 Task: Search one way flight ticket for 4 adults, 2 children, 2 infants in seat and 1 infant on lap in premium economy from Key West: Key West International Airport to Fort Wayne: Fort Wayne International Airport on 5-4-2023. Choice of flights is United. Number of bags: 1 carry on bag. Price is upto 79000. Outbound departure time preference is 11:30.
Action: Mouse moved to (379, 355)
Screenshot: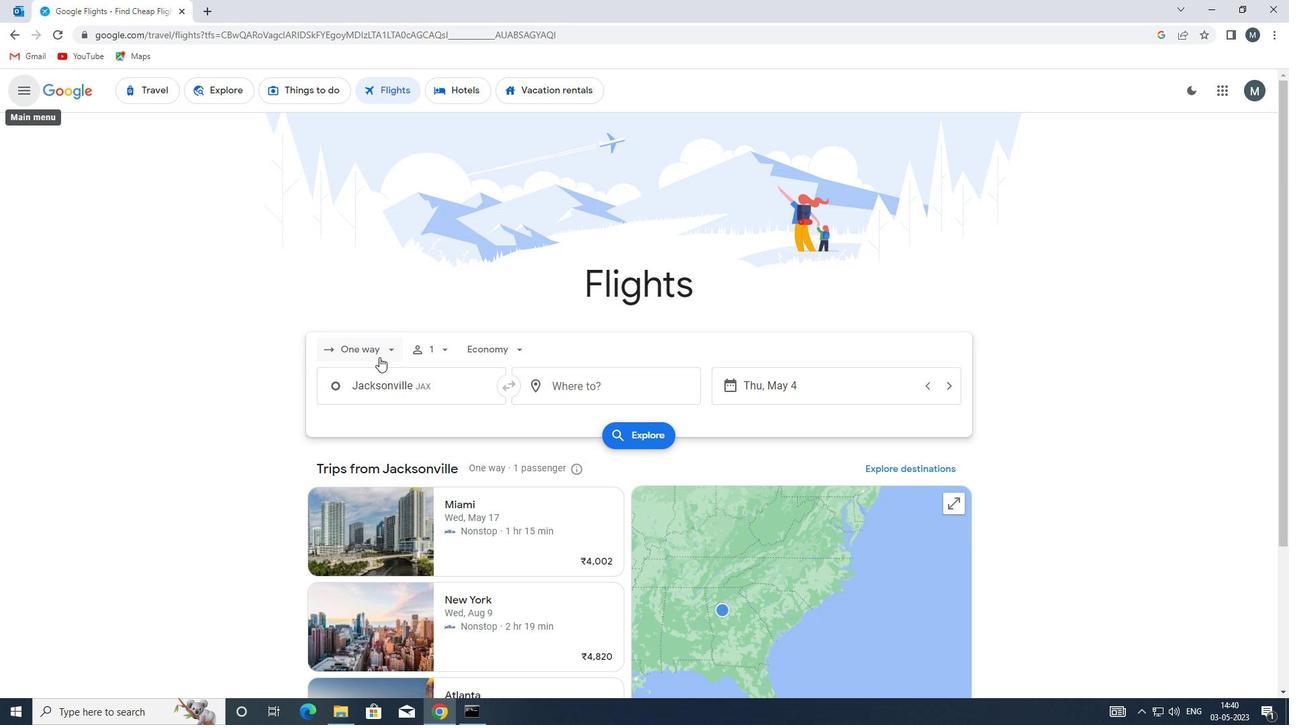 
Action: Mouse pressed left at (379, 355)
Screenshot: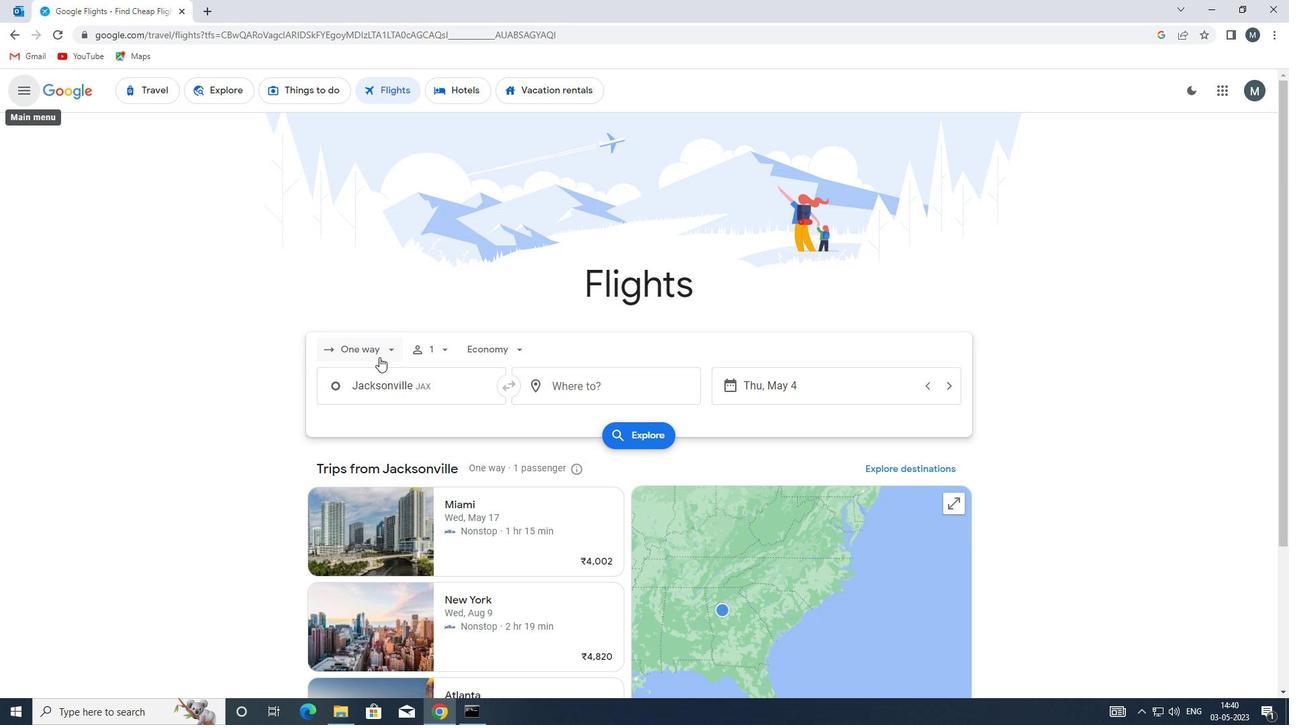 
Action: Mouse moved to (391, 407)
Screenshot: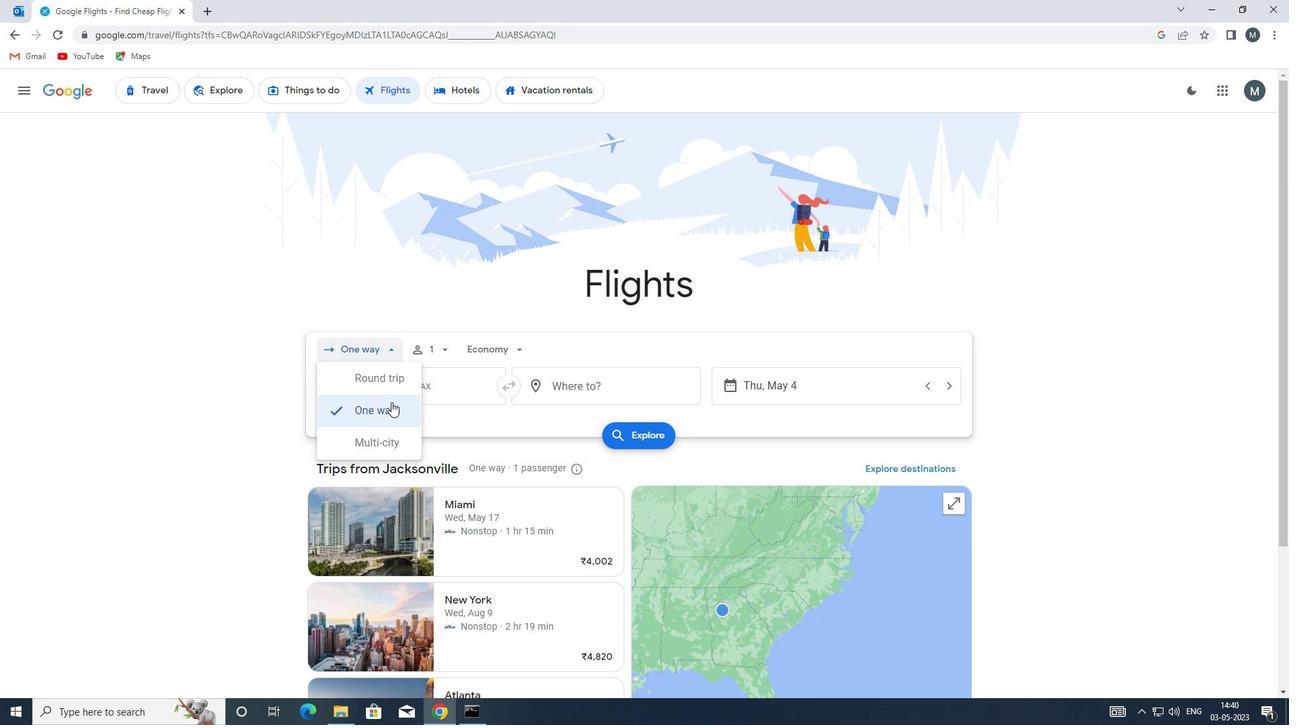 
Action: Mouse pressed left at (391, 407)
Screenshot: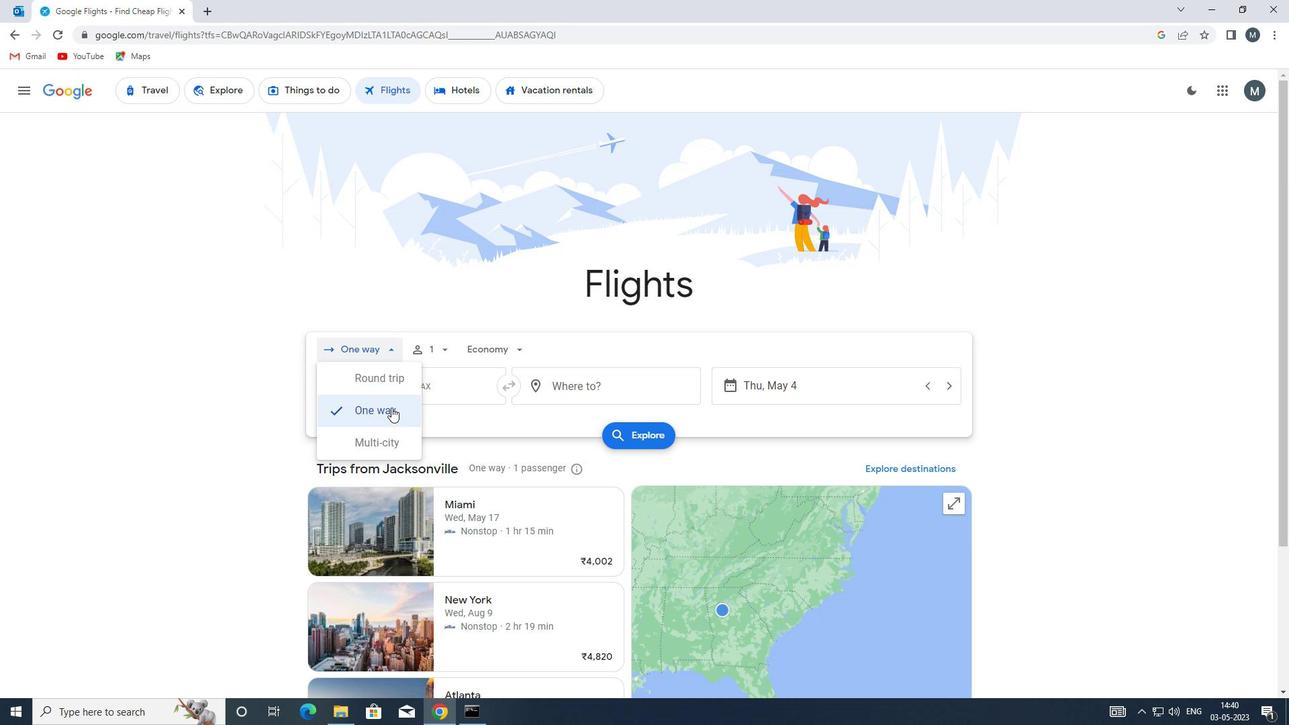 
Action: Mouse moved to (434, 347)
Screenshot: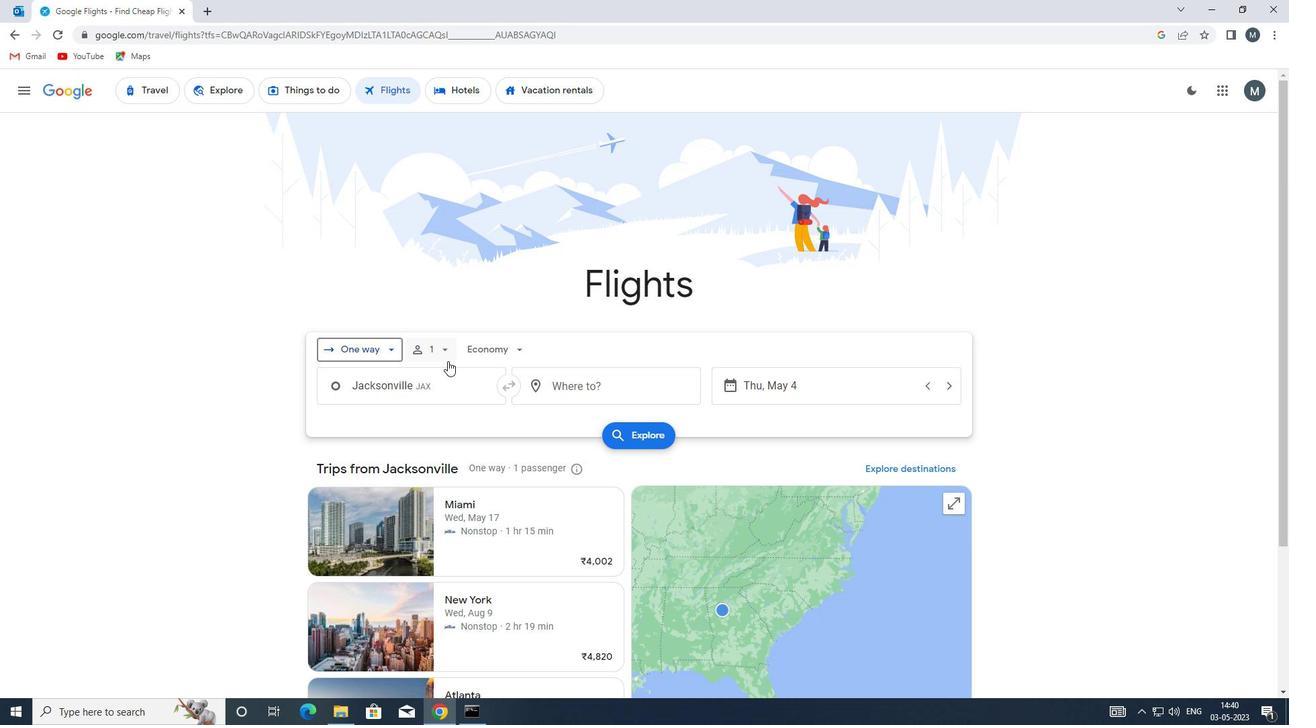 
Action: Mouse pressed left at (434, 347)
Screenshot: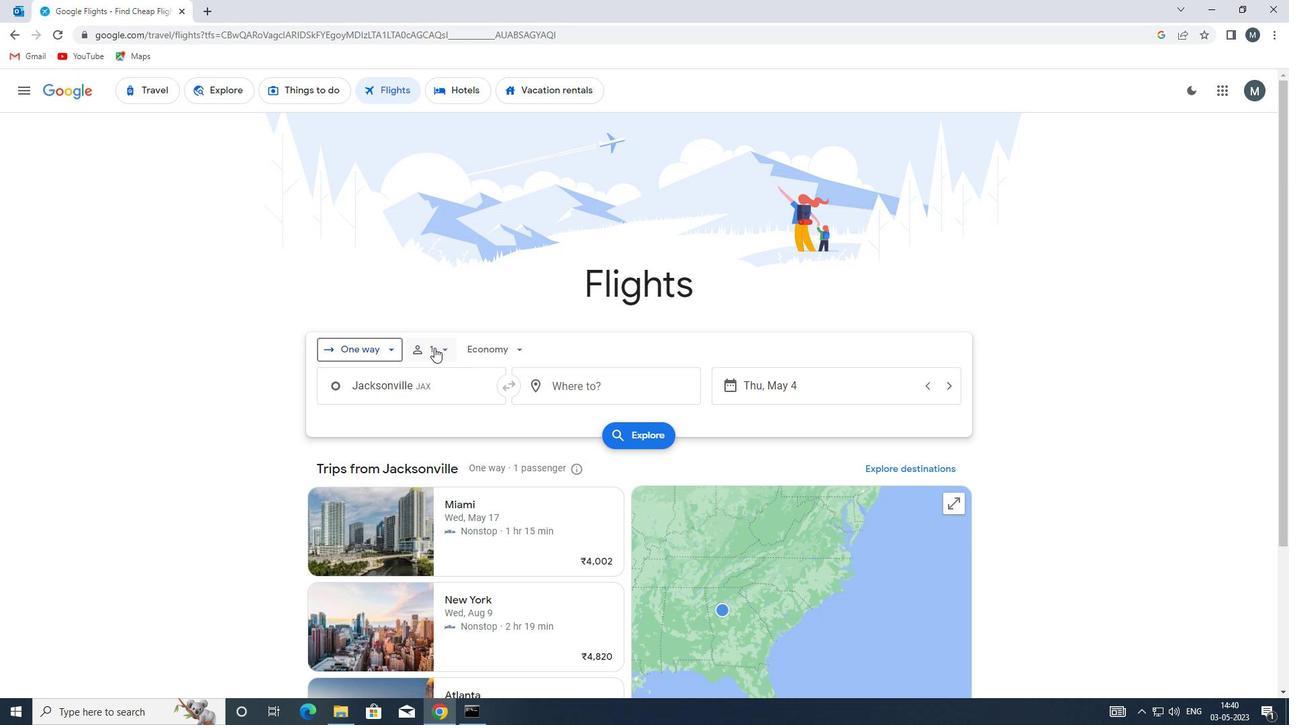 
Action: Mouse moved to (547, 384)
Screenshot: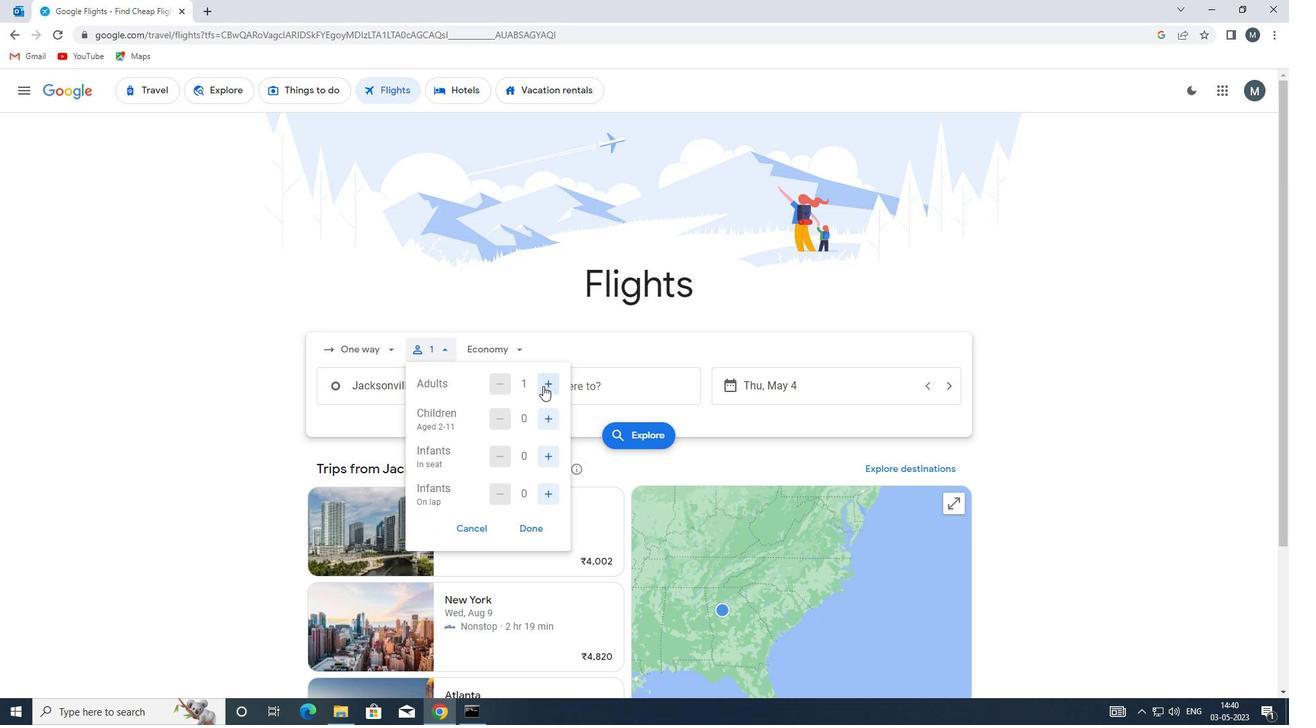 
Action: Mouse pressed left at (547, 384)
Screenshot: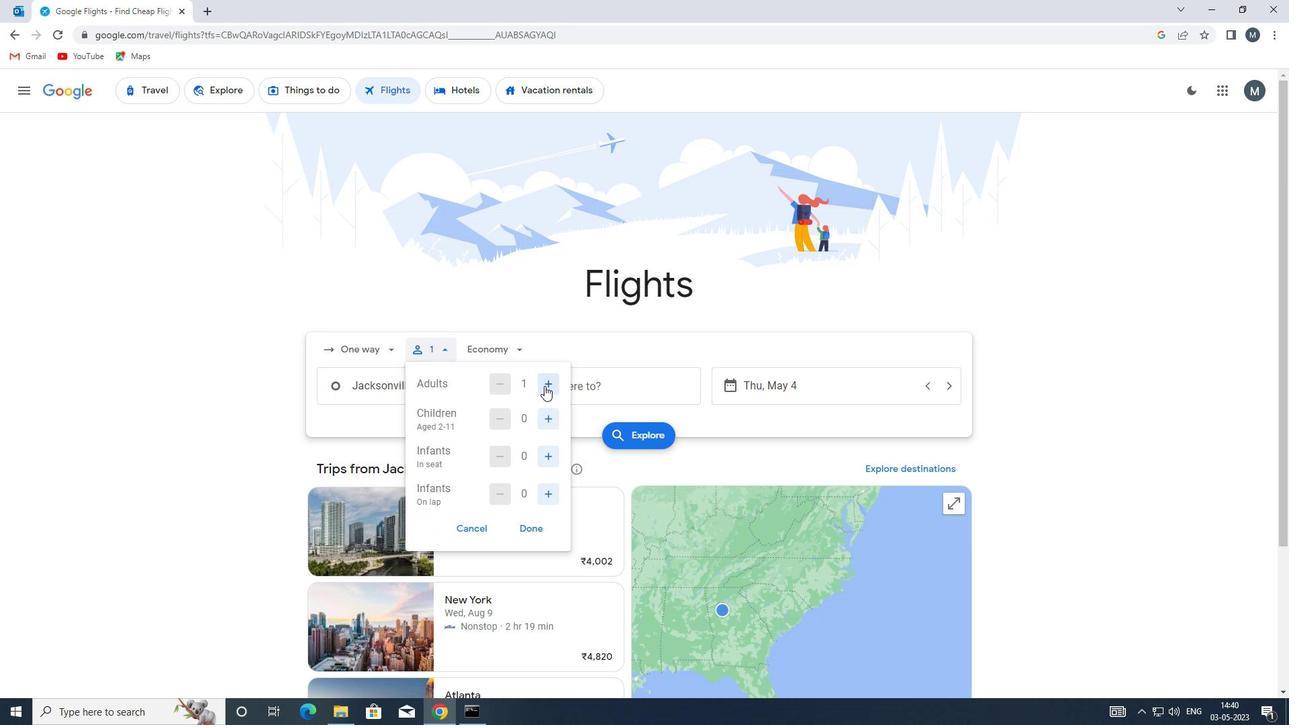 
Action: Mouse pressed left at (547, 384)
Screenshot: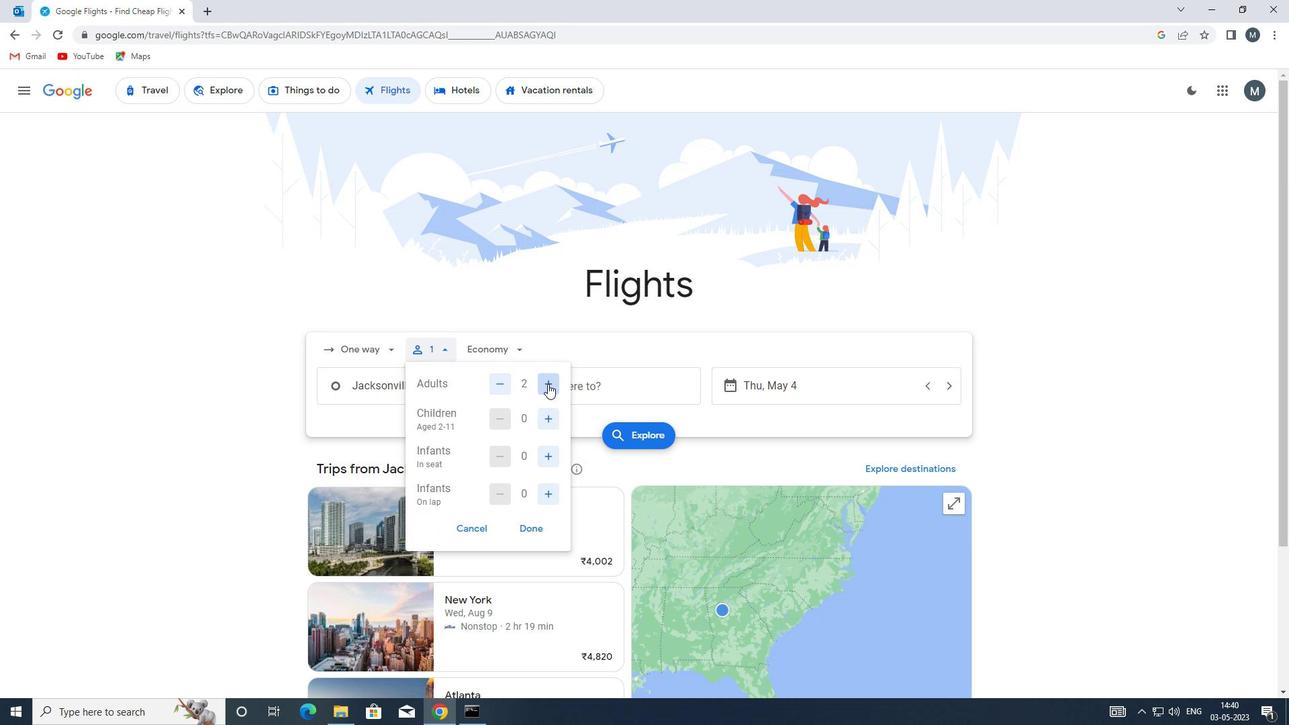 
Action: Mouse pressed left at (547, 384)
Screenshot: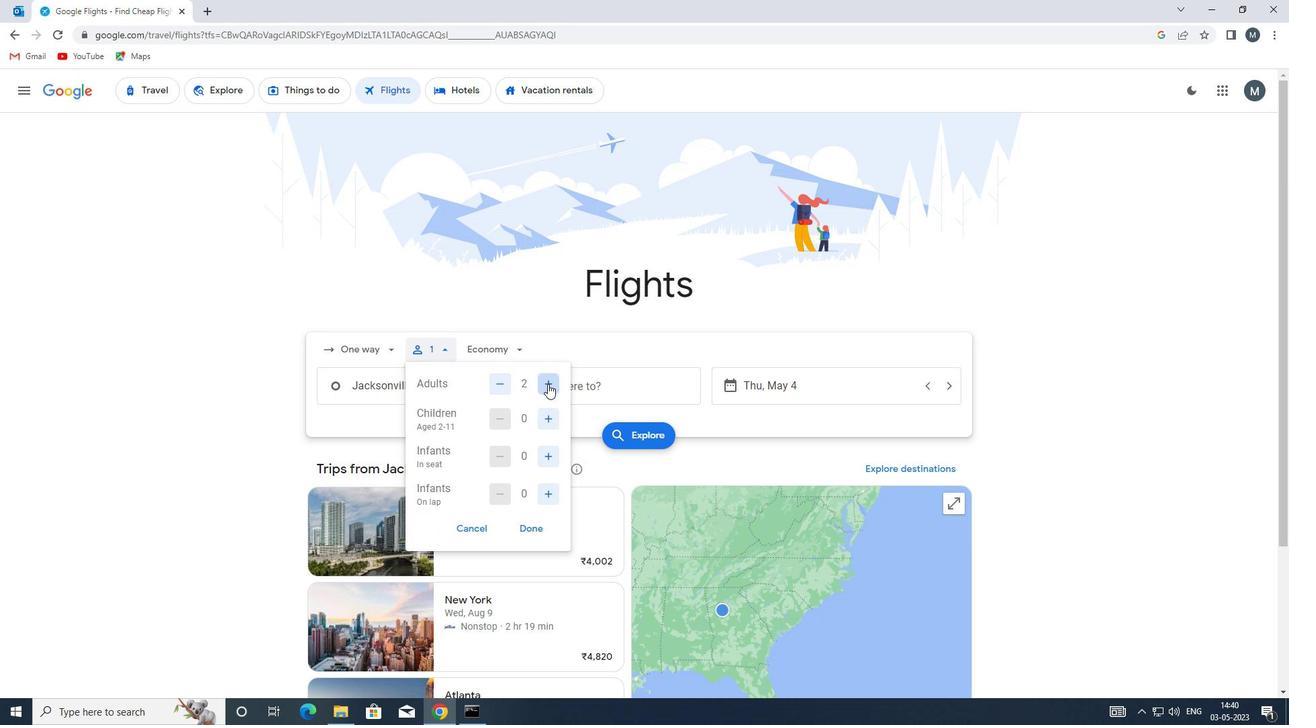 
Action: Mouse moved to (550, 420)
Screenshot: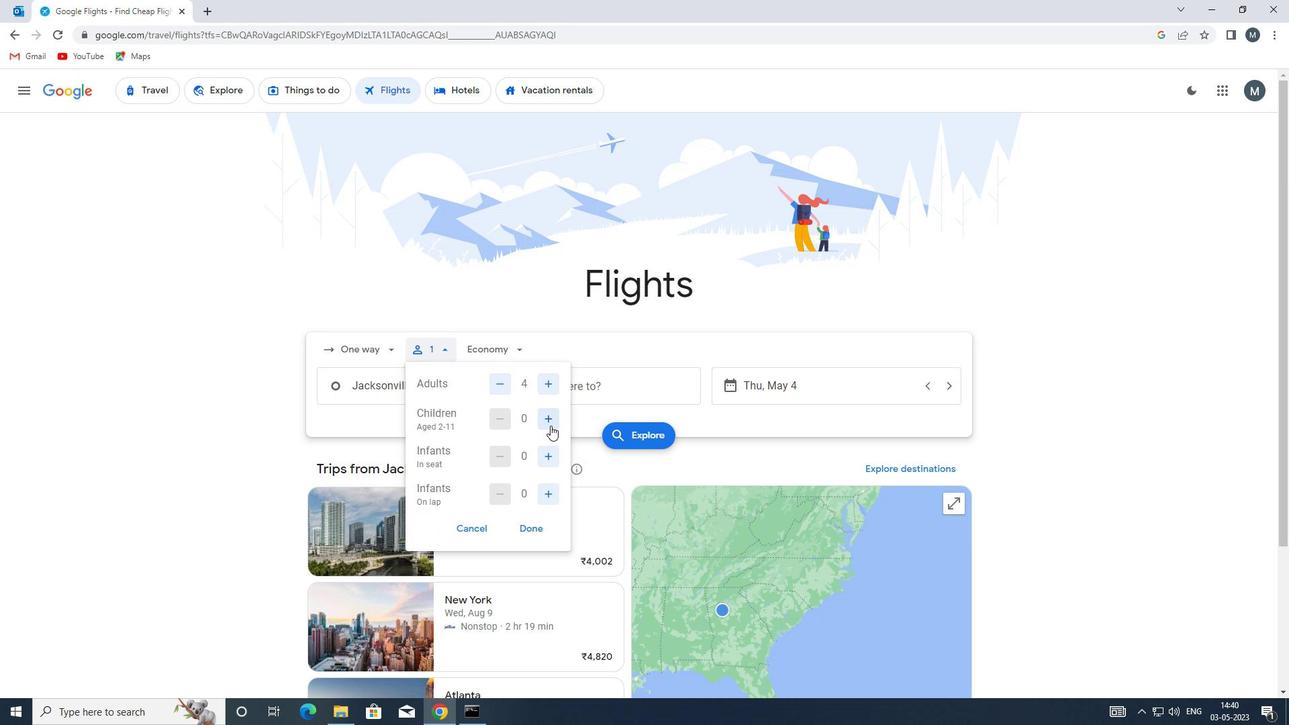 
Action: Mouse pressed left at (550, 420)
Screenshot: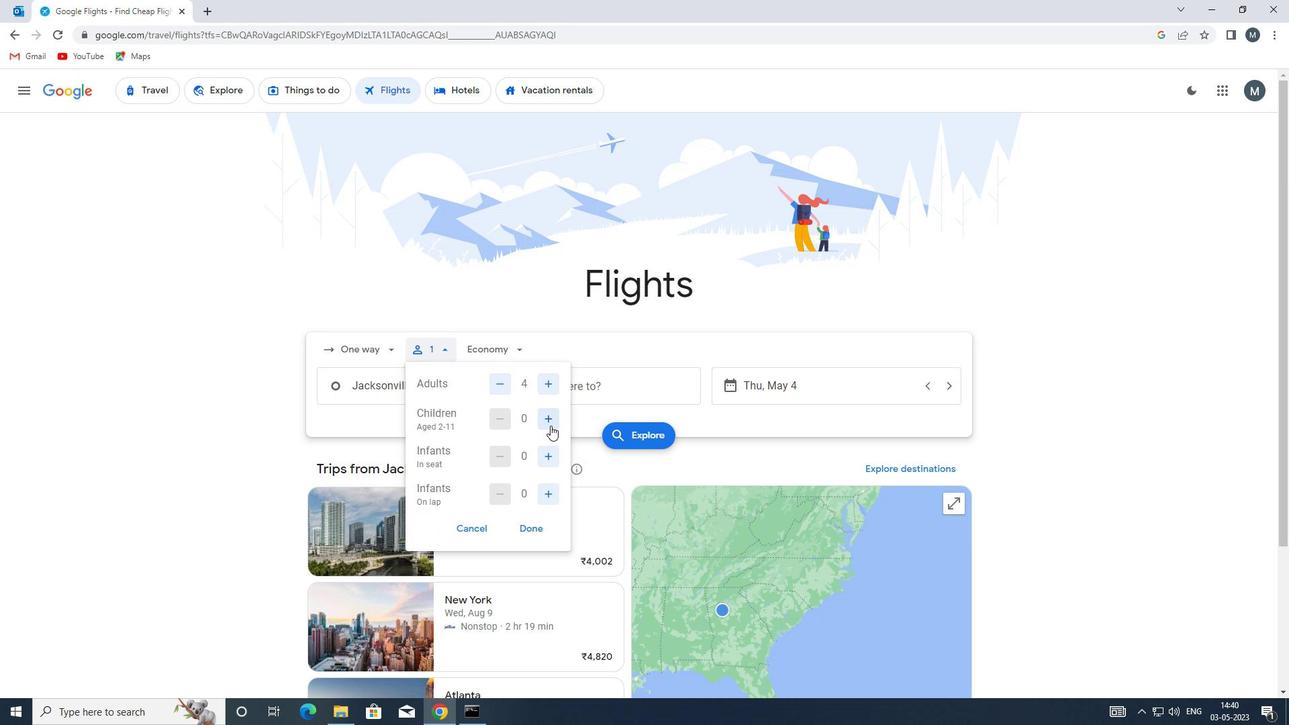 
Action: Mouse pressed left at (550, 420)
Screenshot: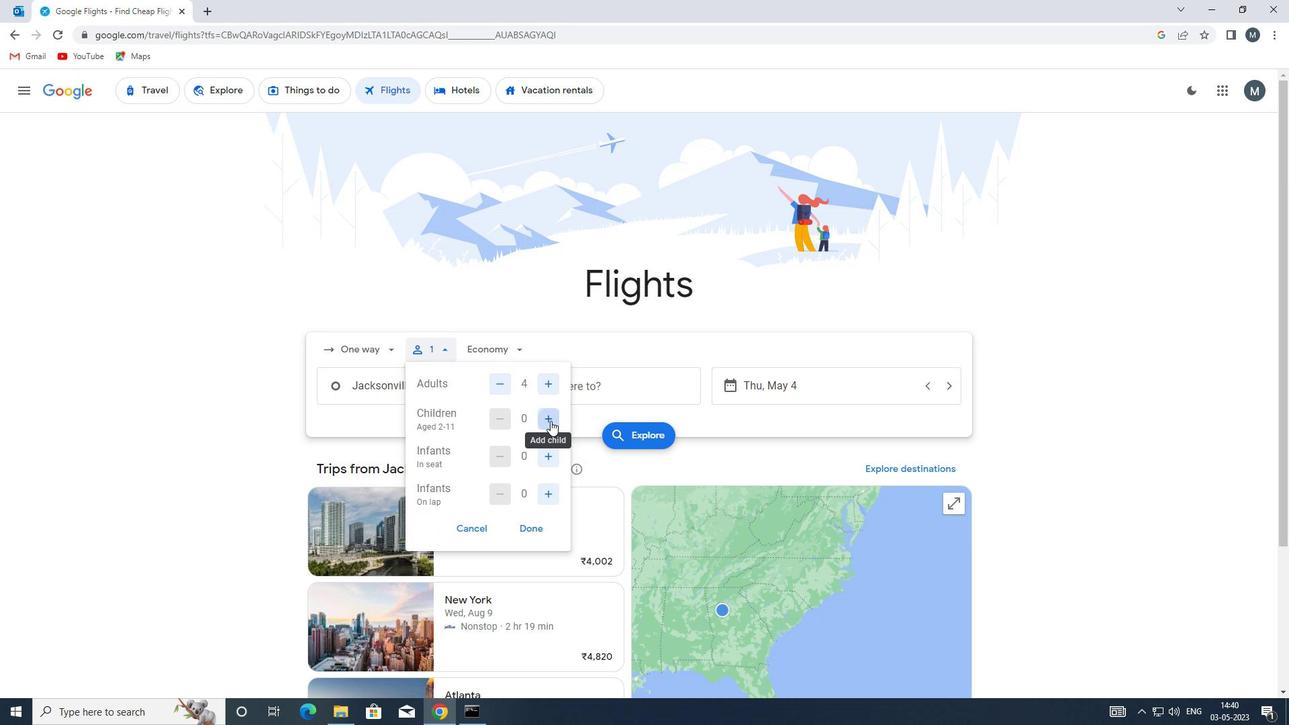 
Action: Mouse moved to (546, 451)
Screenshot: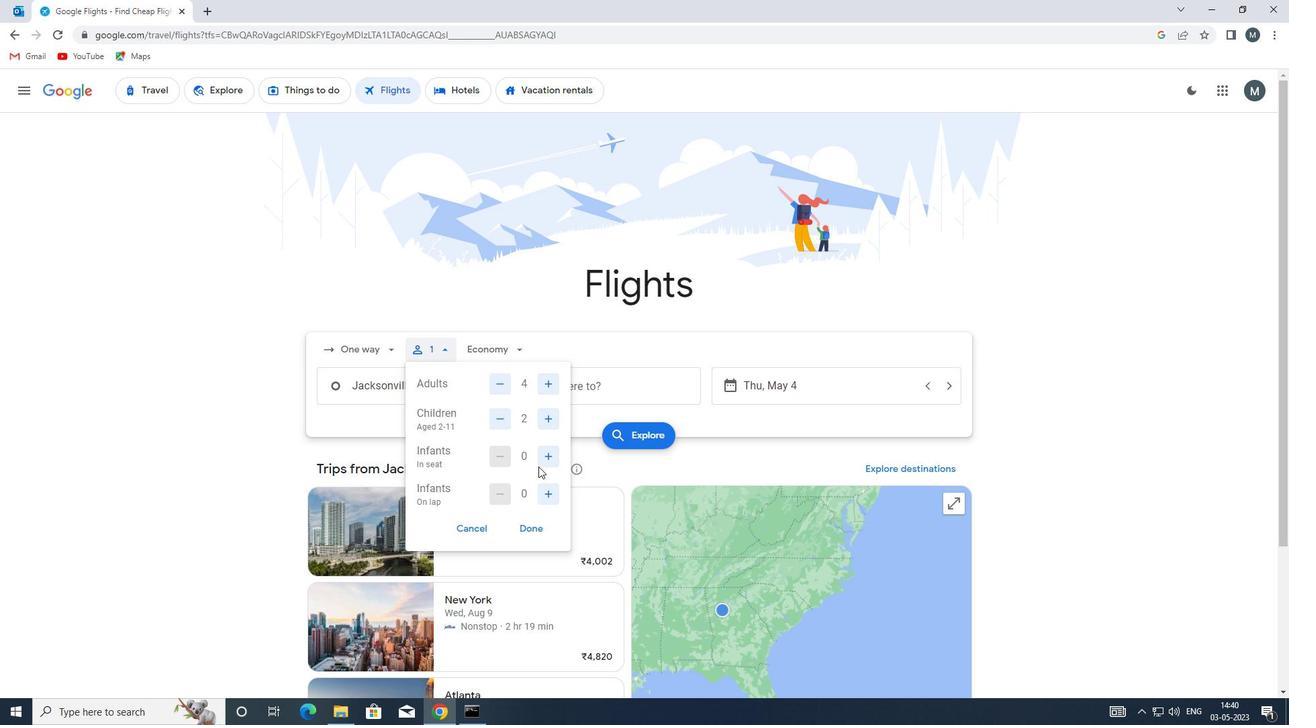 
Action: Mouse pressed left at (546, 451)
Screenshot: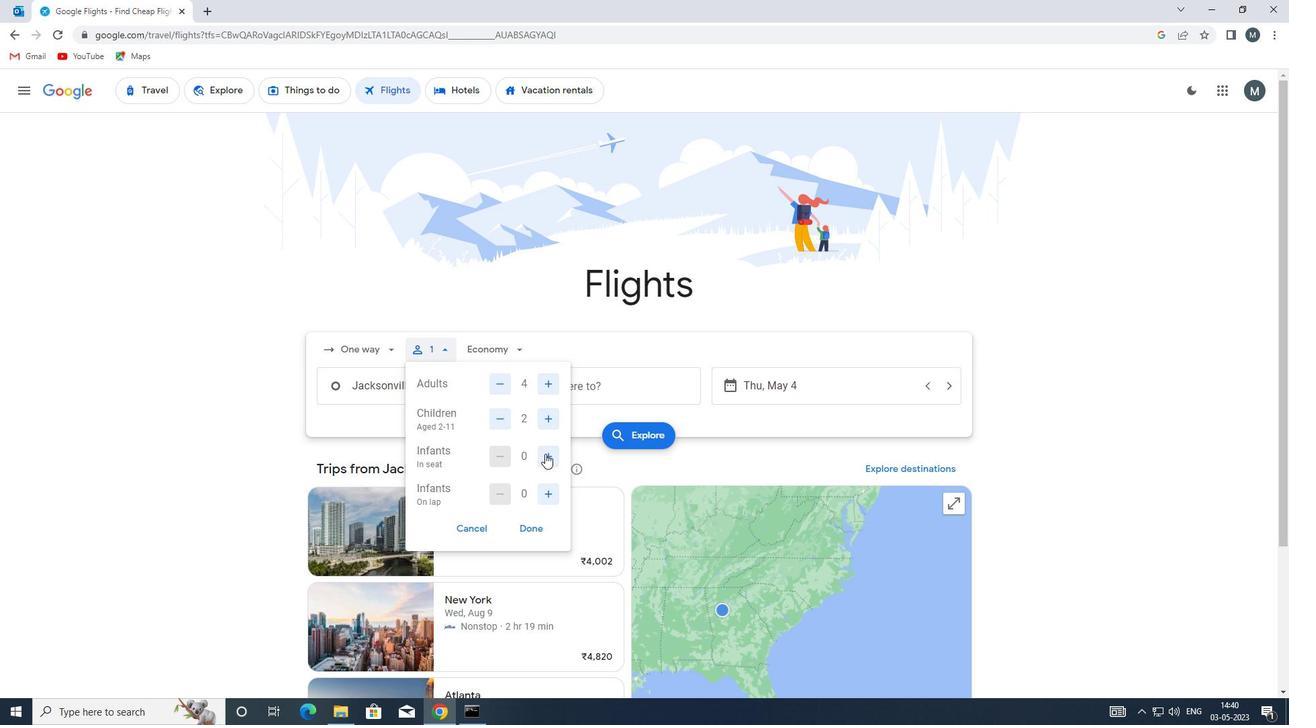 
Action: Mouse moved to (546, 451)
Screenshot: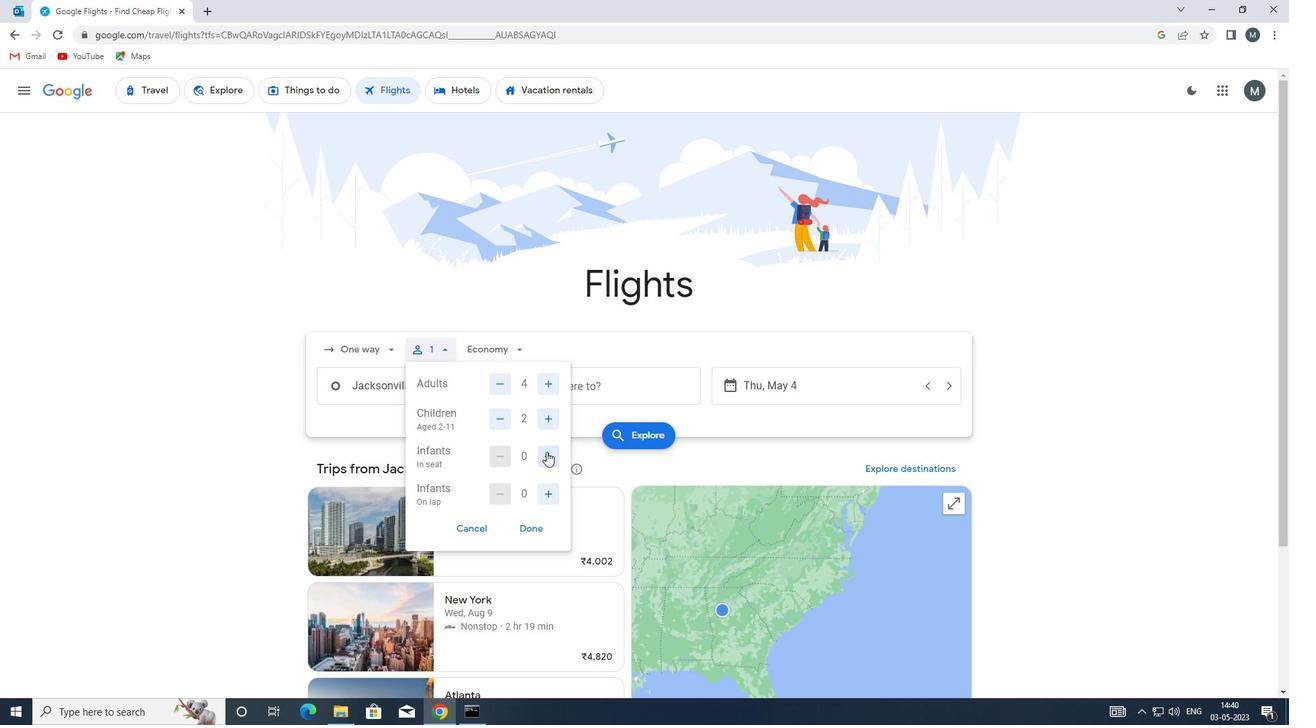 
Action: Mouse pressed left at (546, 451)
Screenshot: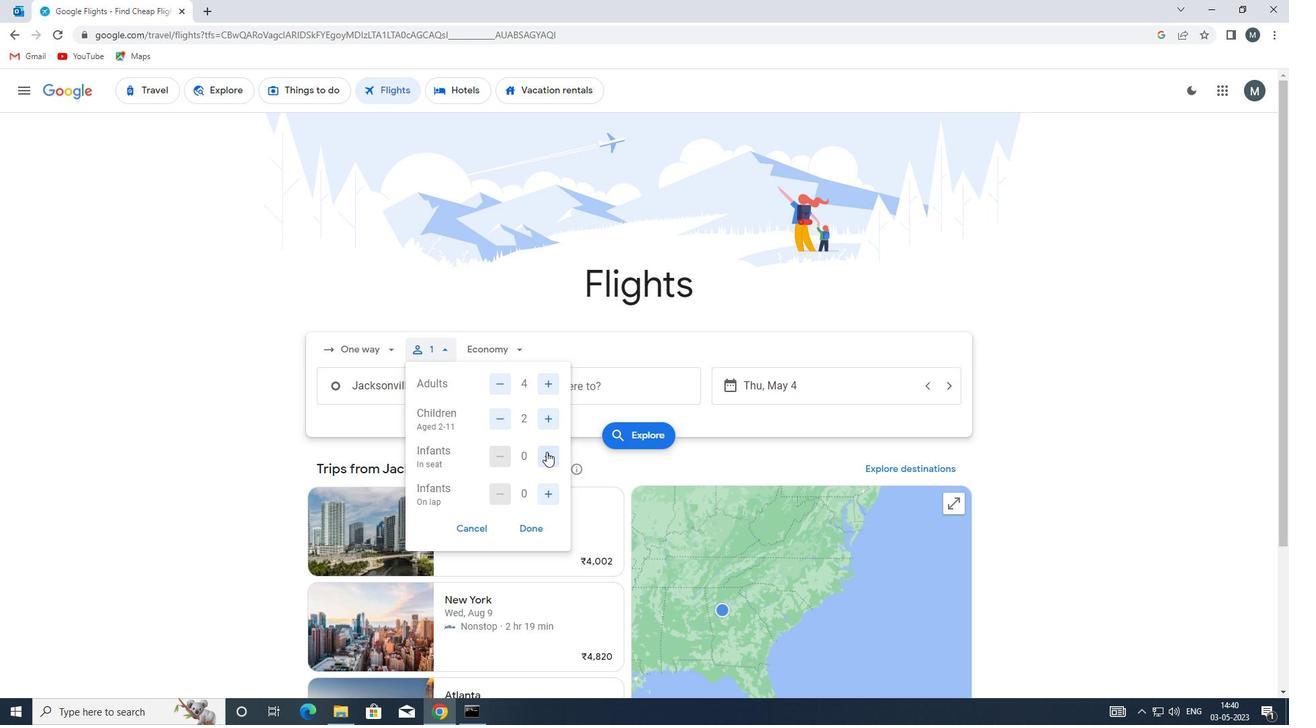 
Action: Mouse moved to (551, 498)
Screenshot: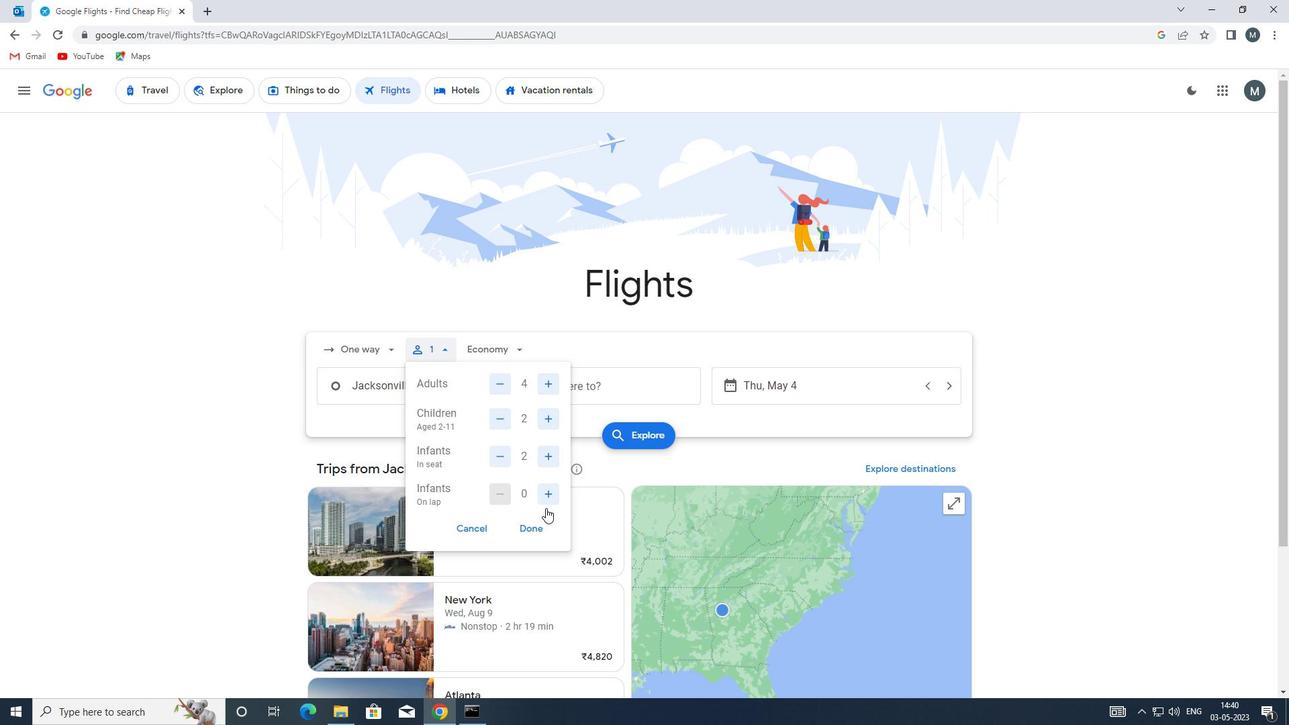 
Action: Mouse pressed left at (551, 498)
Screenshot: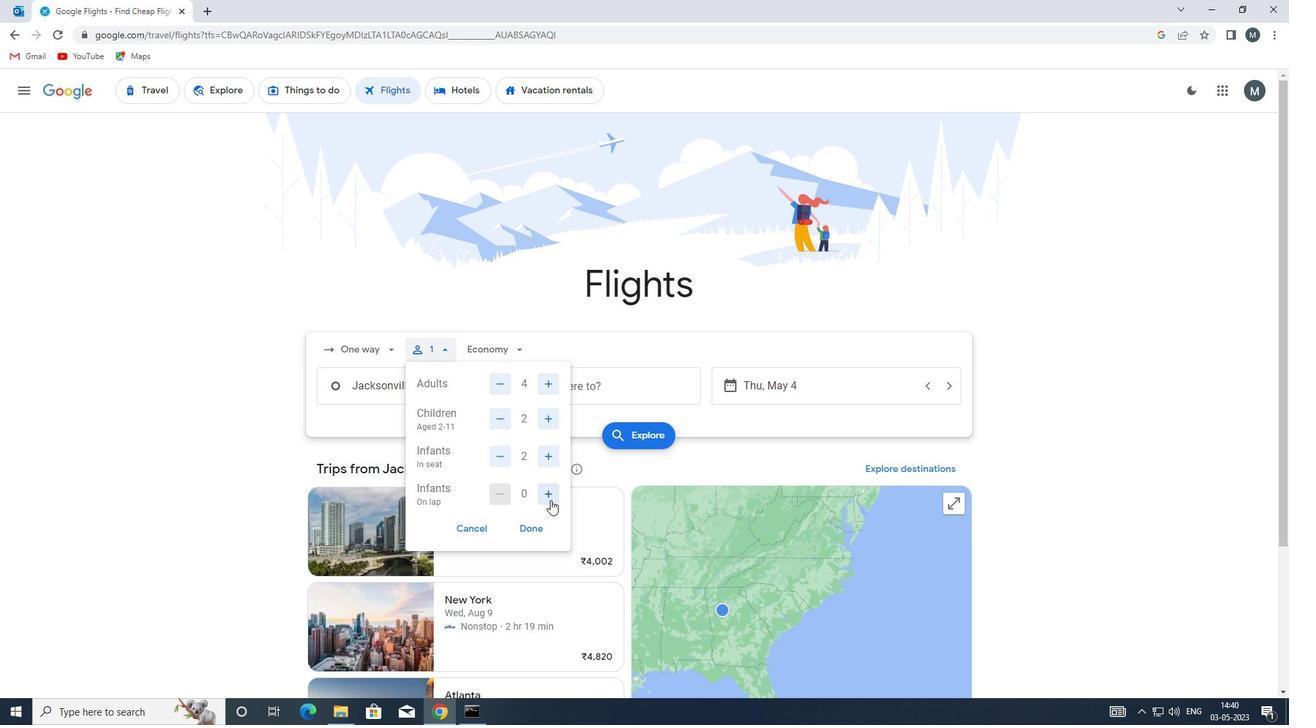 
Action: Mouse moved to (536, 526)
Screenshot: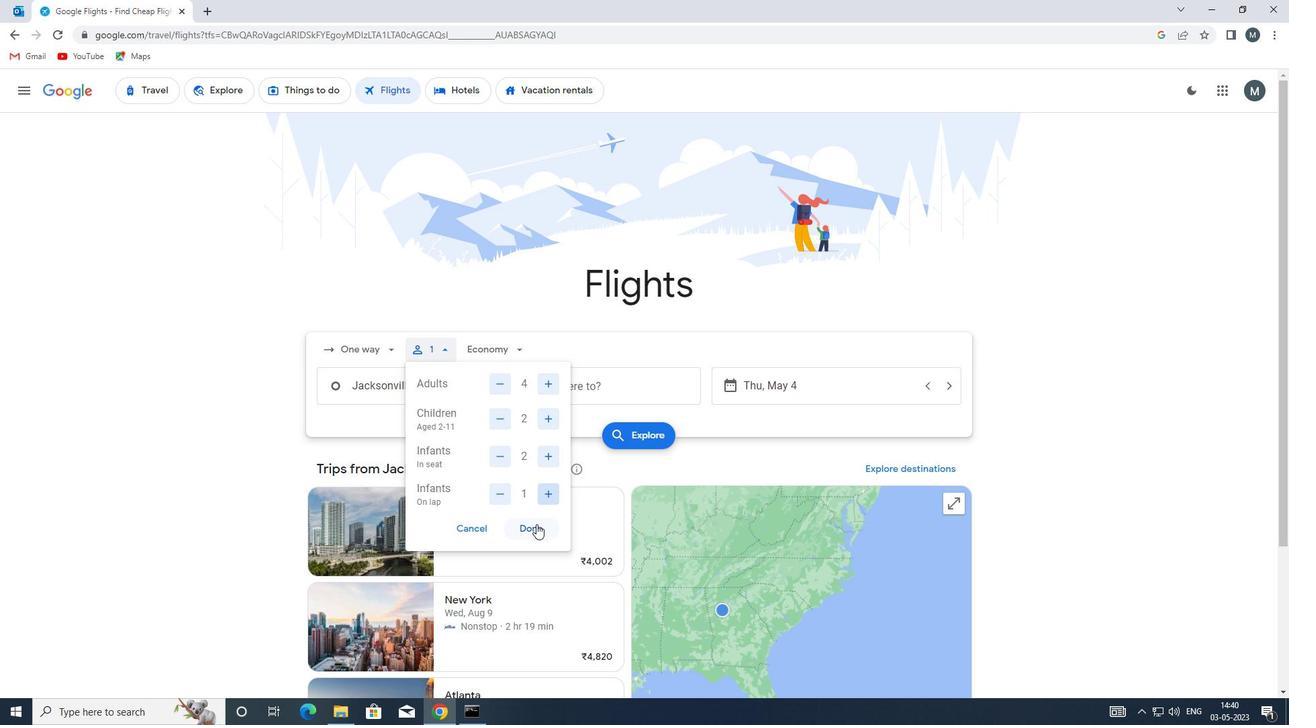 
Action: Mouse pressed left at (536, 526)
Screenshot: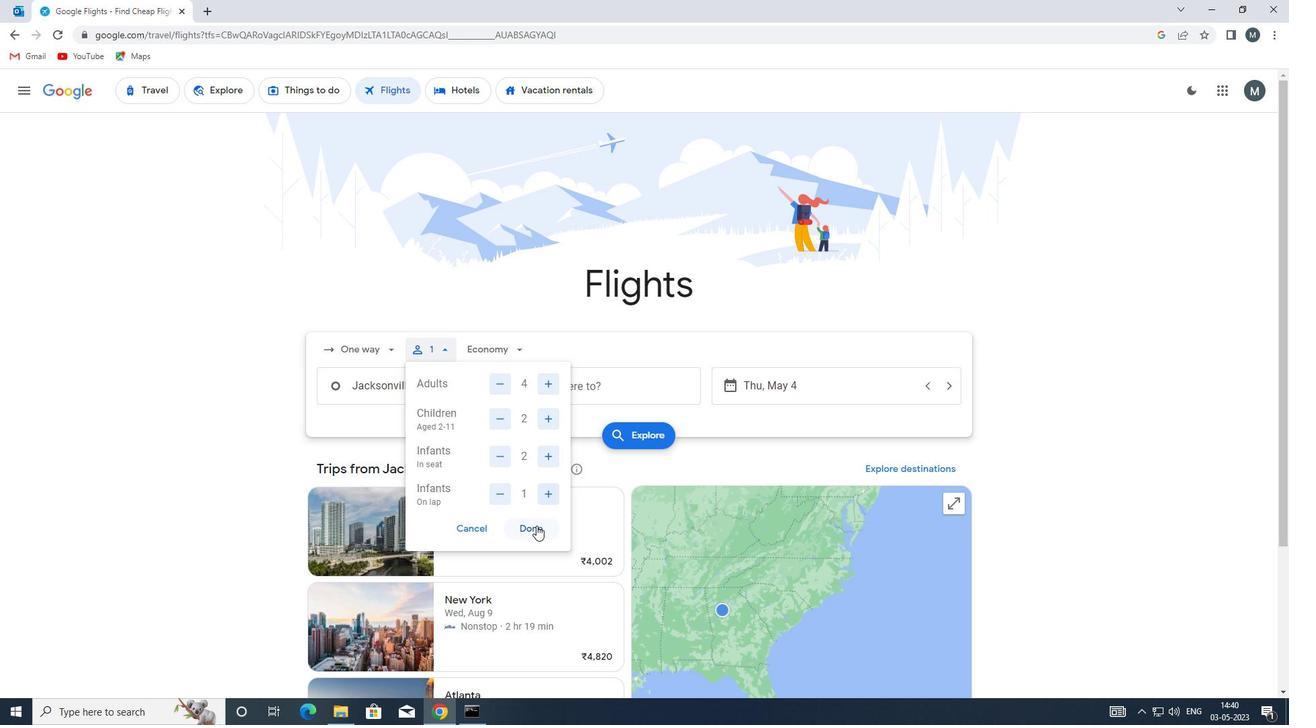 
Action: Mouse moved to (514, 352)
Screenshot: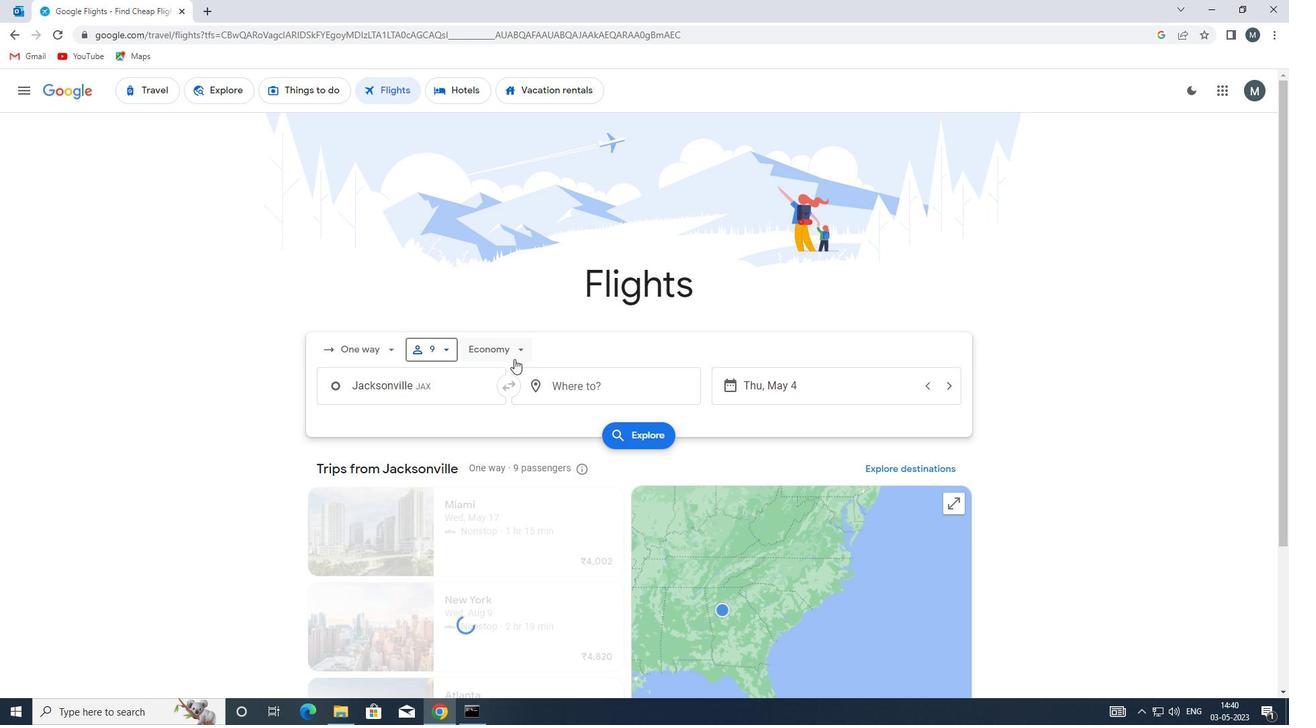 
Action: Mouse pressed left at (514, 352)
Screenshot: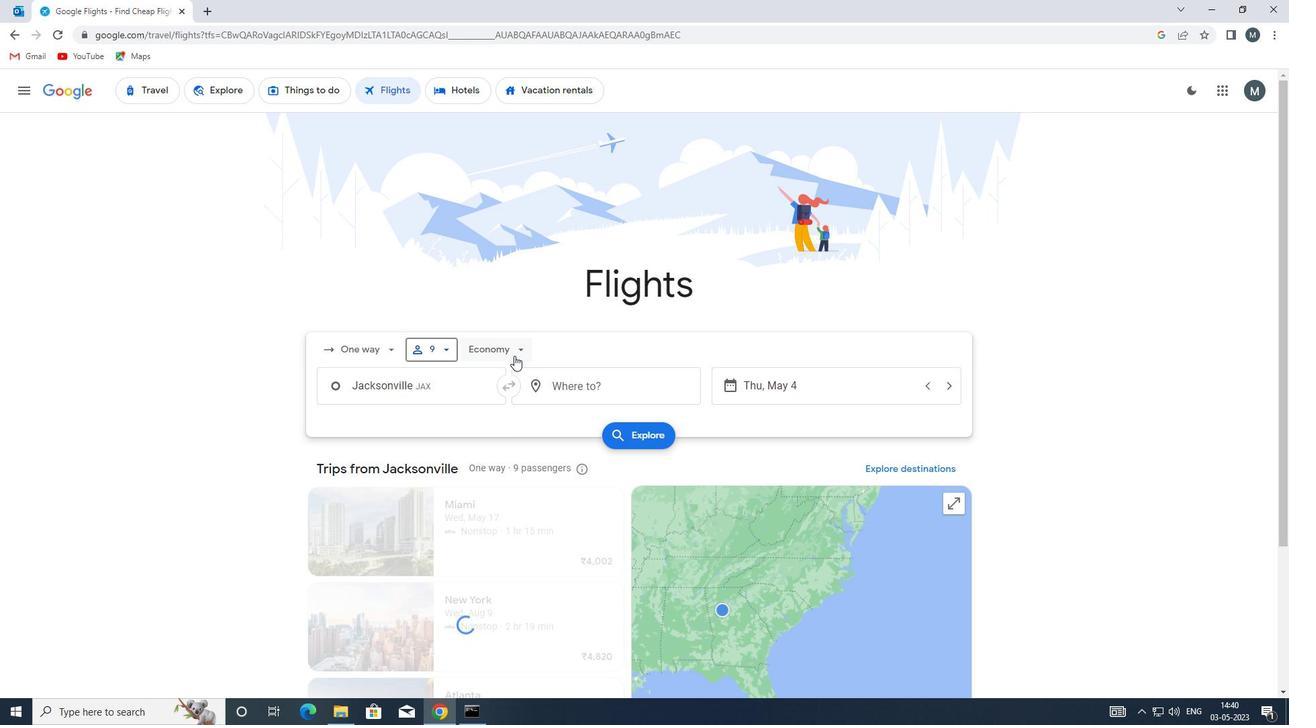 
Action: Mouse moved to (536, 409)
Screenshot: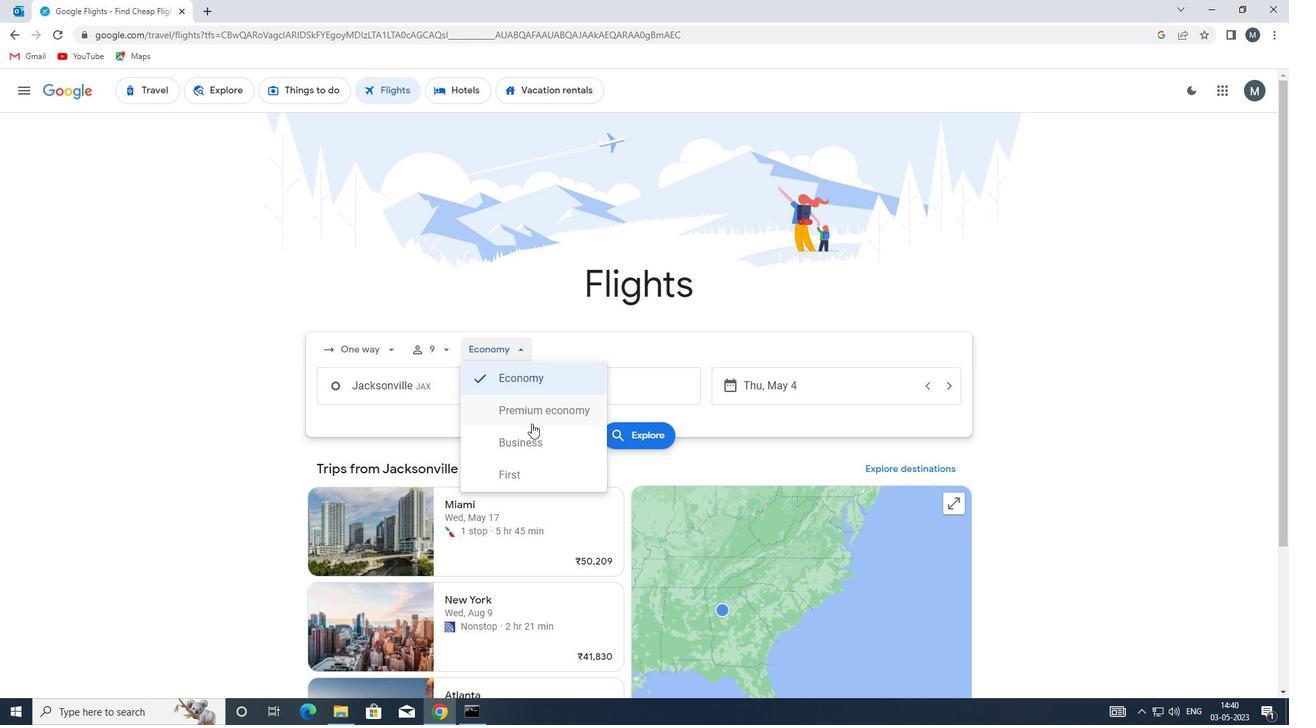 
Action: Mouse pressed left at (536, 409)
Screenshot: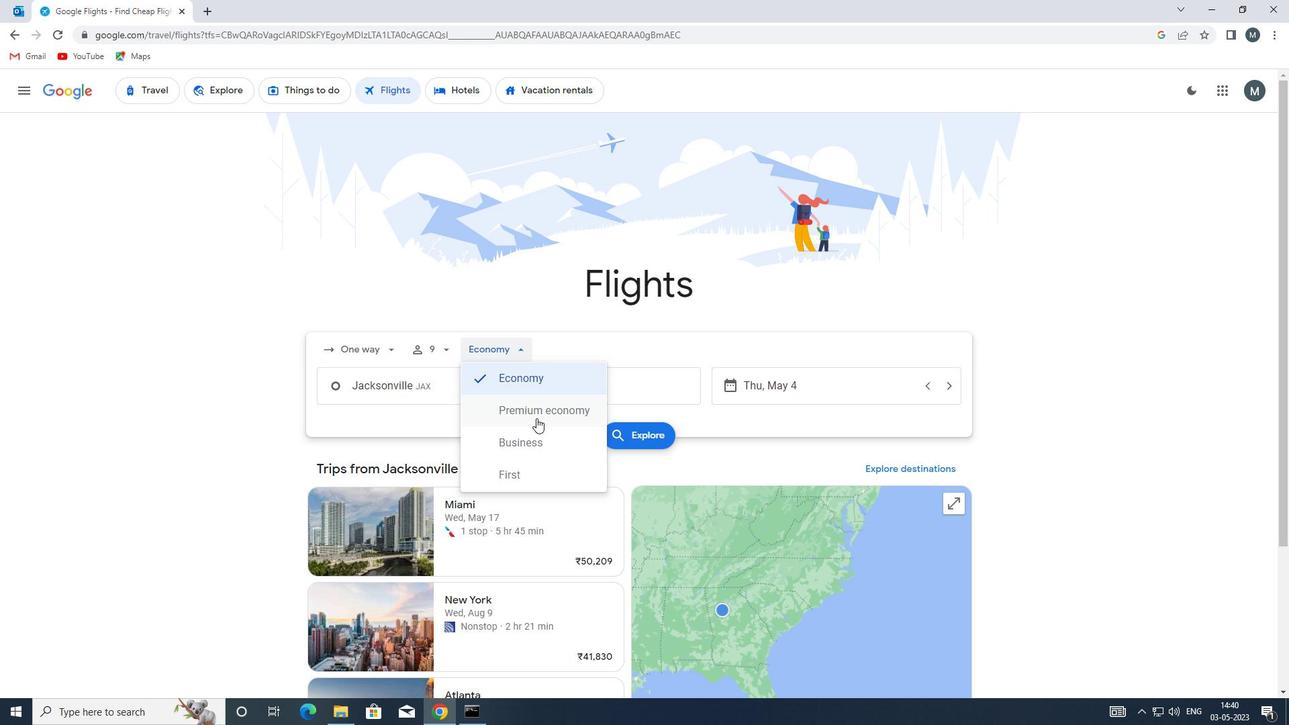 
Action: Mouse moved to (438, 388)
Screenshot: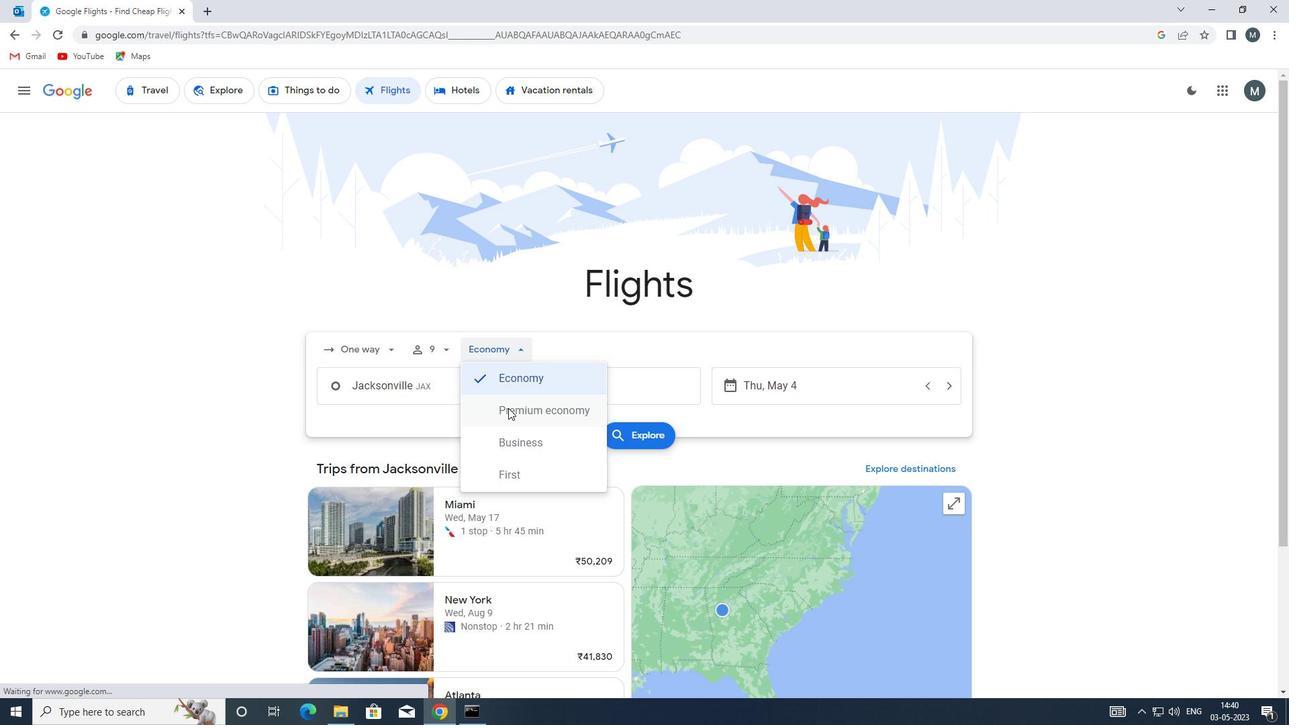 
Action: Mouse pressed left at (438, 388)
Screenshot: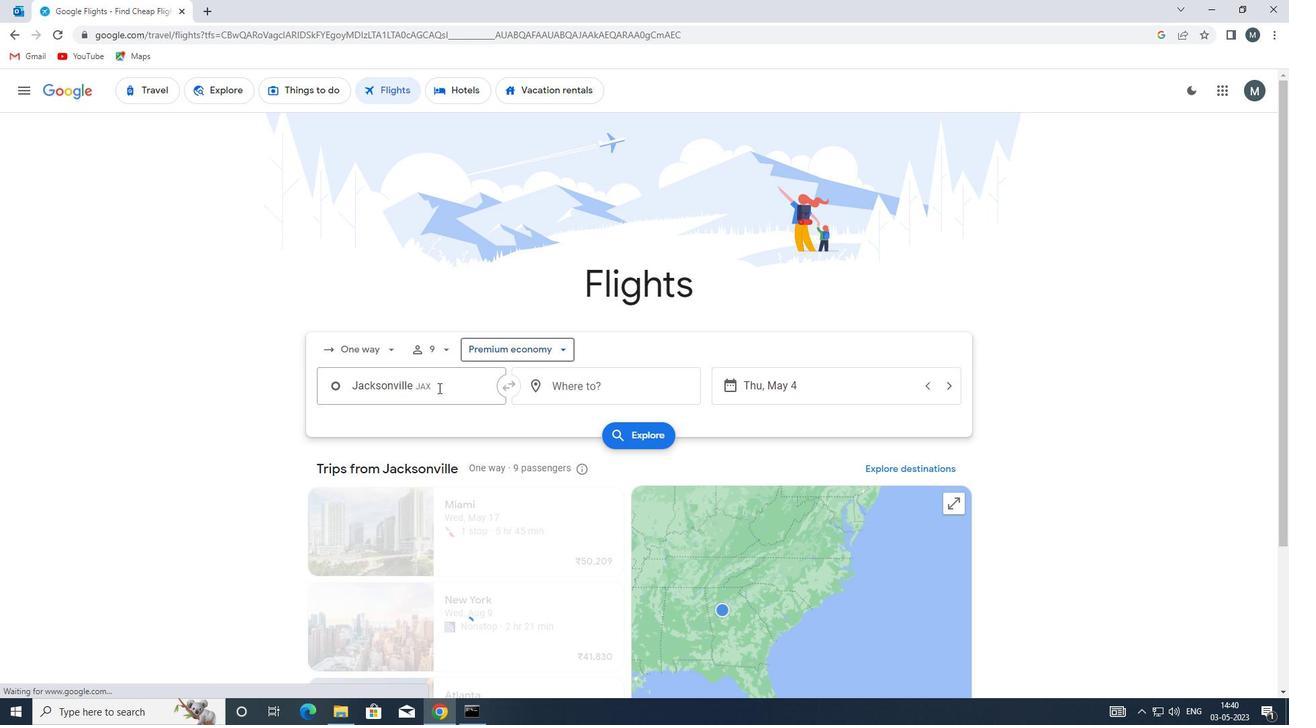 
Action: Mouse moved to (437, 388)
Screenshot: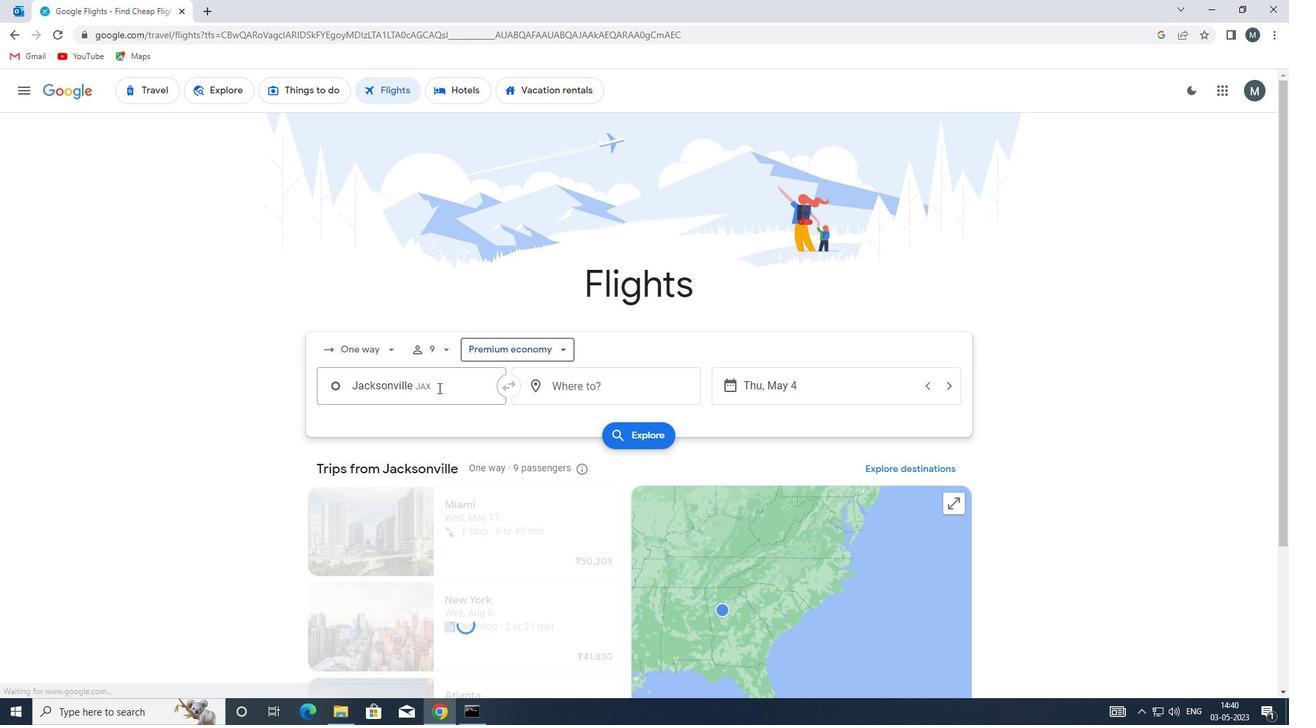 
Action: Key pressed eyw
Screenshot: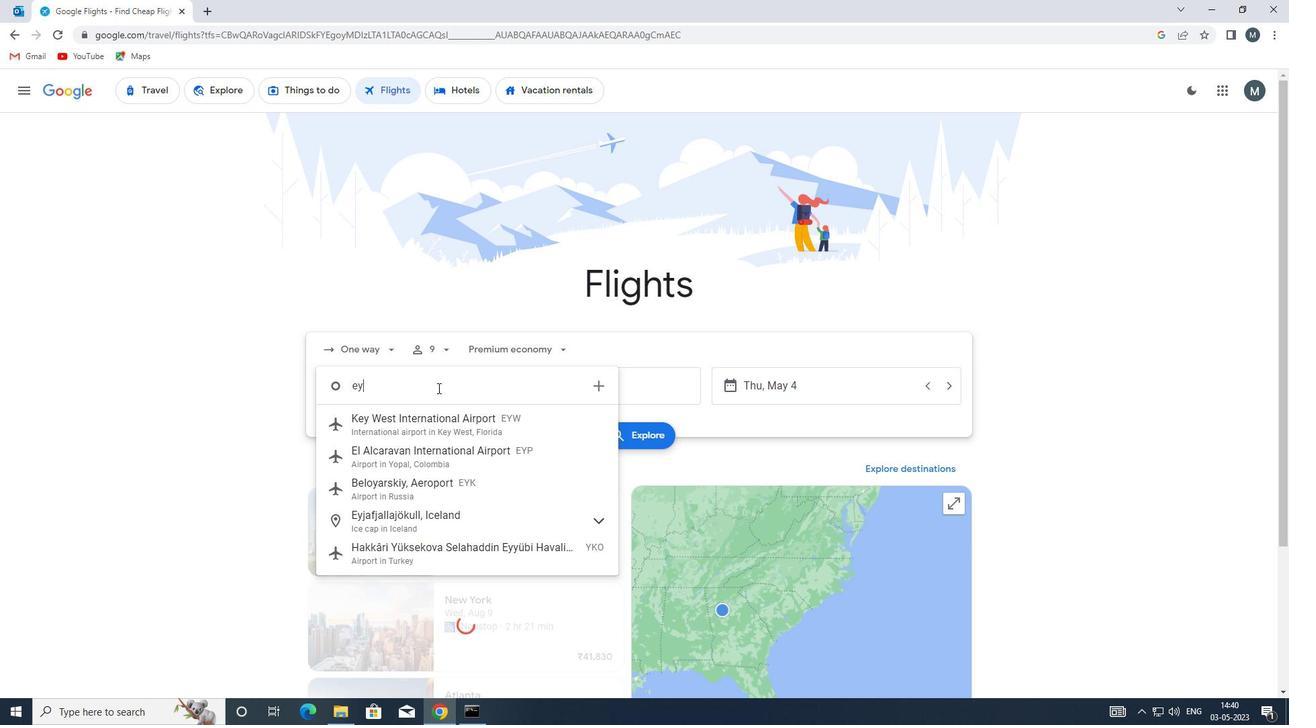 
Action: Mouse moved to (447, 422)
Screenshot: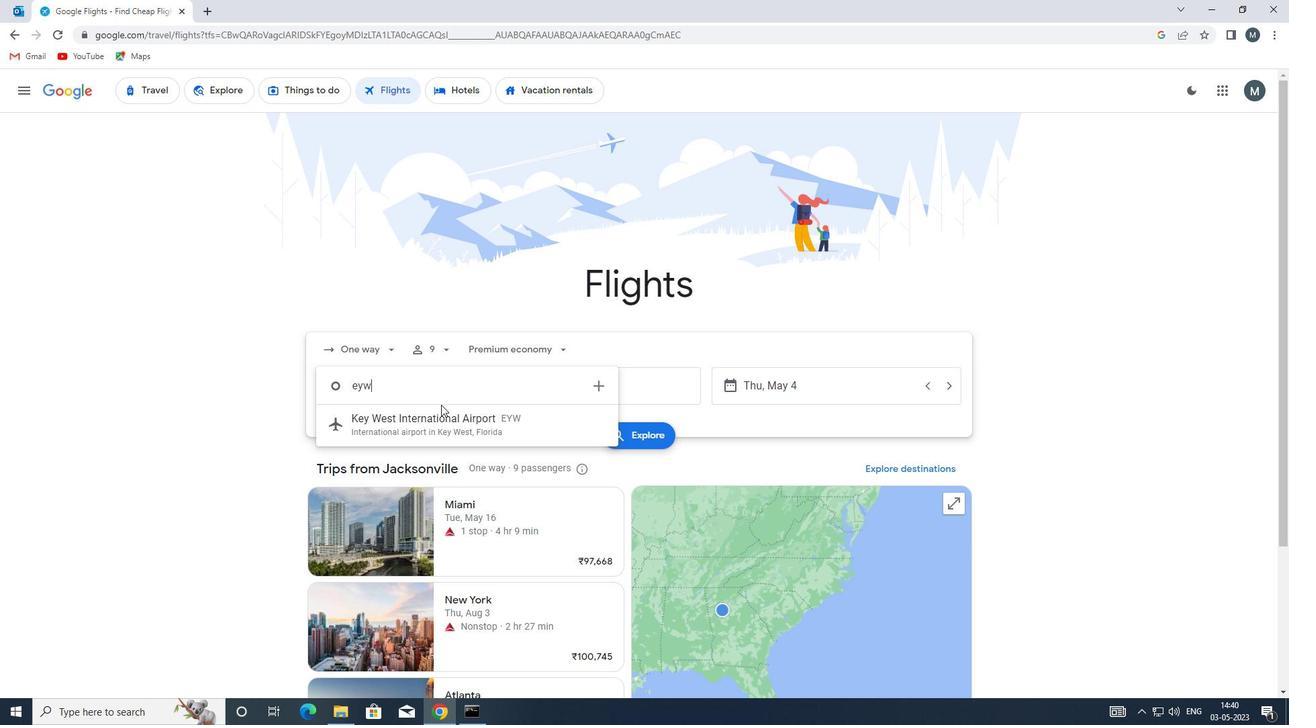 
Action: Mouse pressed left at (447, 422)
Screenshot: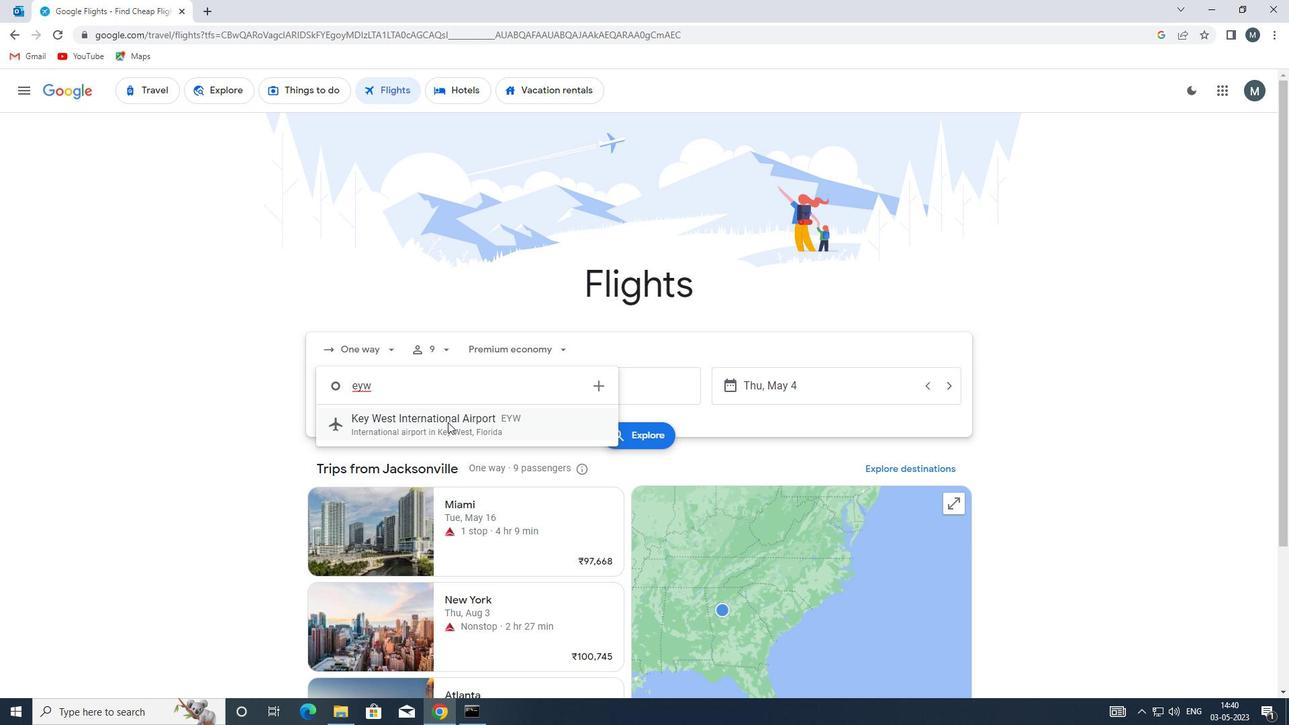 
Action: Mouse moved to (564, 388)
Screenshot: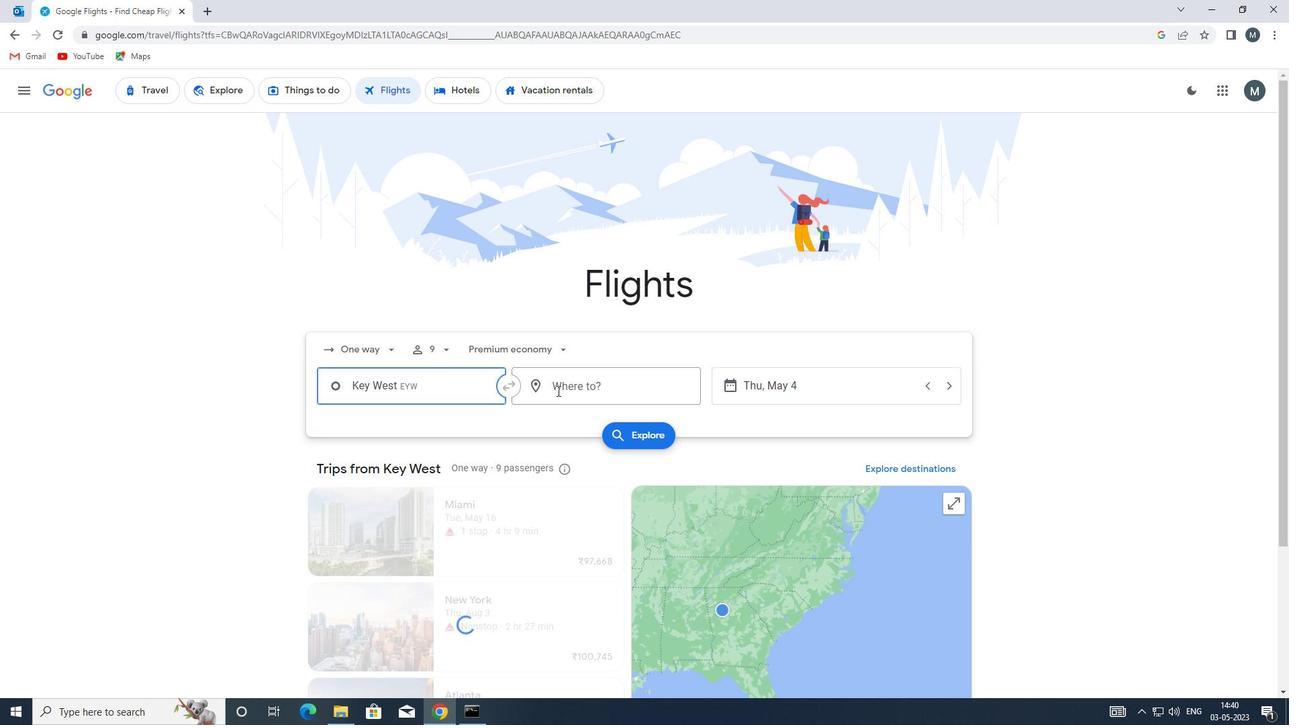 
Action: Mouse pressed left at (564, 388)
Screenshot: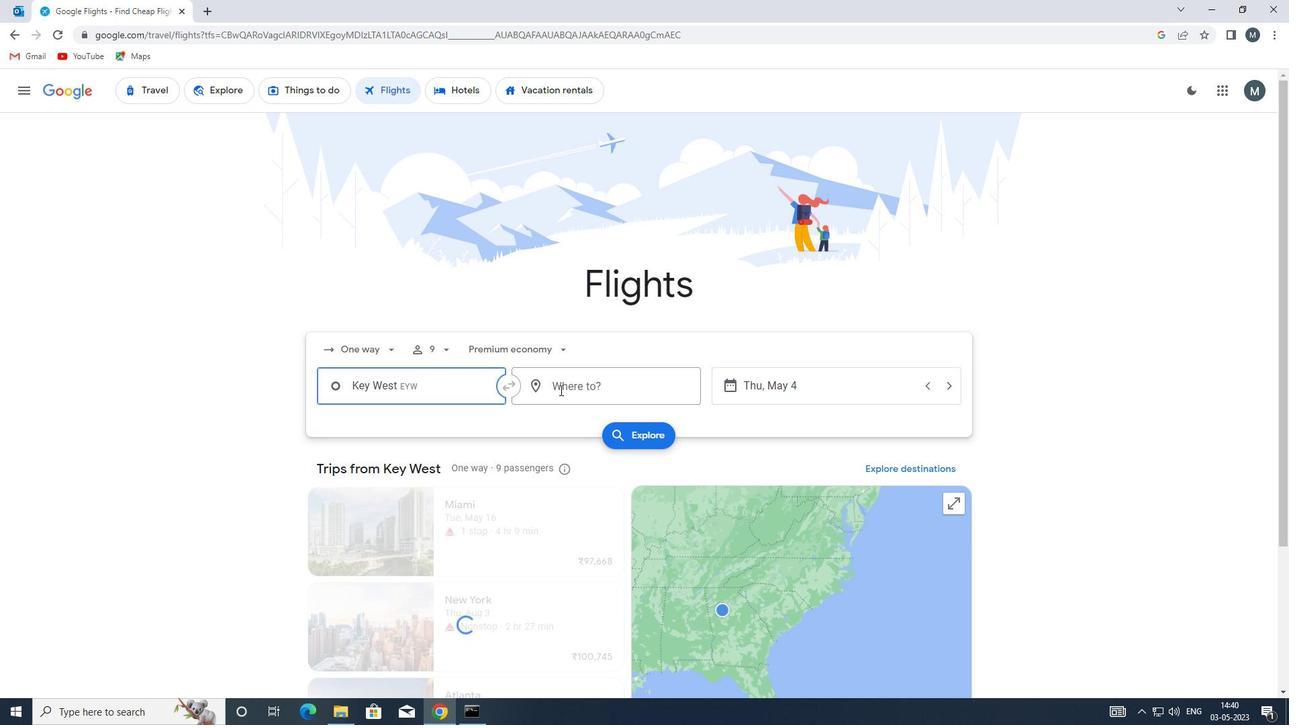 
Action: Mouse moved to (550, 389)
Screenshot: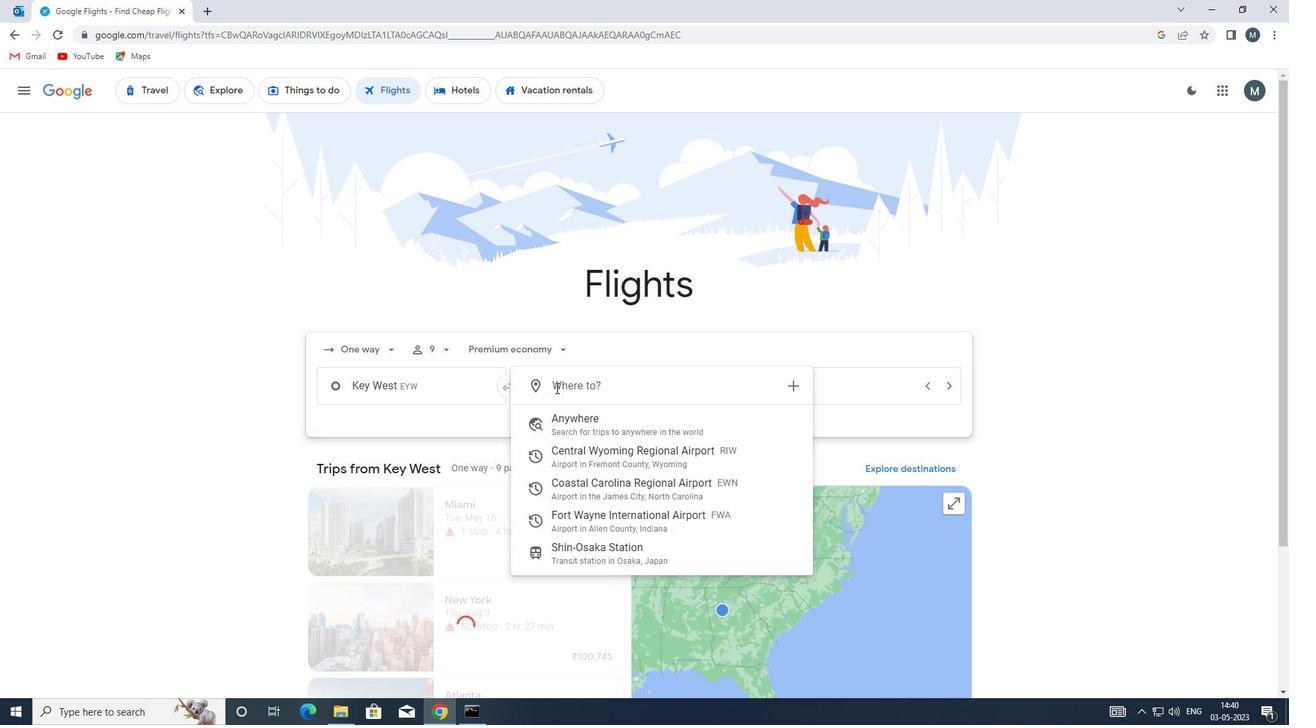 
Action: Key pressed f
Screenshot: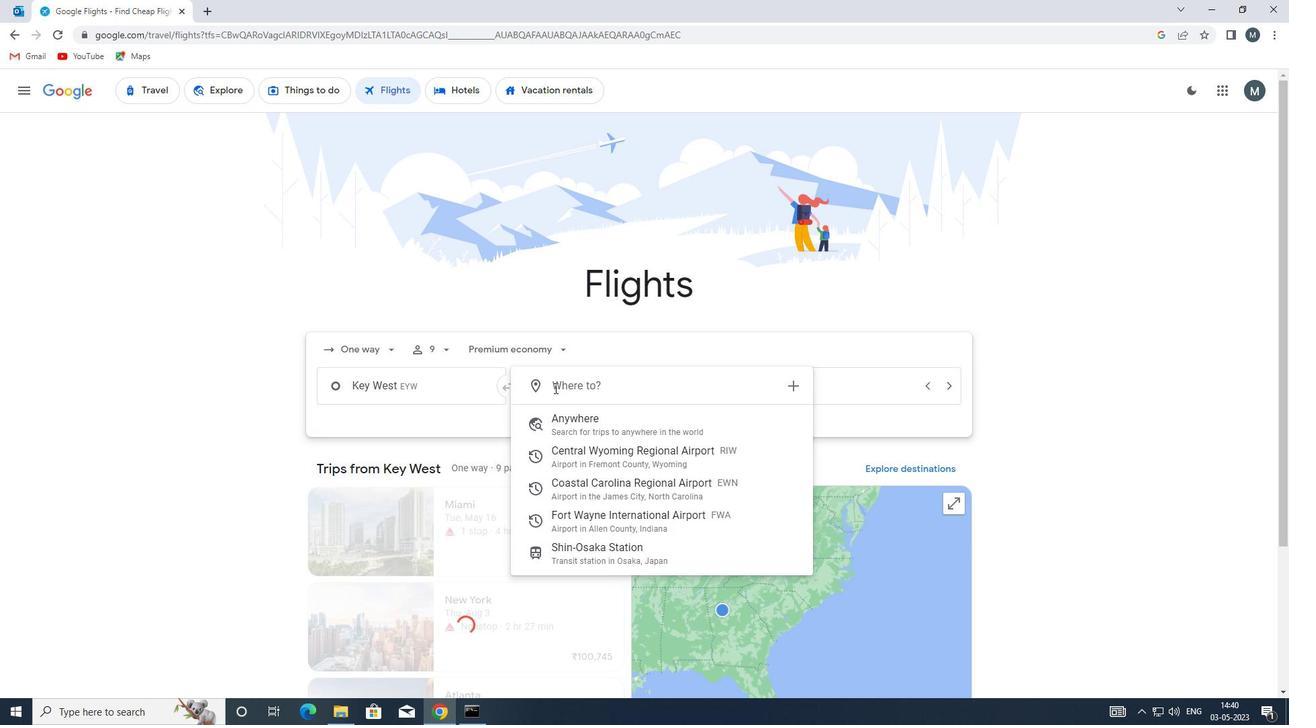 
Action: Mouse moved to (548, 391)
Screenshot: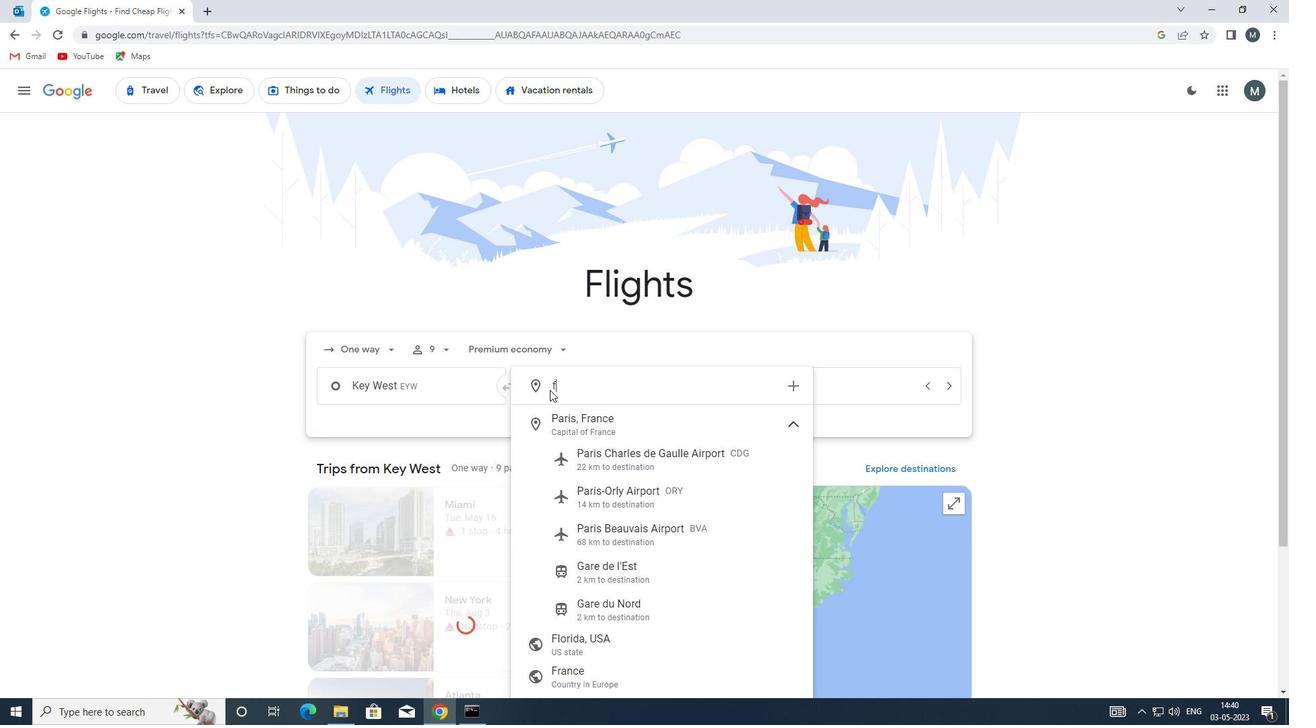 
Action: Key pressed wa
Screenshot: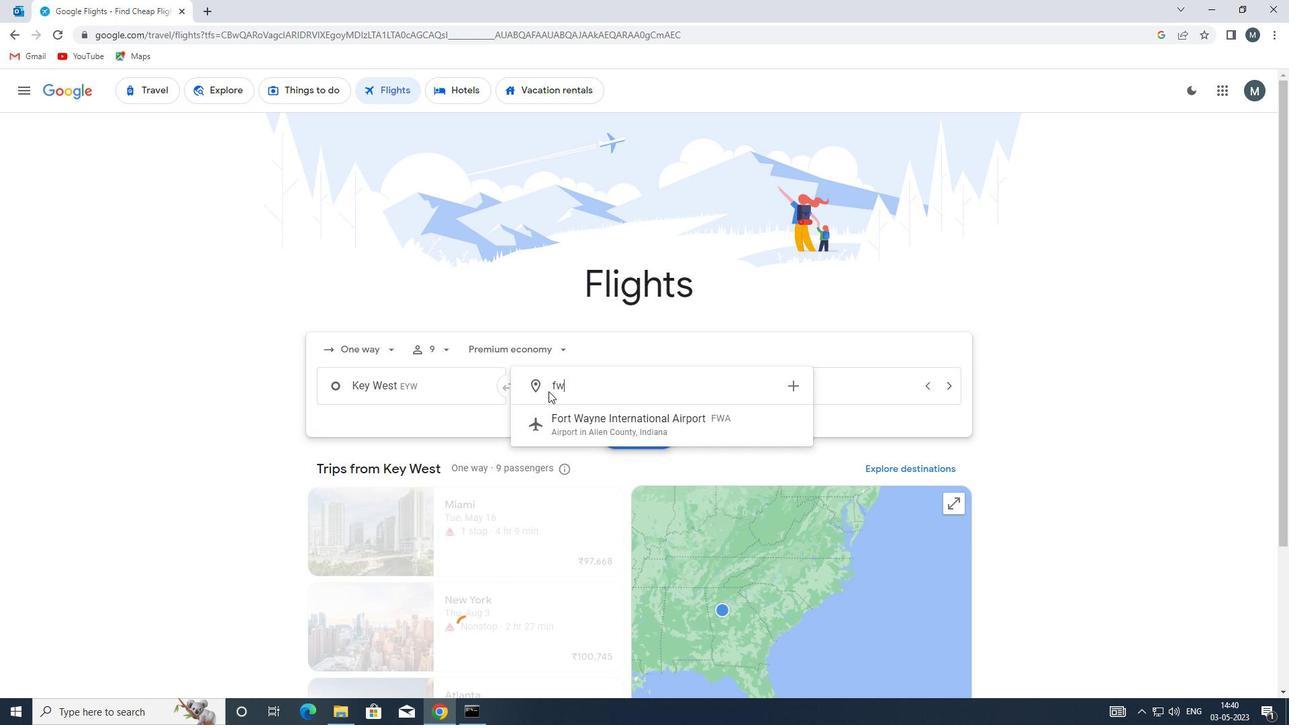 
Action: Mouse moved to (595, 423)
Screenshot: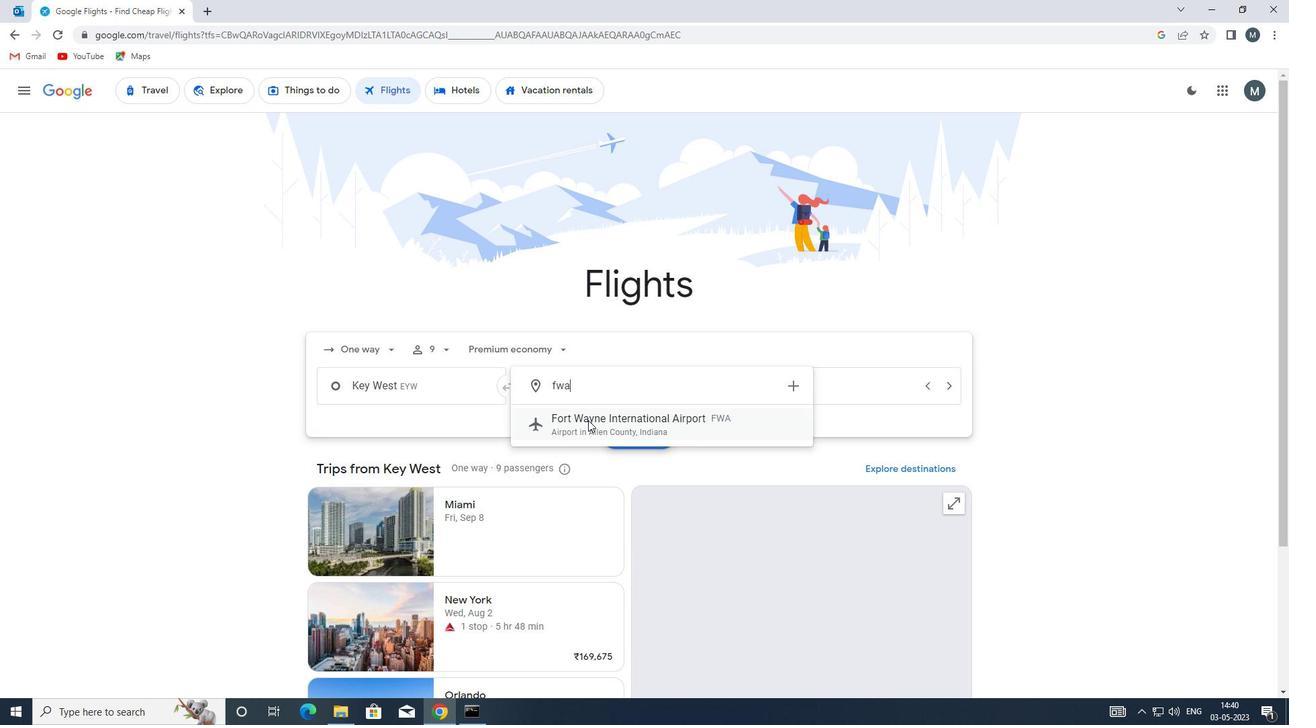 
Action: Mouse pressed left at (595, 423)
Screenshot: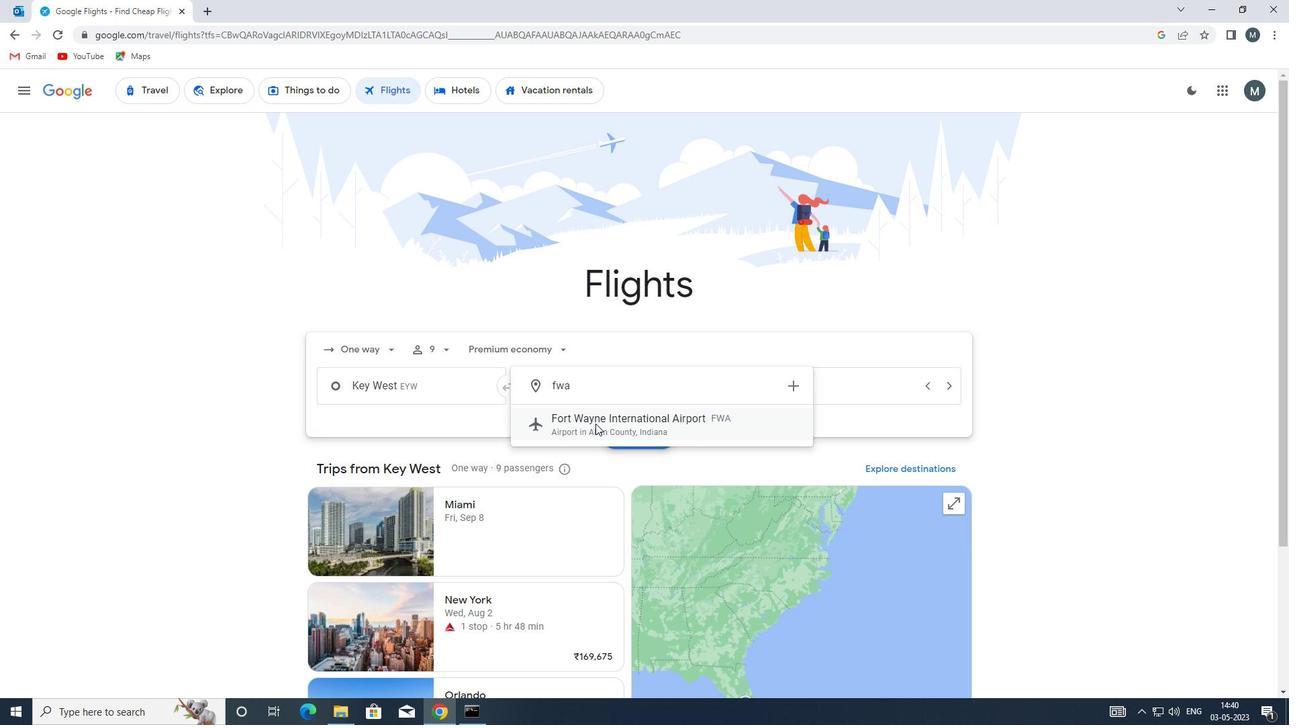 
Action: Mouse moved to (774, 385)
Screenshot: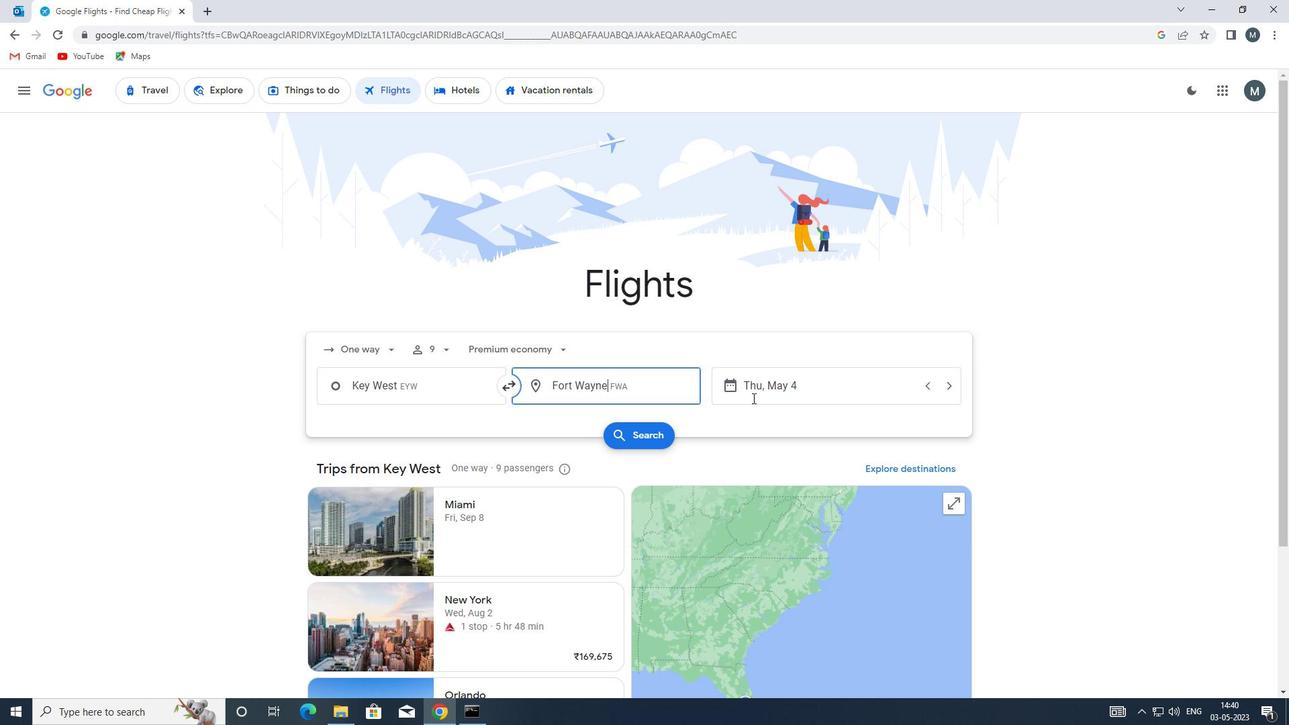 
Action: Mouse pressed left at (774, 385)
Screenshot: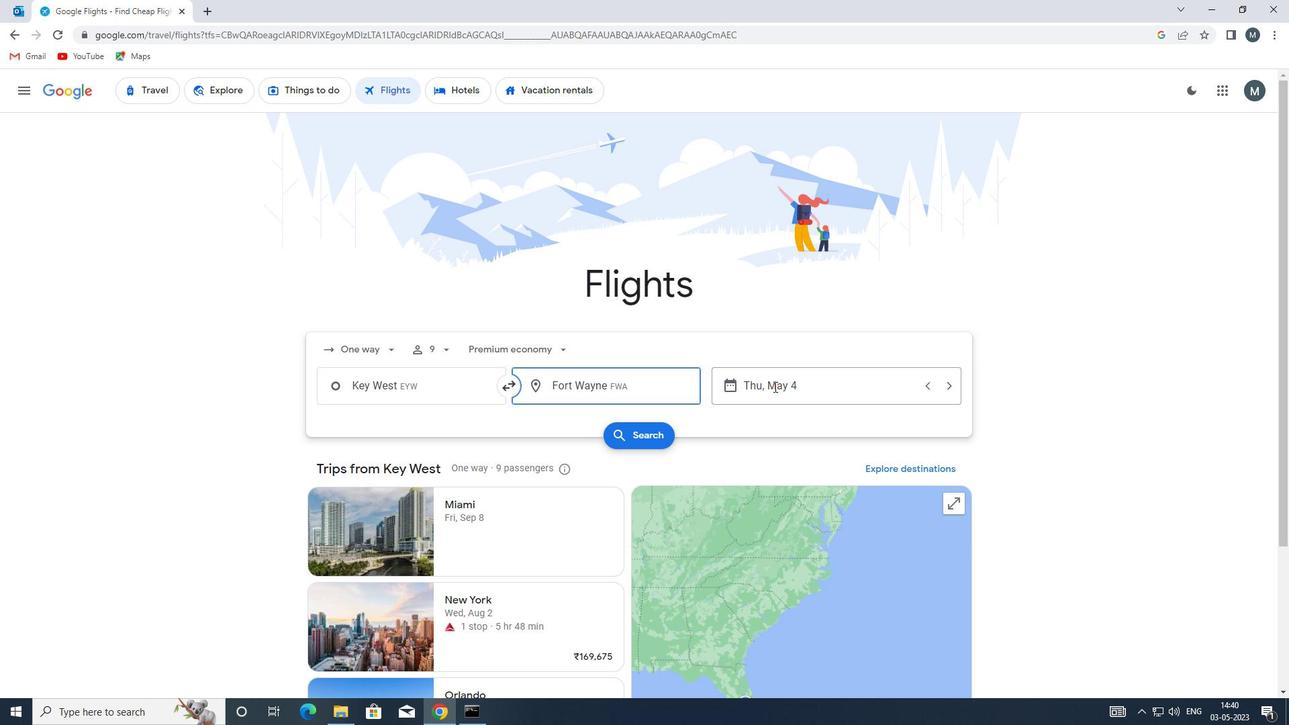 
Action: Mouse moved to (606, 448)
Screenshot: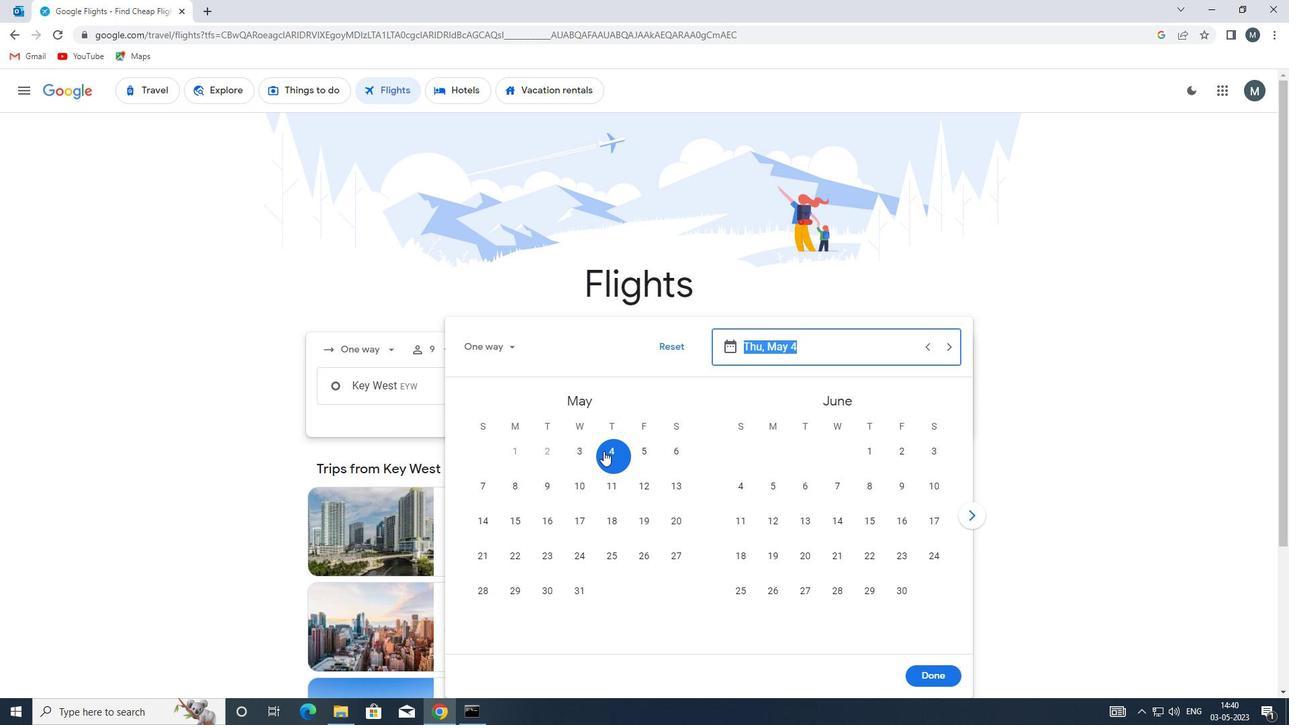 
Action: Mouse pressed left at (606, 448)
Screenshot: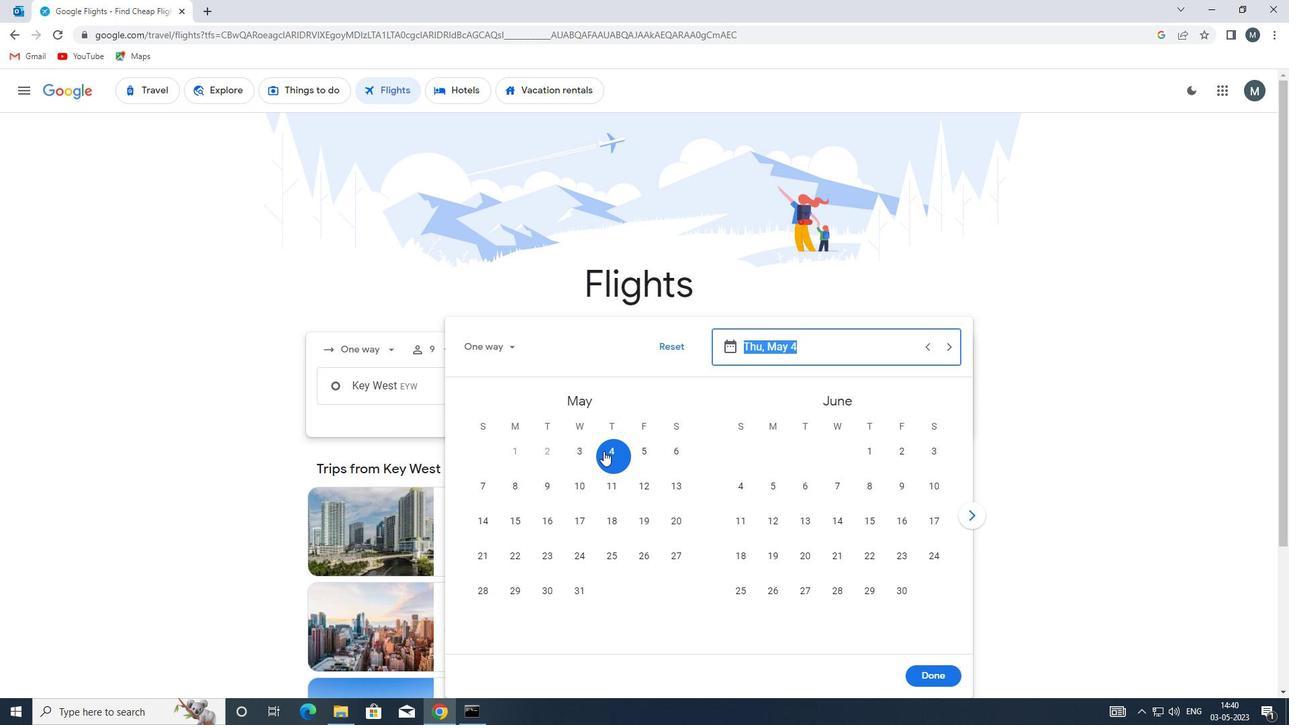 
Action: Mouse moved to (927, 670)
Screenshot: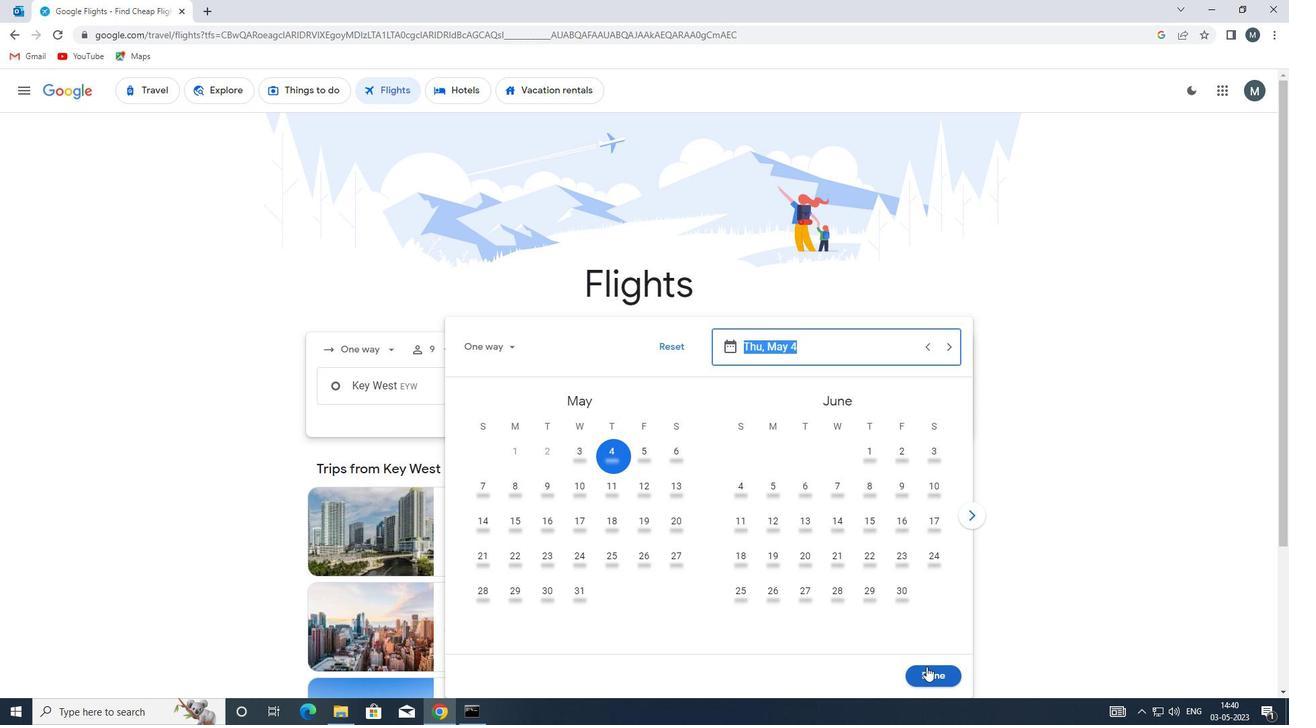 
Action: Mouse pressed left at (927, 670)
Screenshot: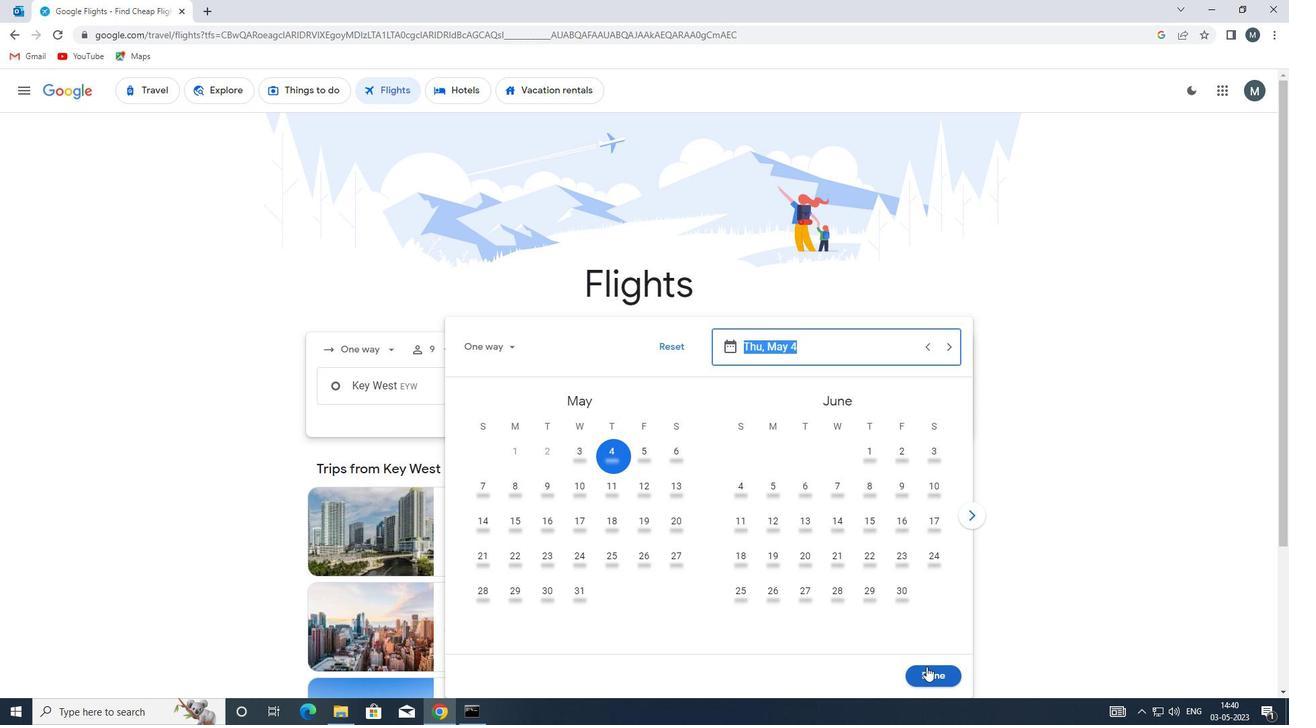 
Action: Mouse moved to (617, 426)
Screenshot: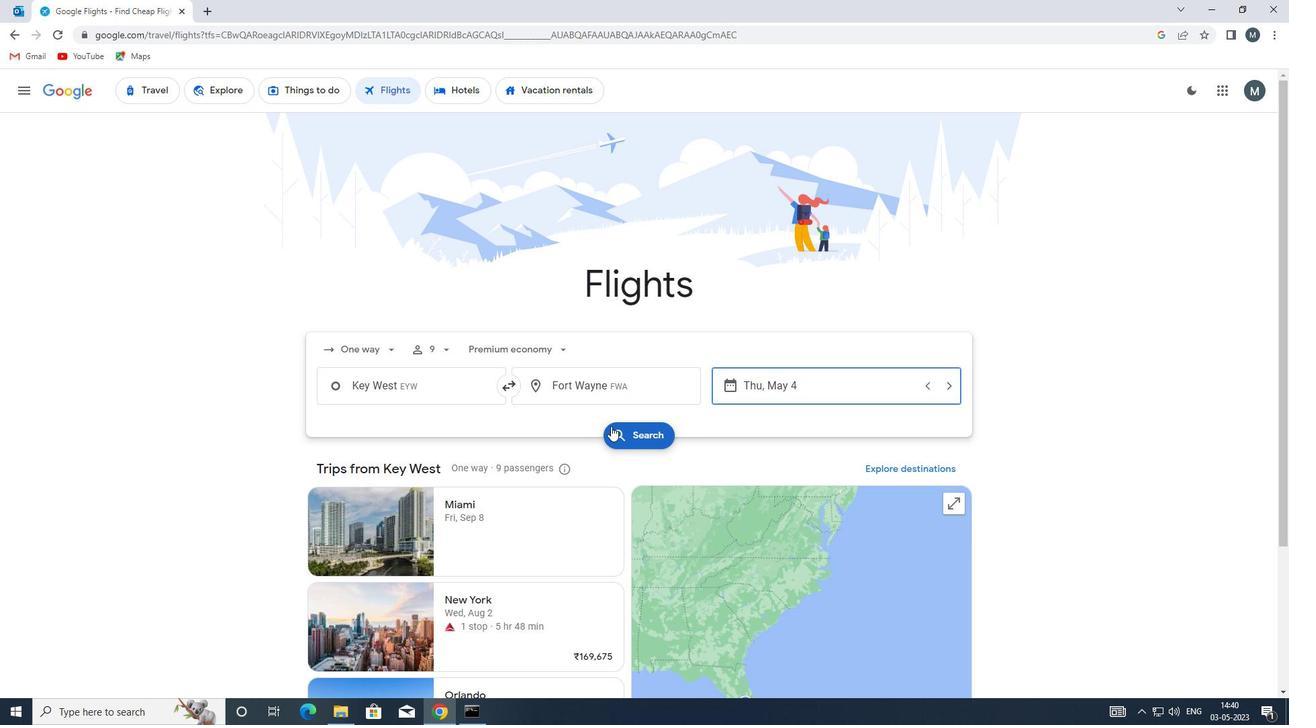 
Action: Mouse pressed left at (617, 426)
Screenshot: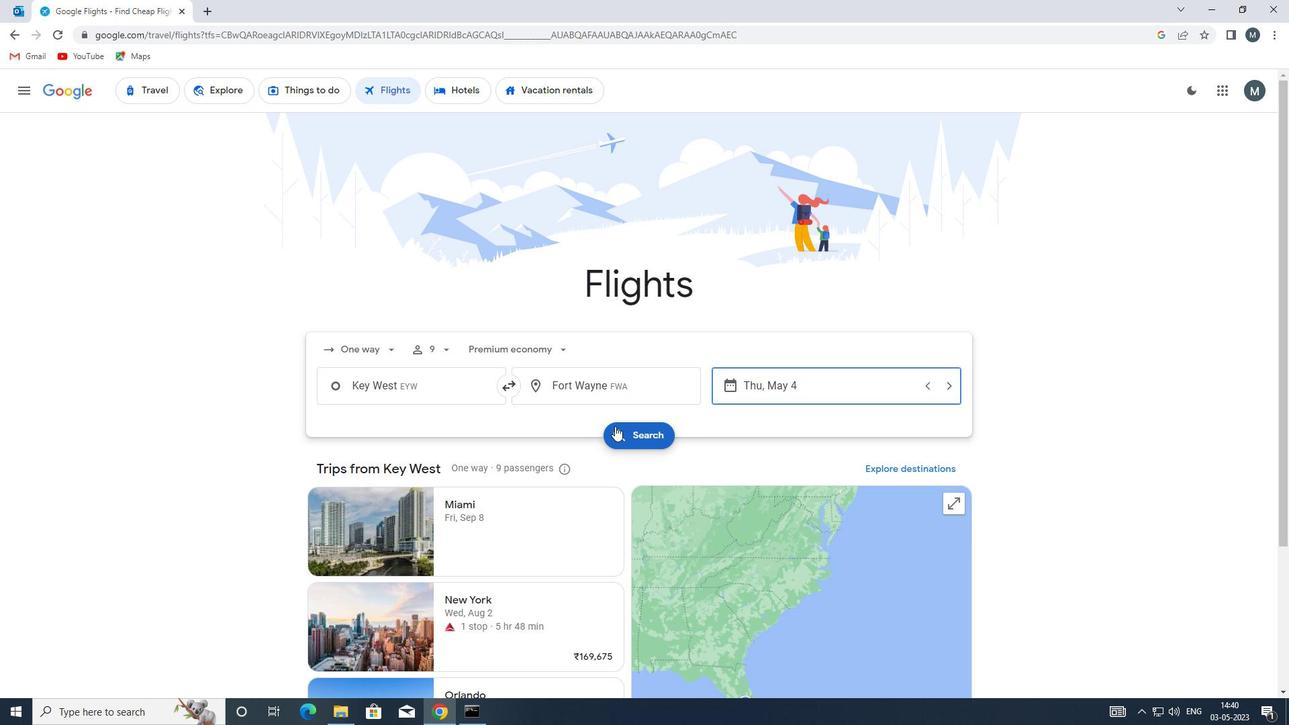 
Action: Mouse moved to (336, 216)
Screenshot: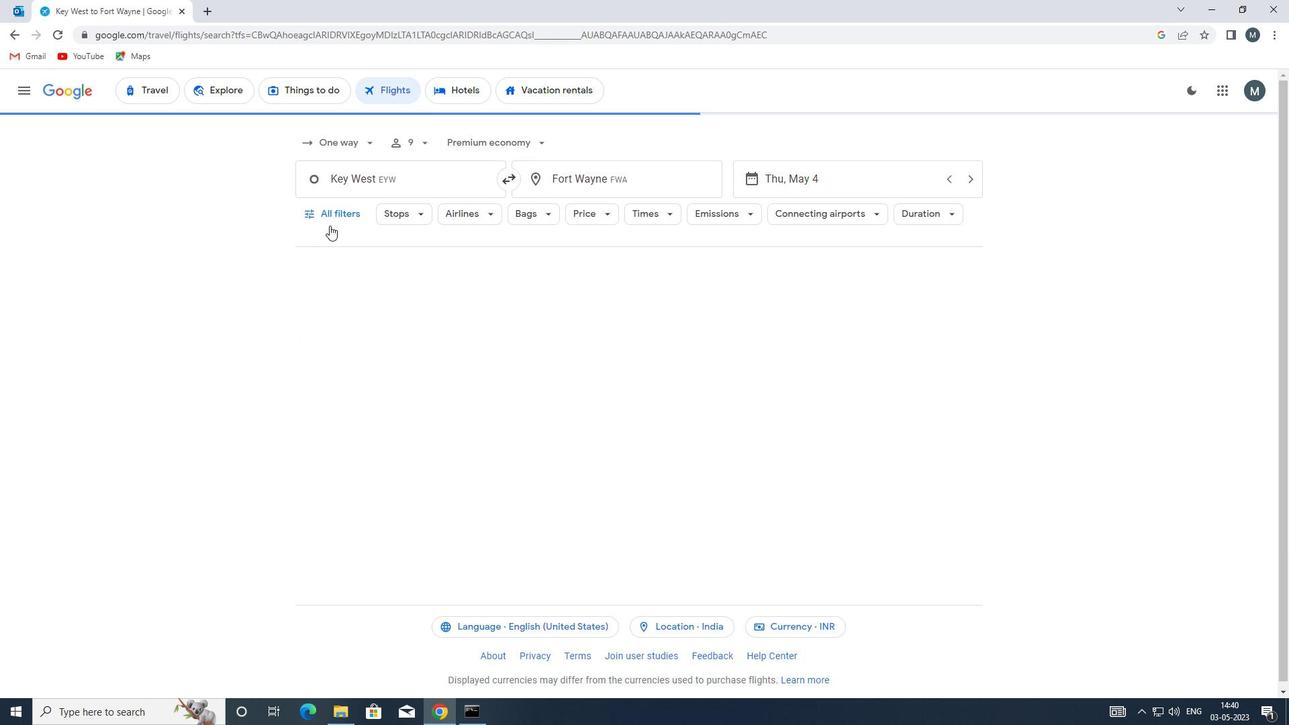 
Action: Mouse pressed left at (336, 216)
Screenshot: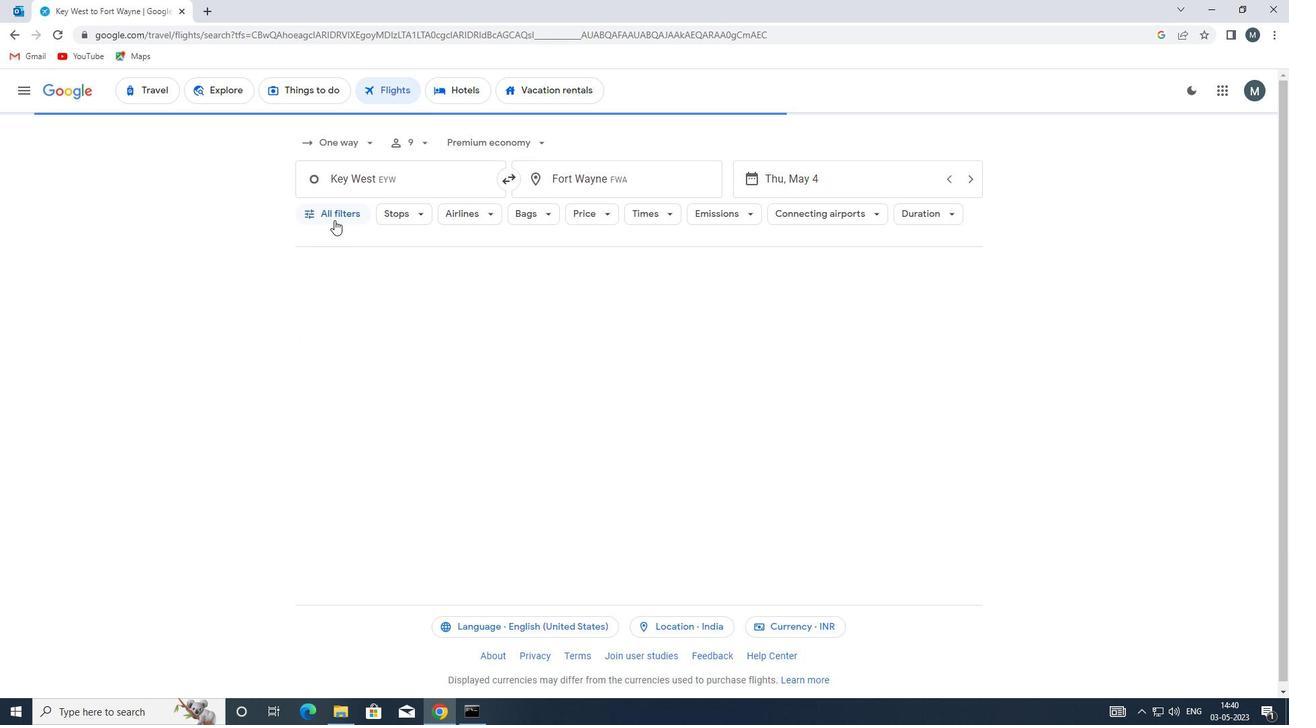 
Action: Mouse moved to (407, 375)
Screenshot: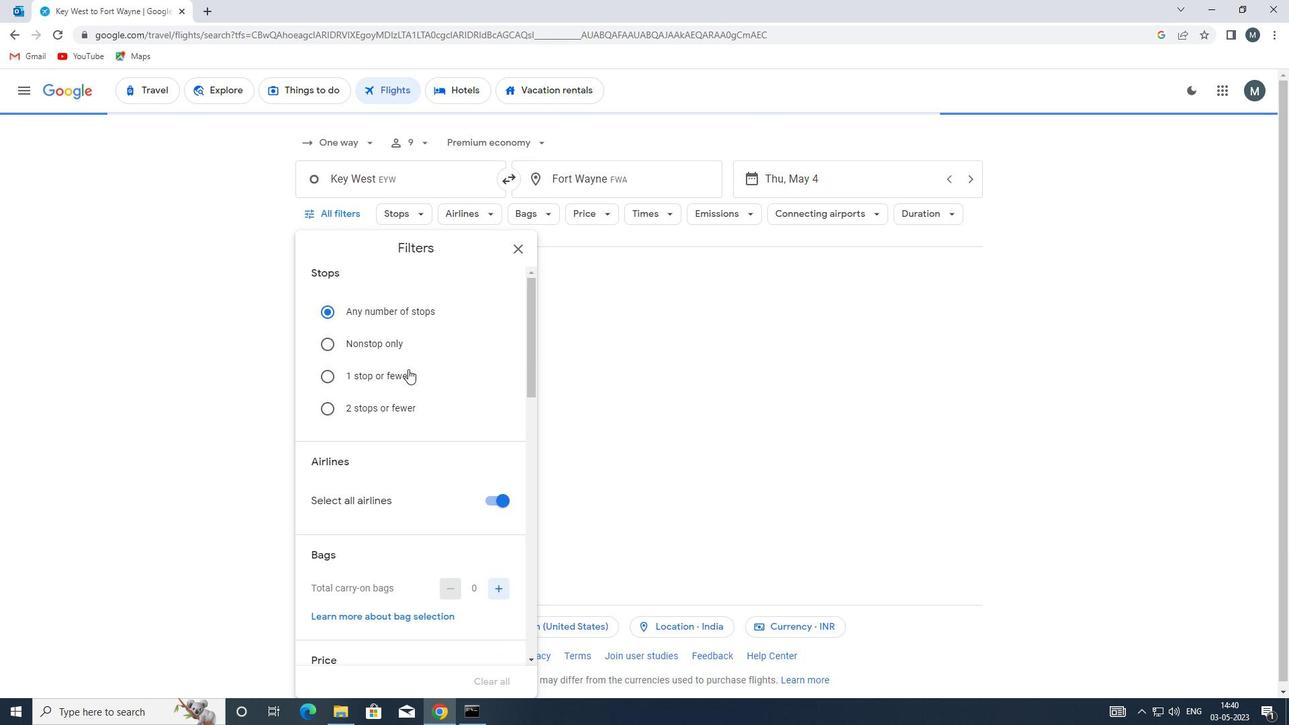 
Action: Mouse scrolled (407, 375) with delta (0, 0)
Screenshot: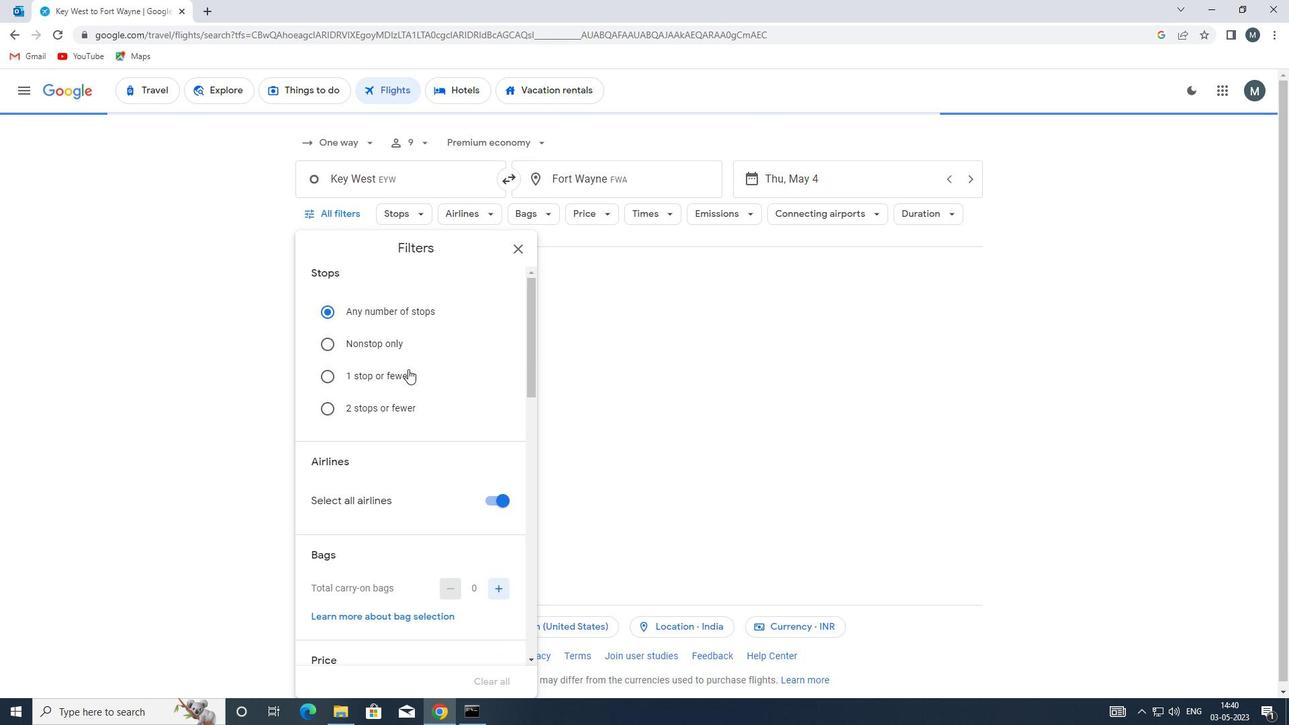 
Action: Mouse moved to (404, 382)
Screenshot: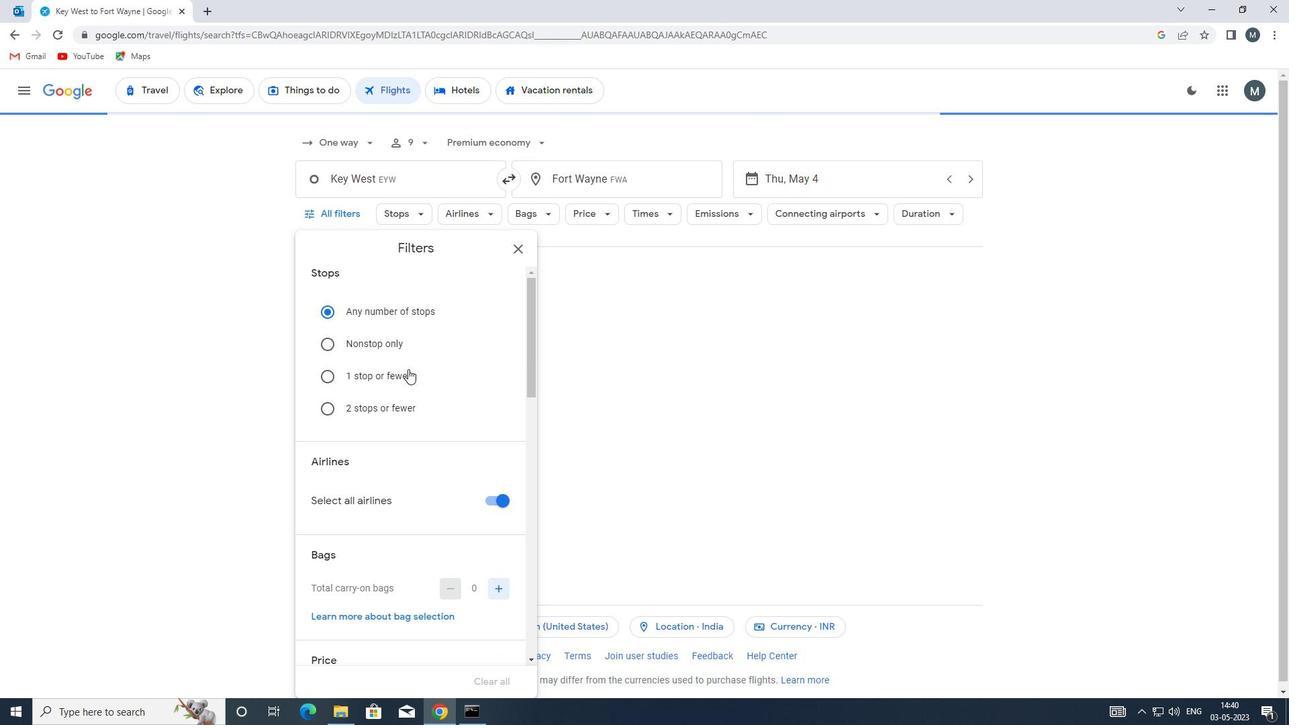 
Action: Mouse scrolled (404, 381) with delta (0, 0)
Screenshot: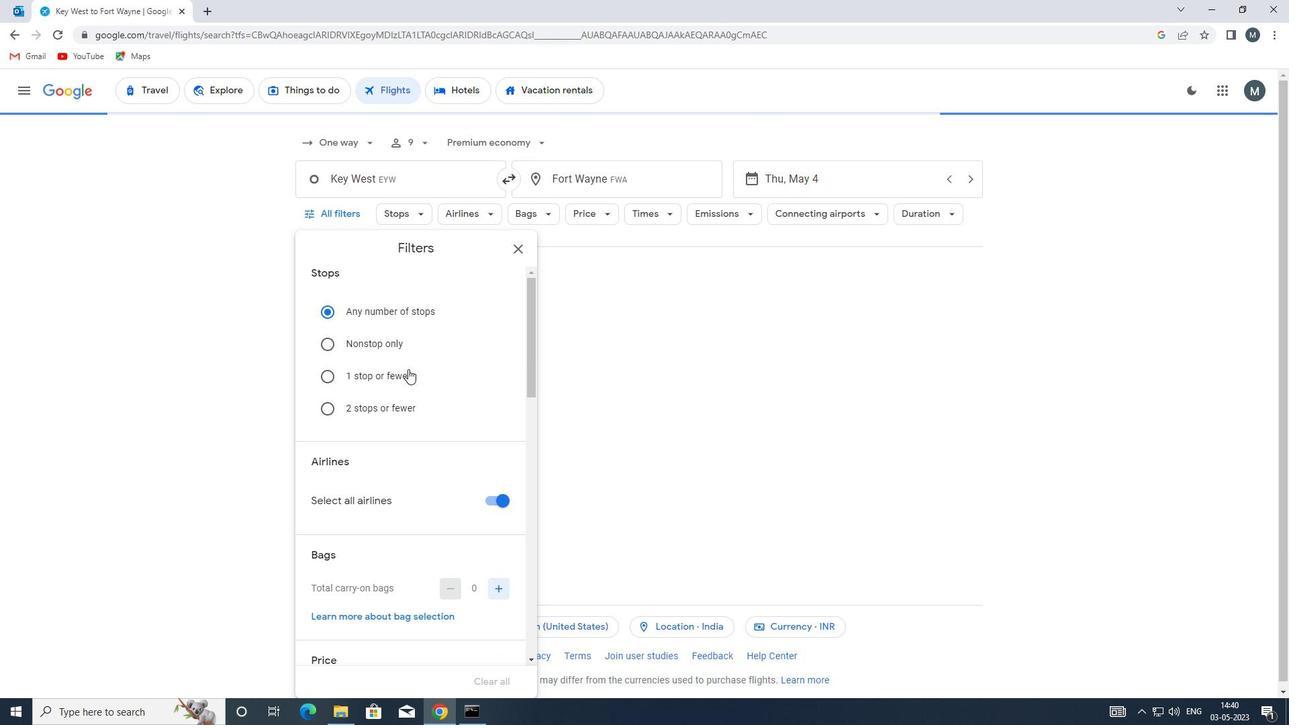
Action: Mouse moved to (490, 367)
Screenshot: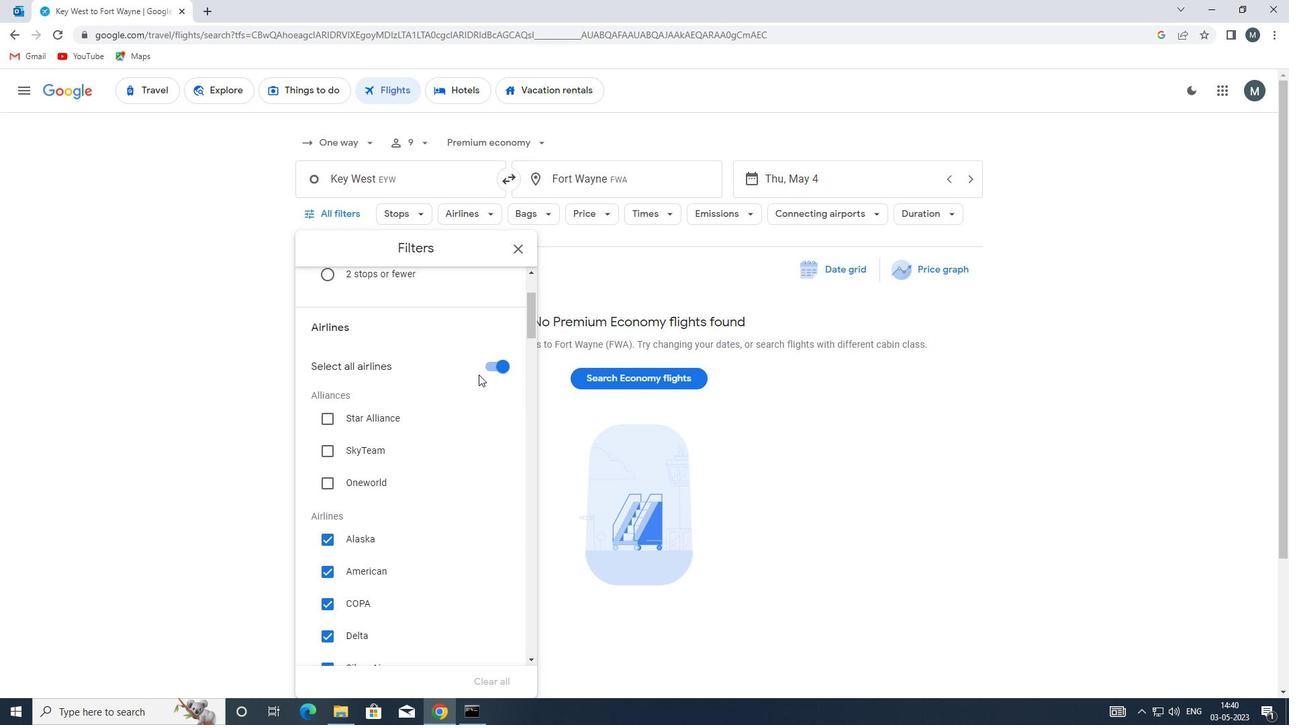 
Action: Mouse pressed left at (490, 367)
Screenshot: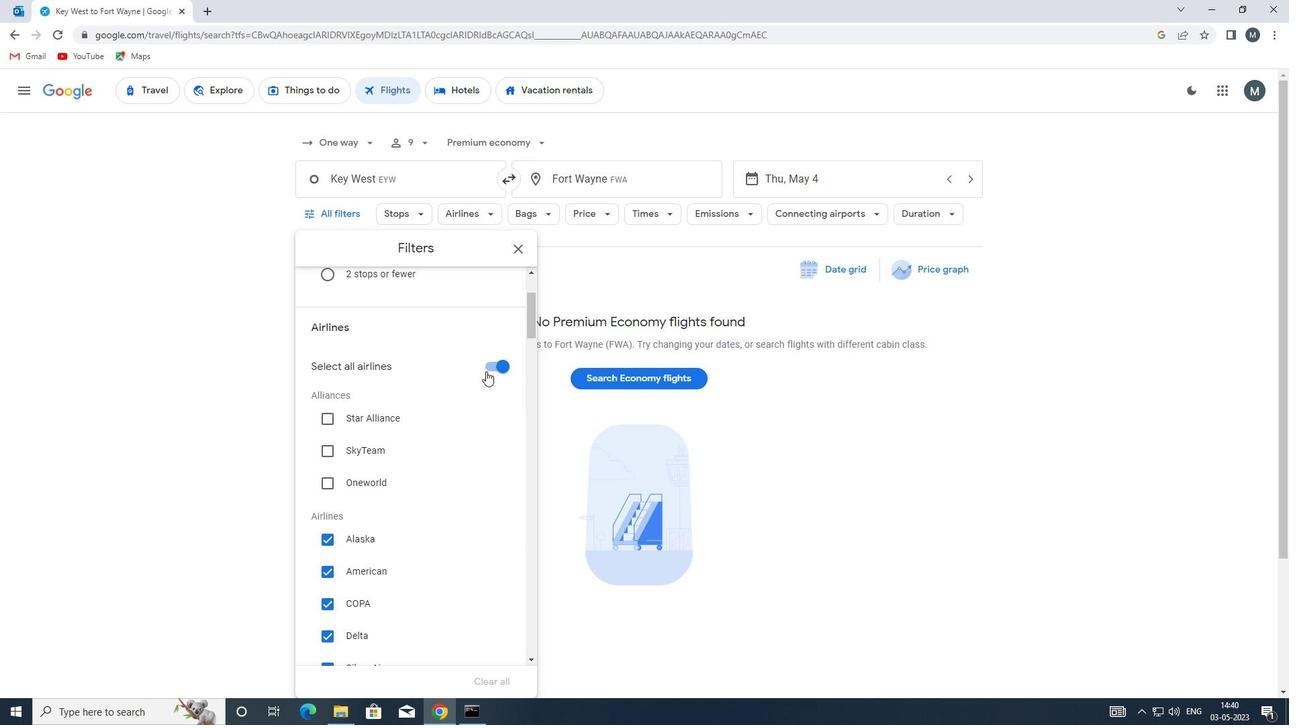
Action: Mouse moved to (392, 427)
Screenshot: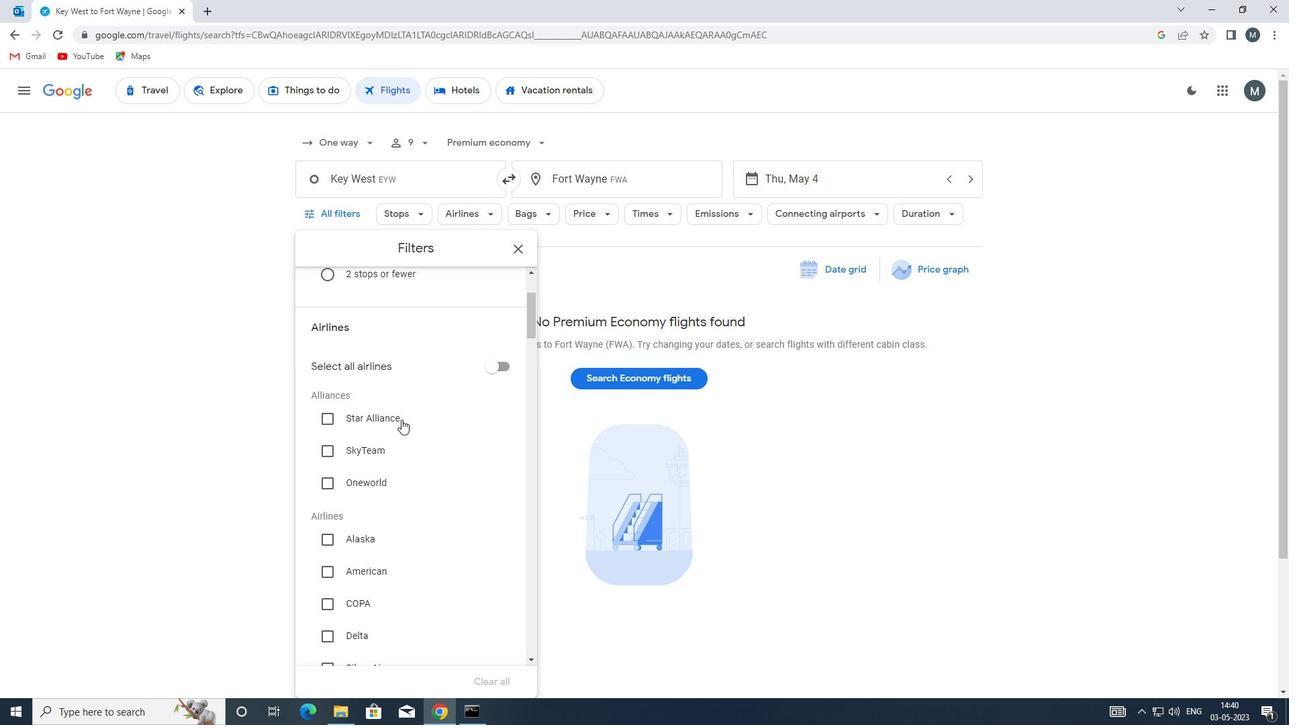 
Action: Mouse scrolled (392, 427) with delta (0, 0)
Screenshot: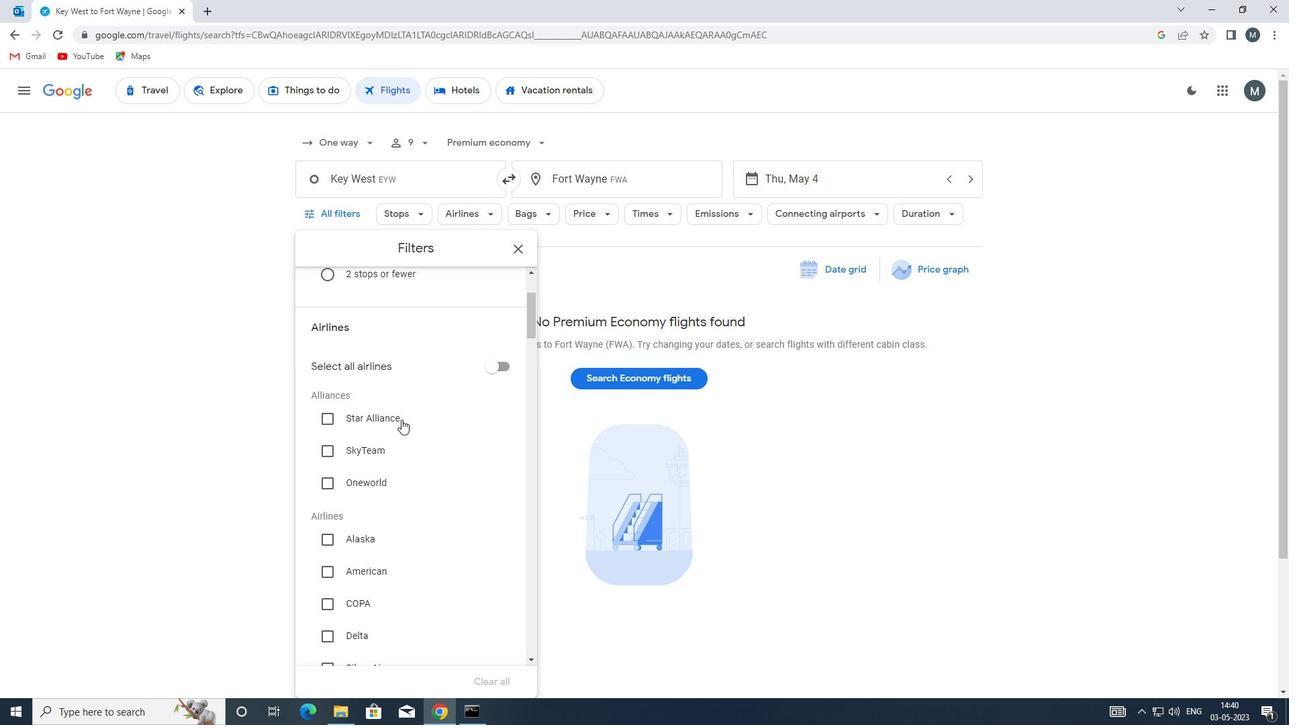 
Action: Mouse moved to (384, 440)
Screenshot: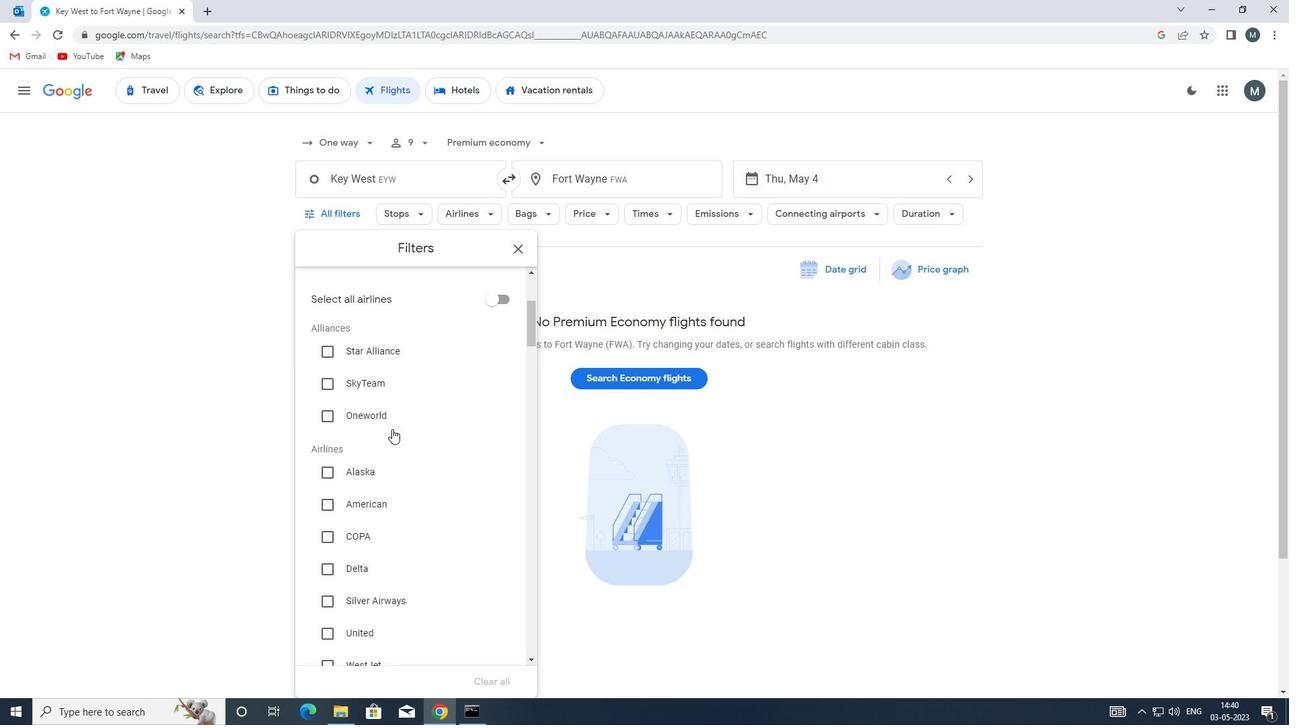 
Action: Mouse scrolled (384, 439) with delta (0, 0)
Screenshot: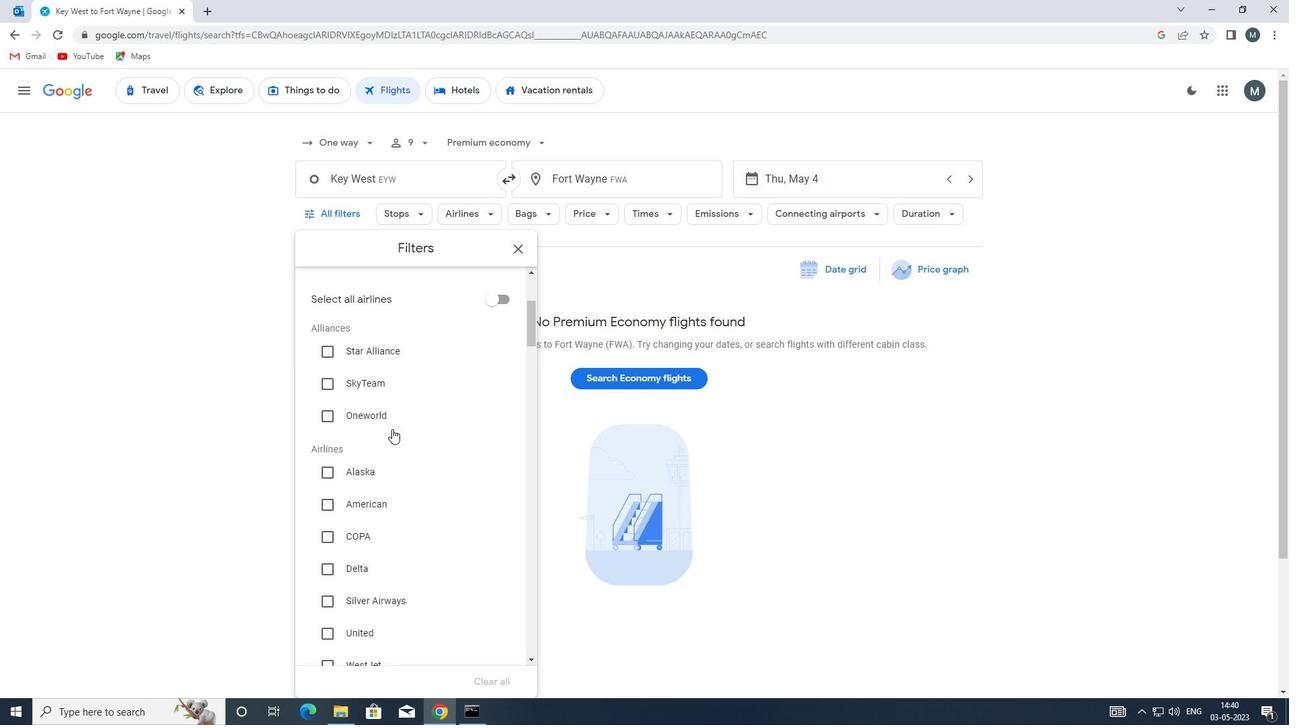 
Action: Mouse moved to (383, 443)
Screenshot: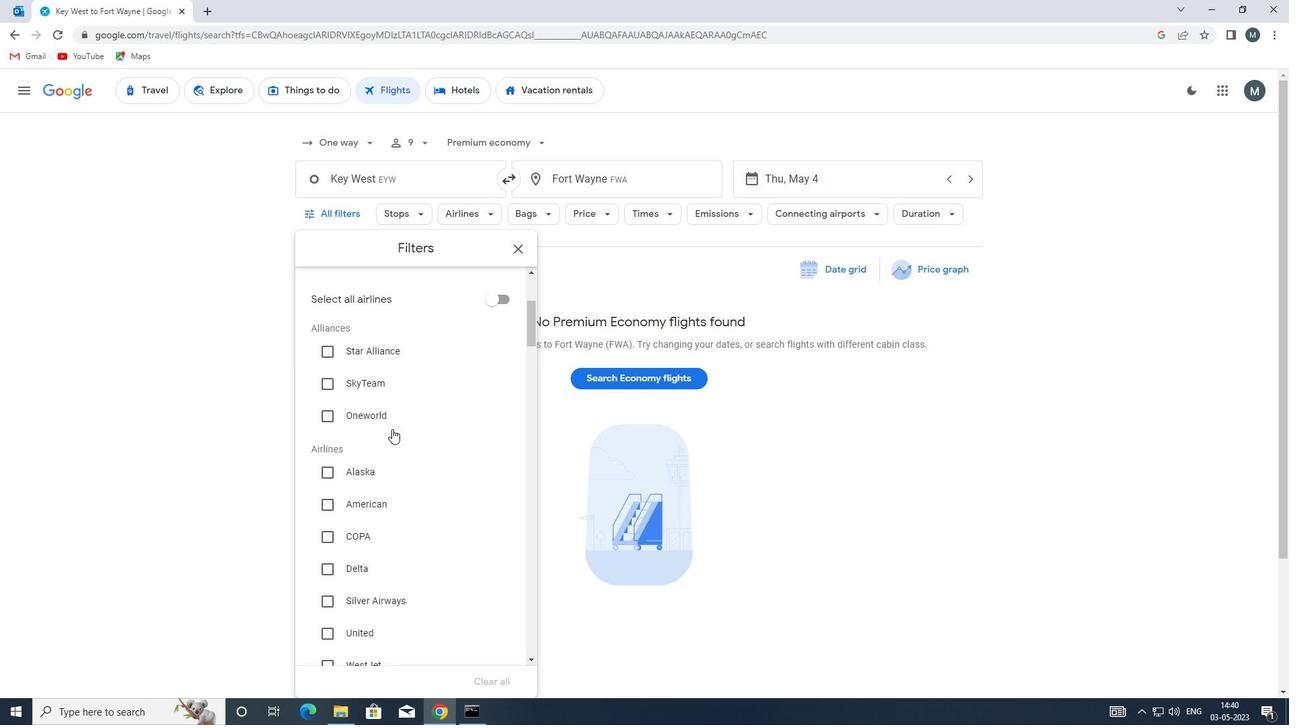 
Action: Mouse scrolled (383, 442) with delta (0, 0)
Screenshot: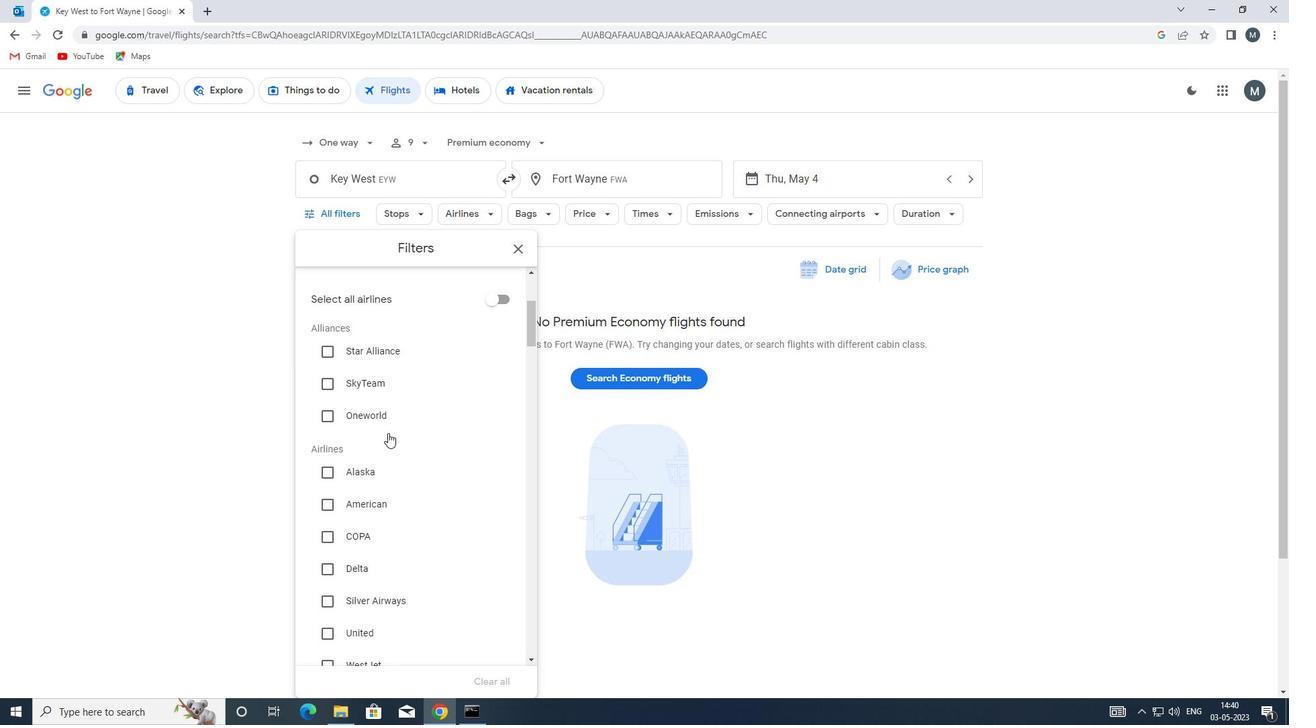 
Action: Mouse moved to (327, 498)
Screenshot: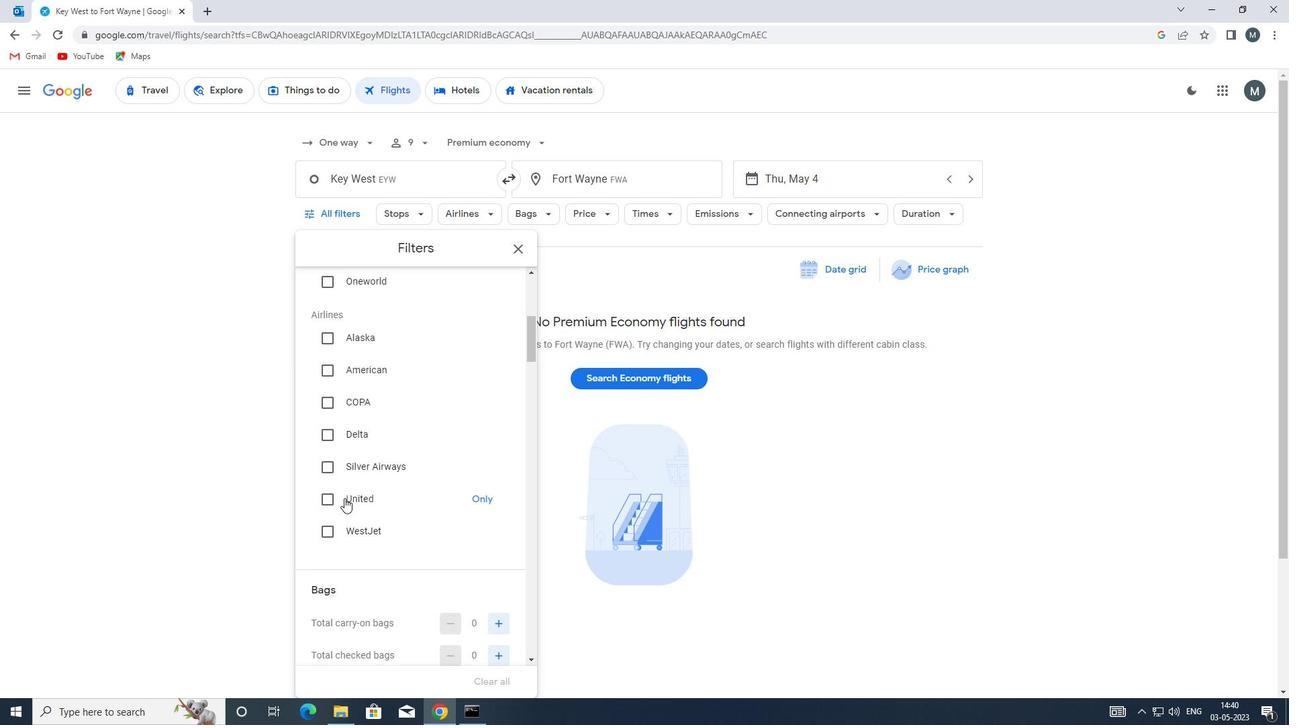 
Action: Mouse pressed left at (327, 498)
Screenshot: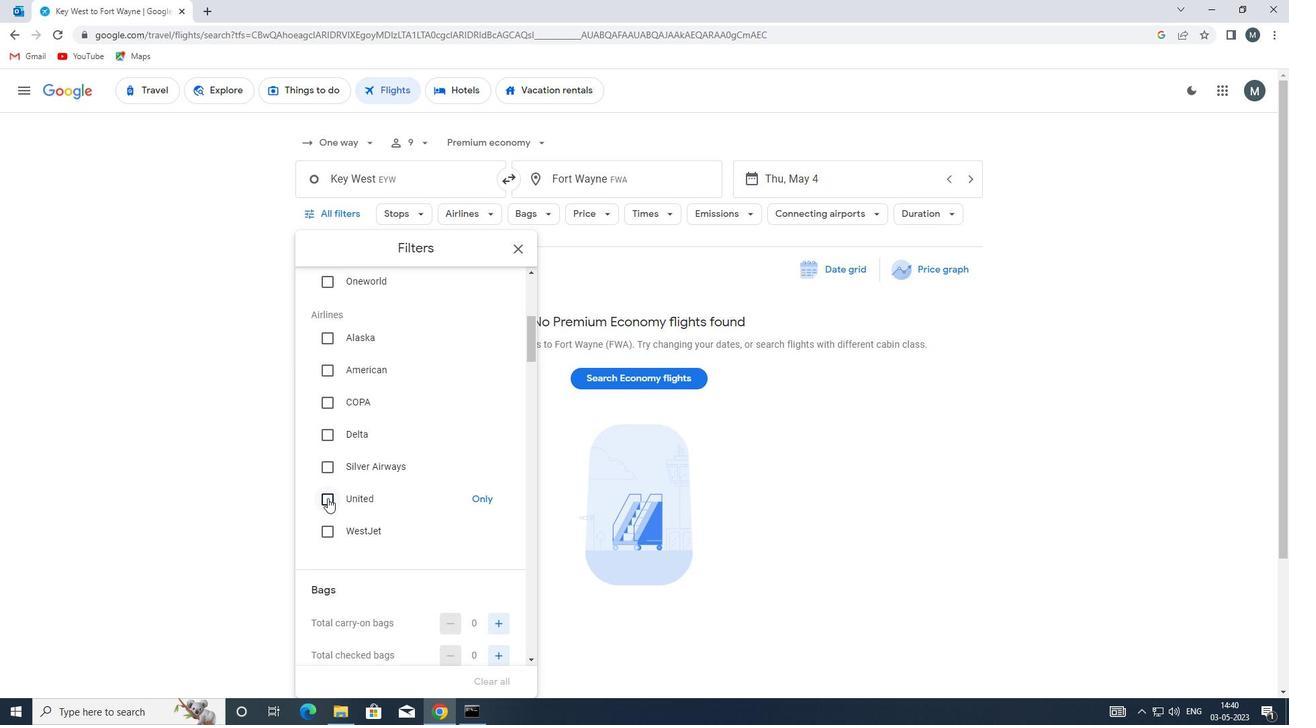
Action: Mouse moved to (427, 454)
Screenshot: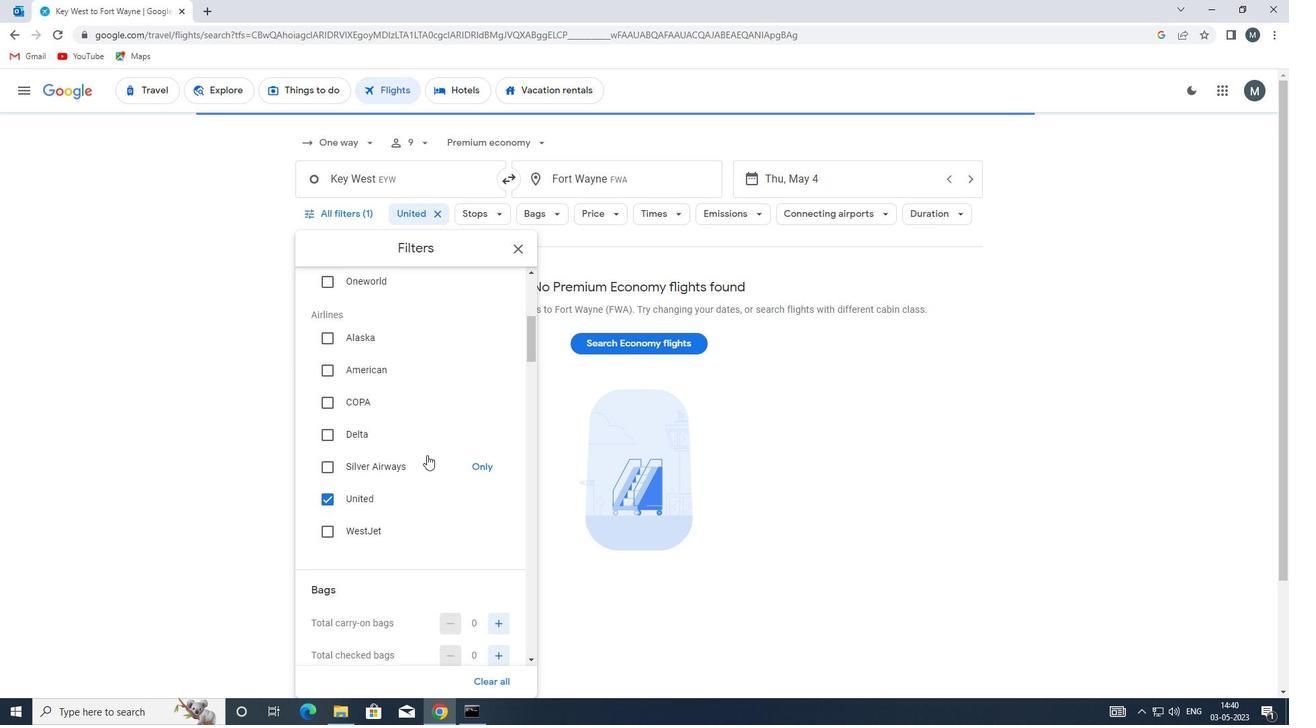 
Action: Mouse scrolled (427, 453) with delta (0, 0)
Screenshot: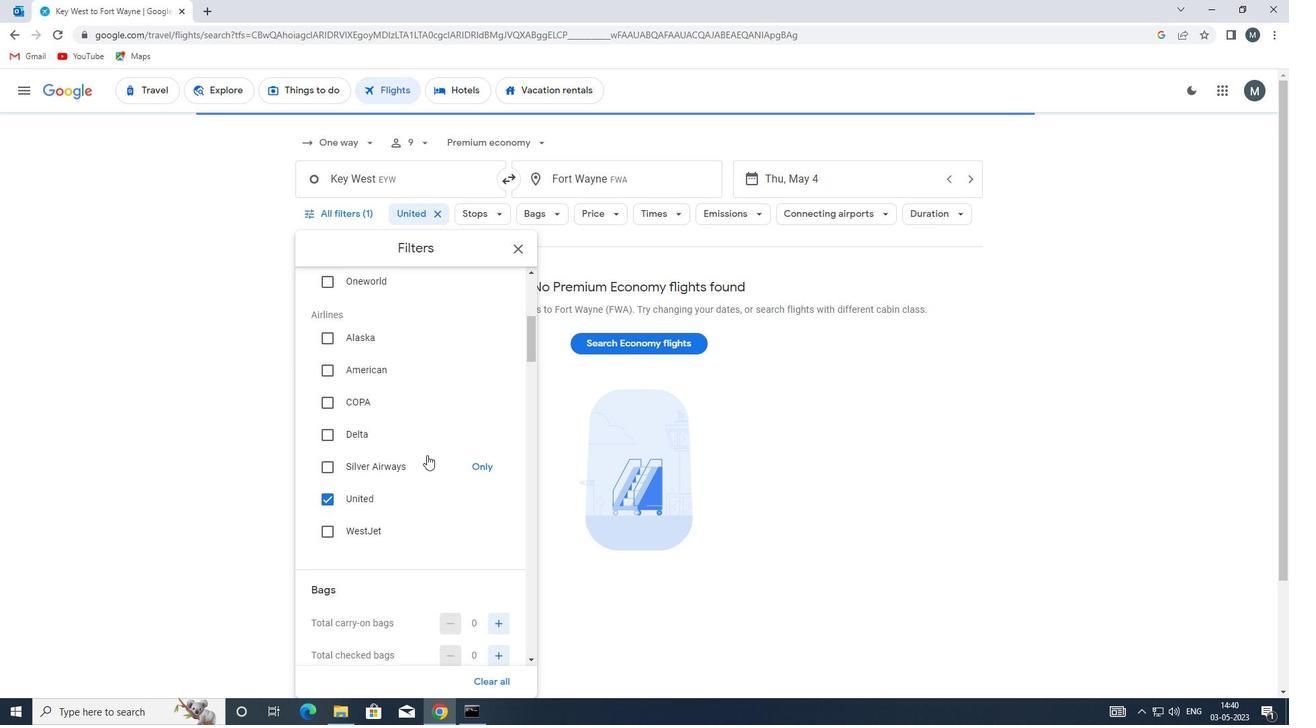 
Action: Mouse scrolled (427, 453) with delta (0, 0)
Screenshot: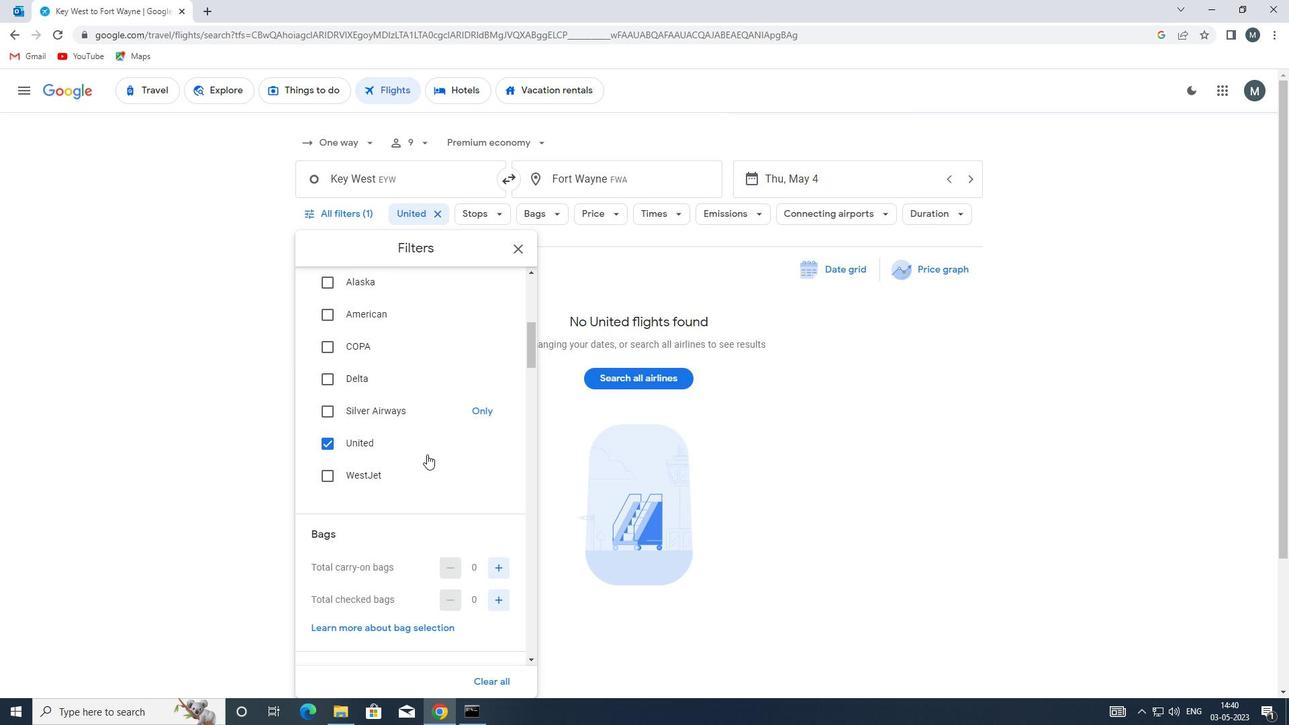 
Action: Mouse moved to (502, 484)
Screenshot: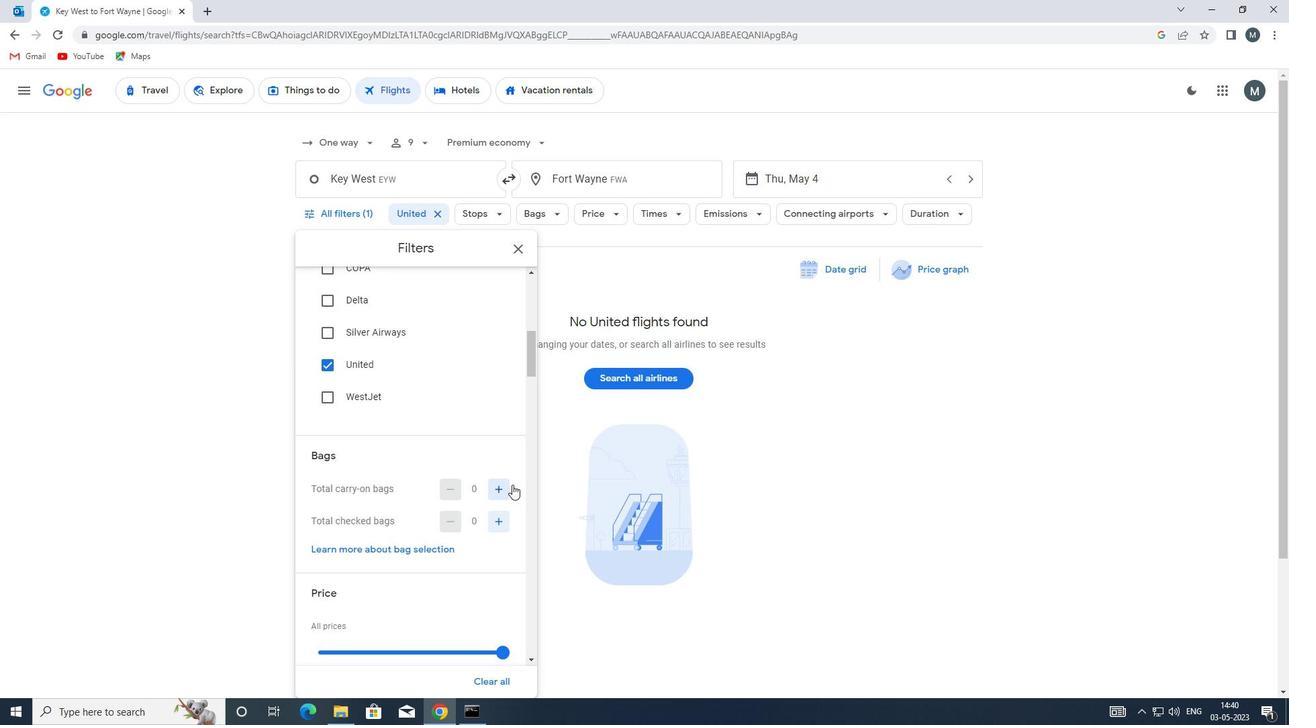 
Action: Mouse pressed left at (502, 484)
Screenshot: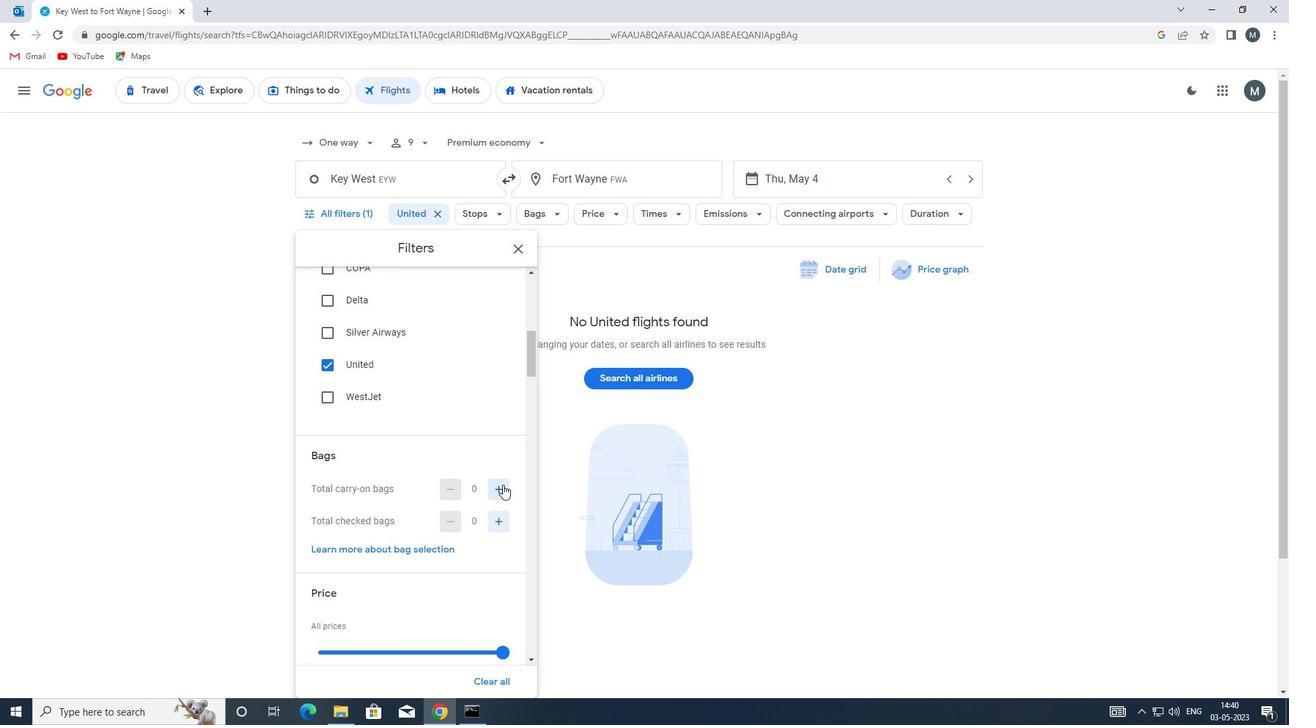 
Action: Mouse moved to (426, 444)
Screenshot: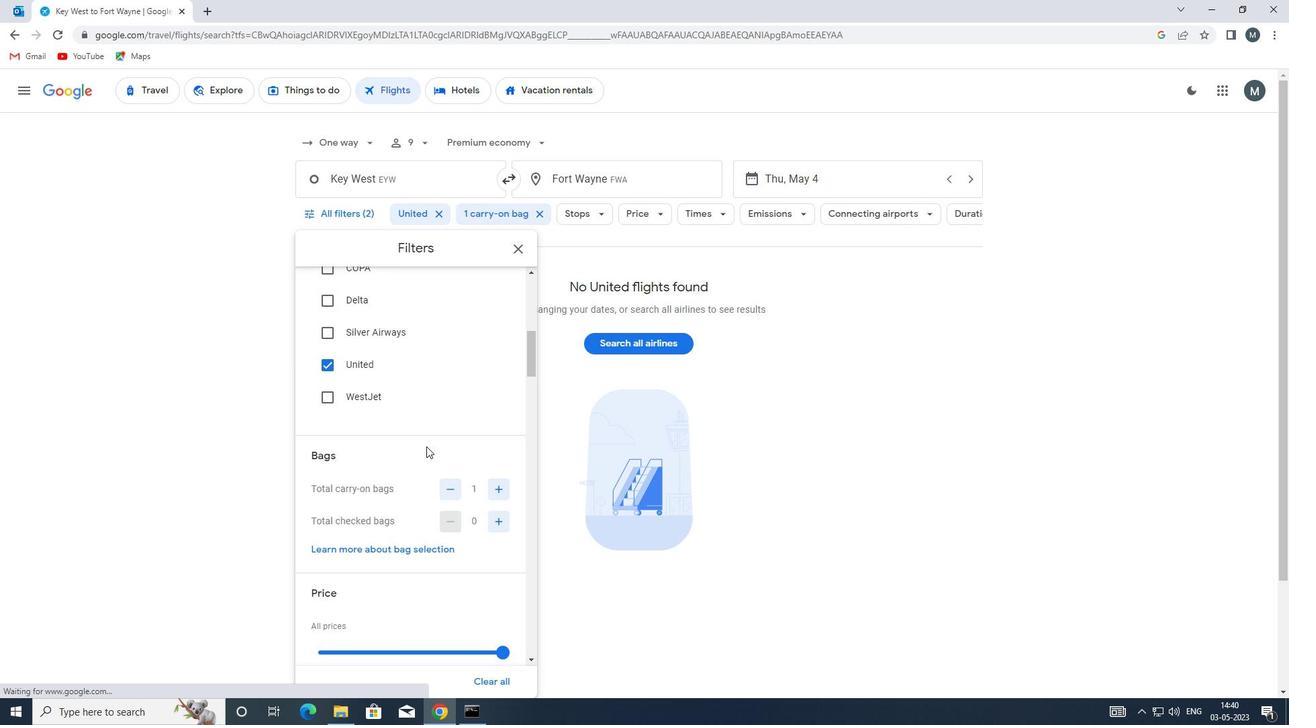 
Action: Mouse scrolled (426, 443) with delta (0, 0)
Screenshot: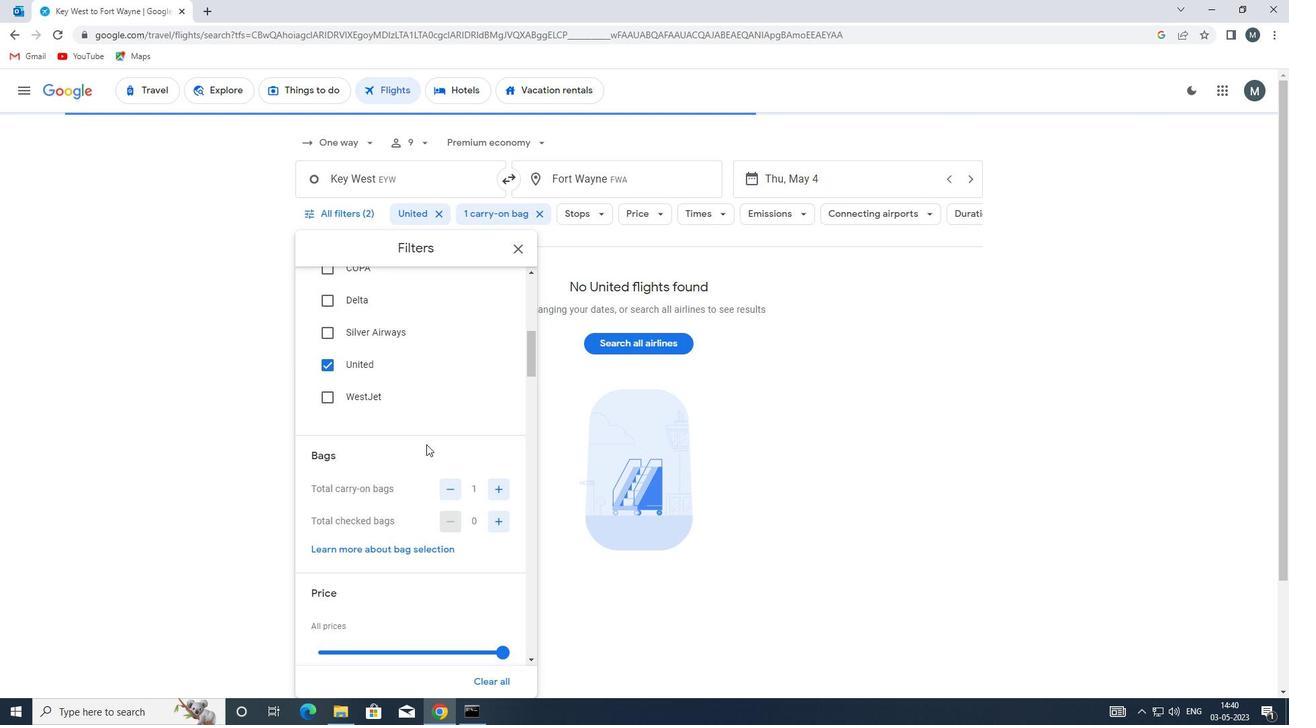 
Action: Mouse moved to (423, 444)
Screenshot: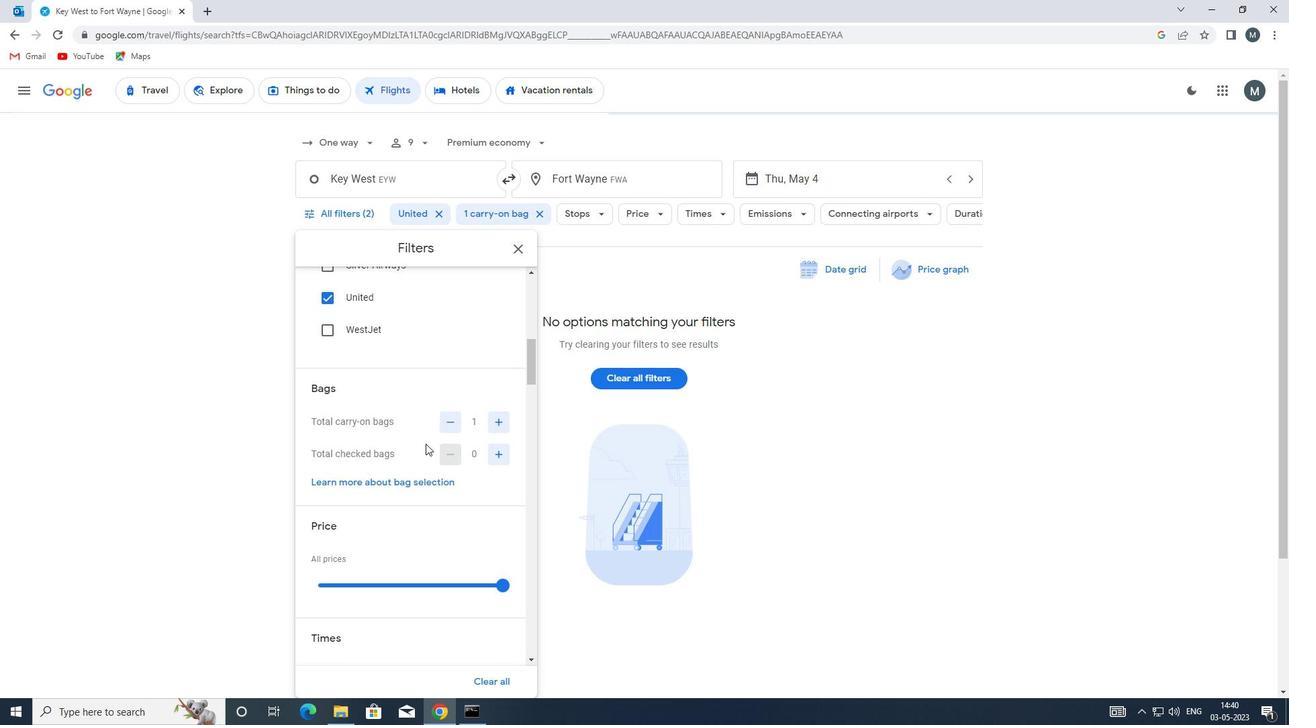 
Action: Mouse scrolled (423, 443) with delta (0, 0)
Screenshot: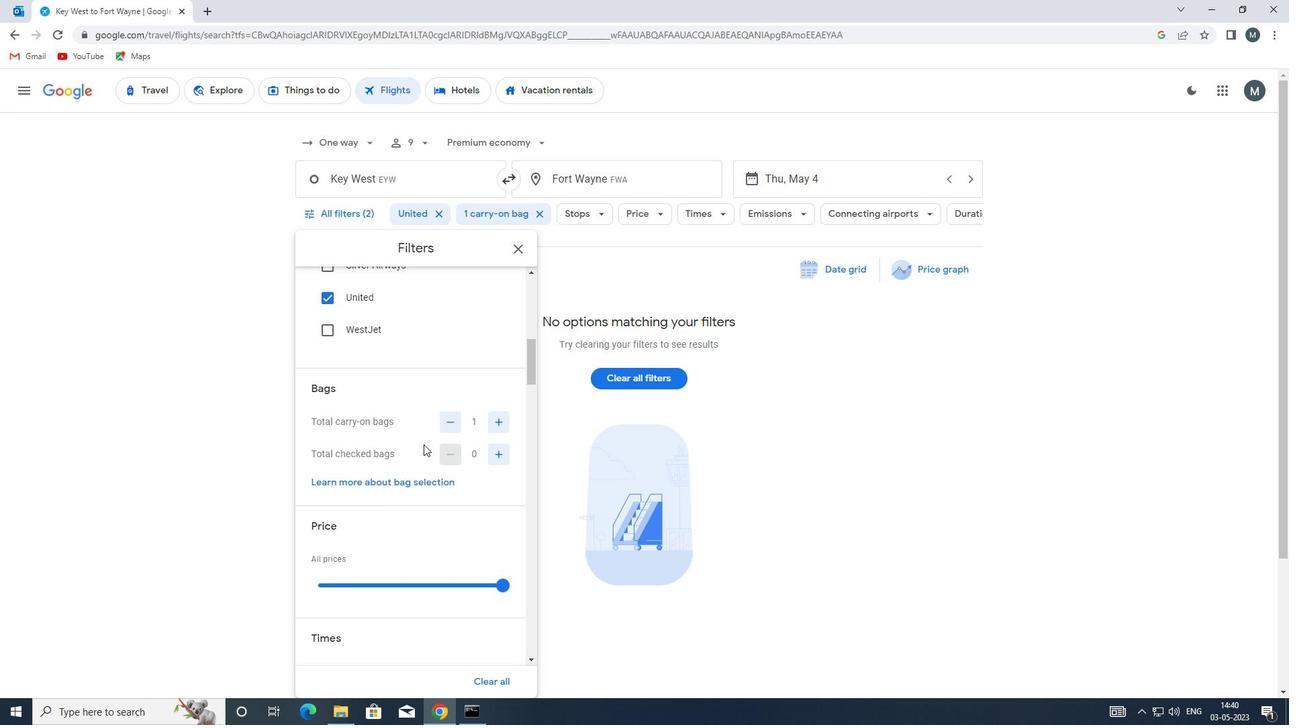 
Action: Mouse moved to (398, 512)
Screenshot: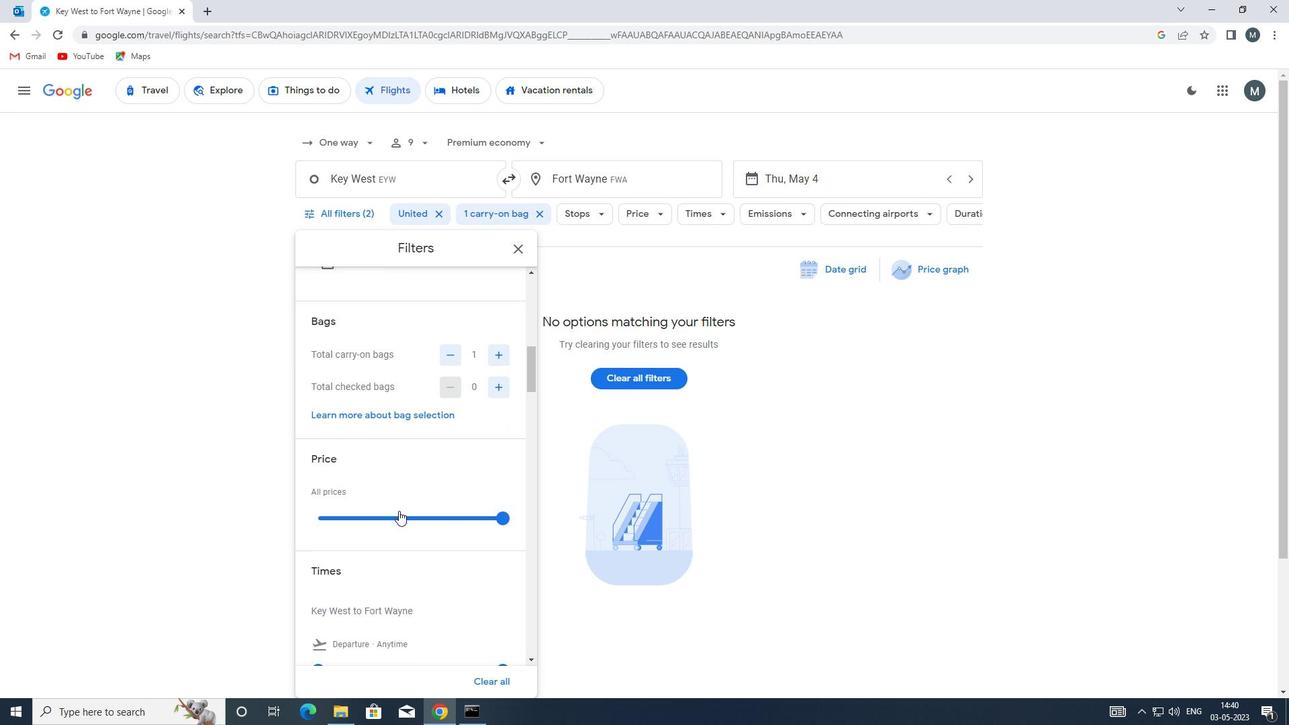 
Action: Mouse pressed left at (398, 512)
Screenshot: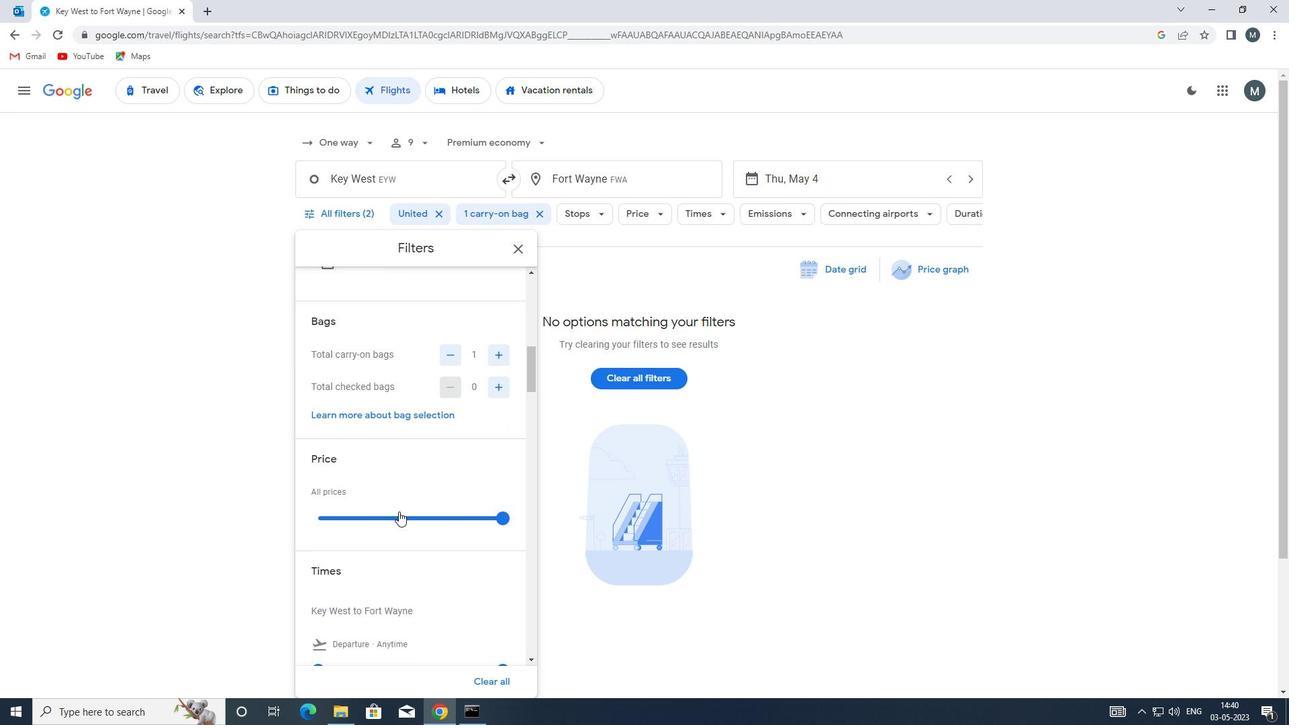 
Action: Mouse moved to (400, 512)
Screenshot: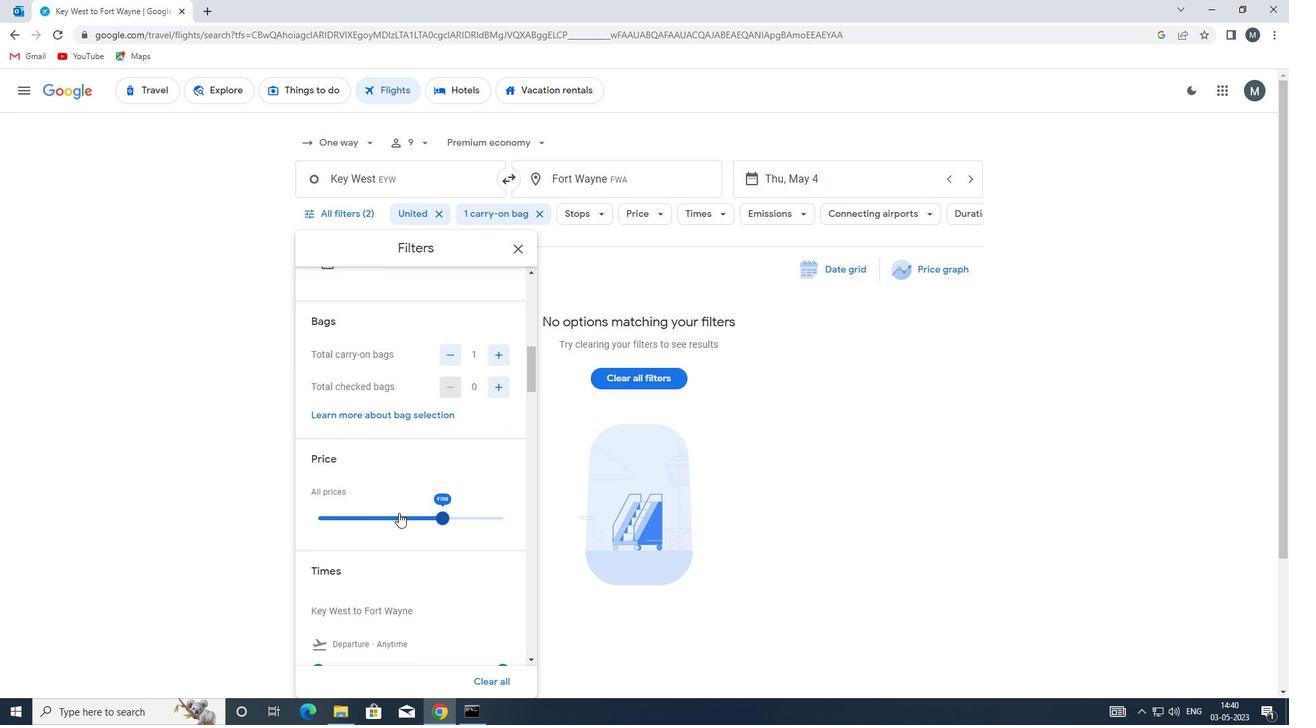
Action: Mouse pressed left at (400, 512)
Screenshot: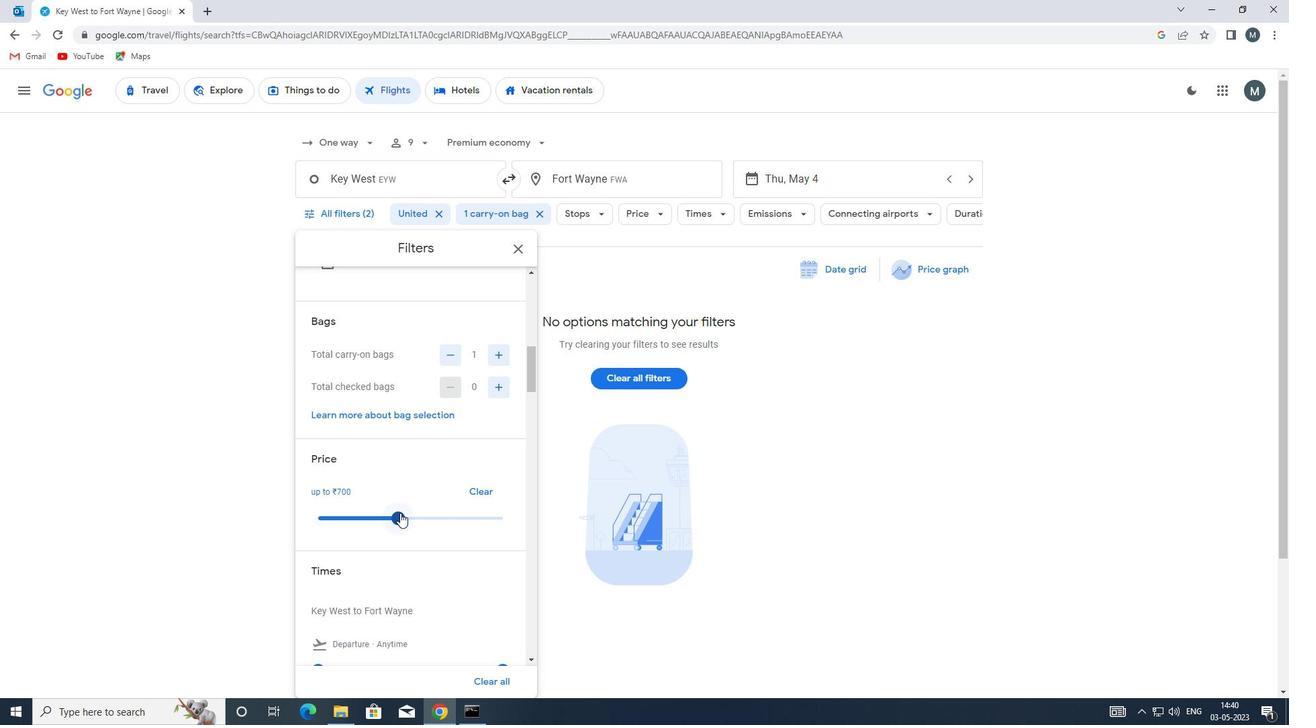 
Action: Mouse moved to (436, 490)
Screenshot: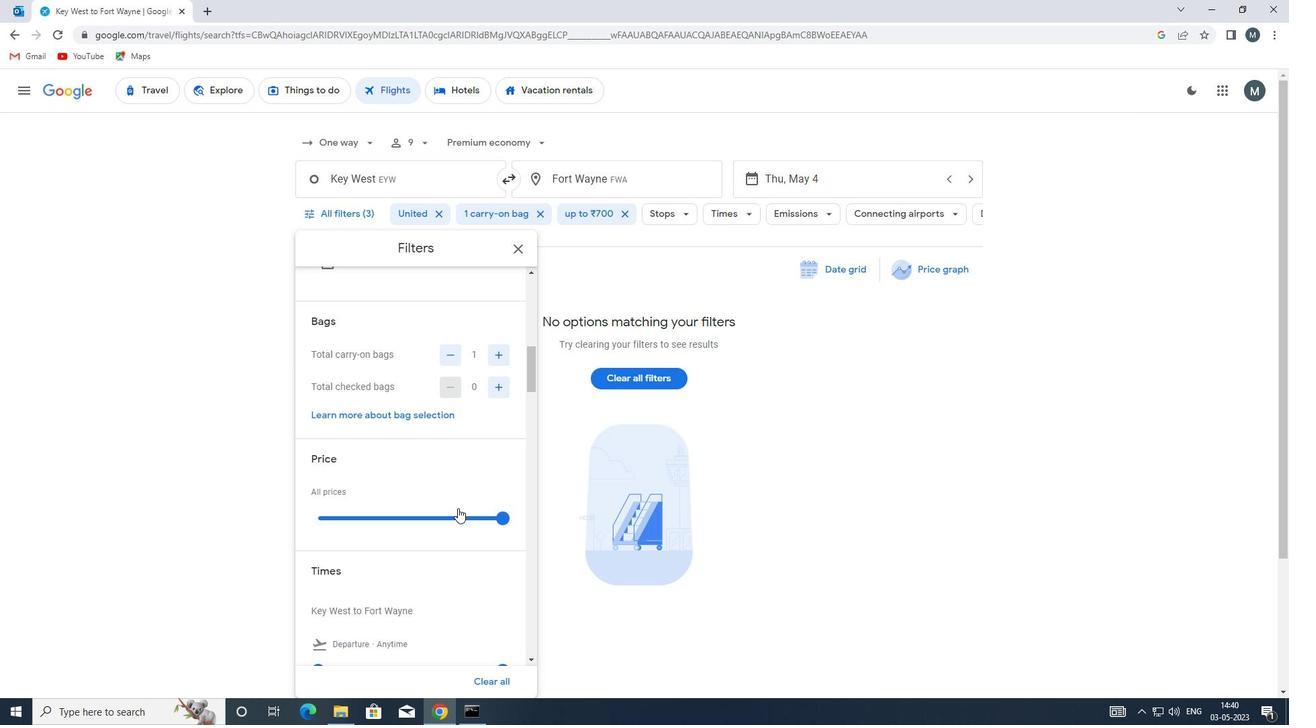 
Action: Mouse scrolled (436, 489) with delta (0, 0)
Screenshot: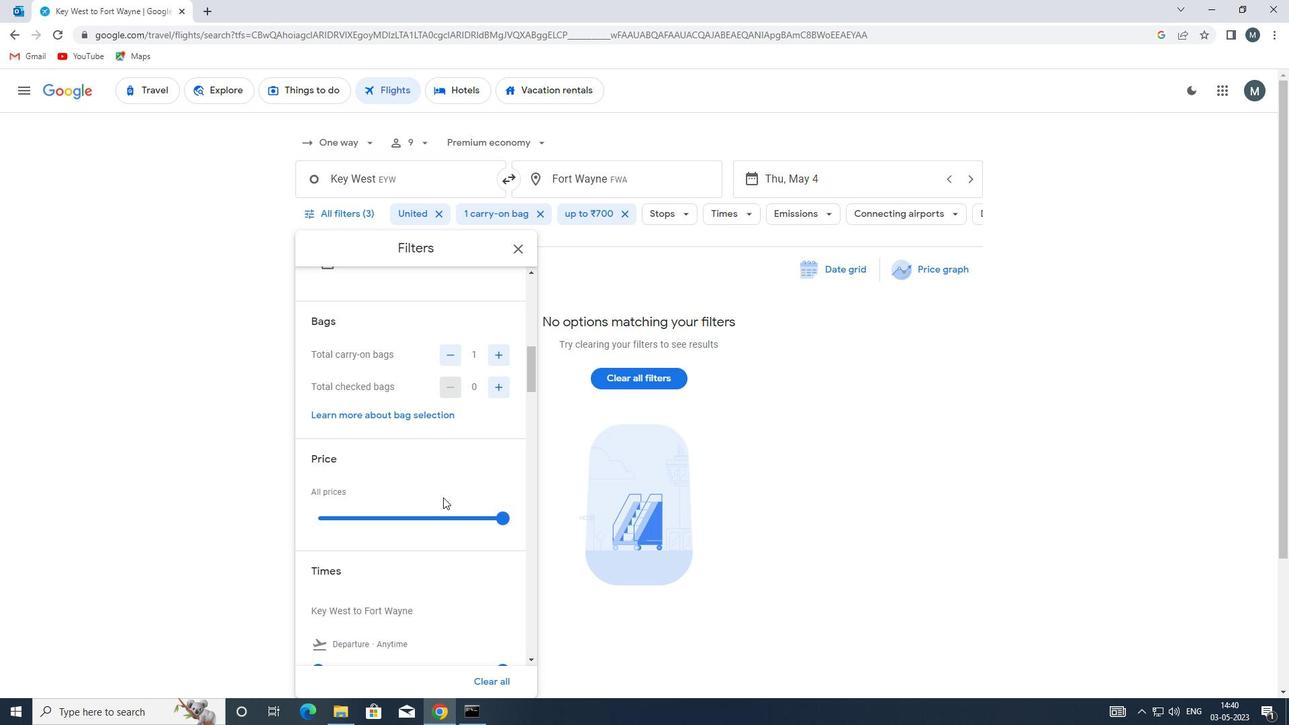 
Action: Mouse moved to (432, 490)
Screenshot: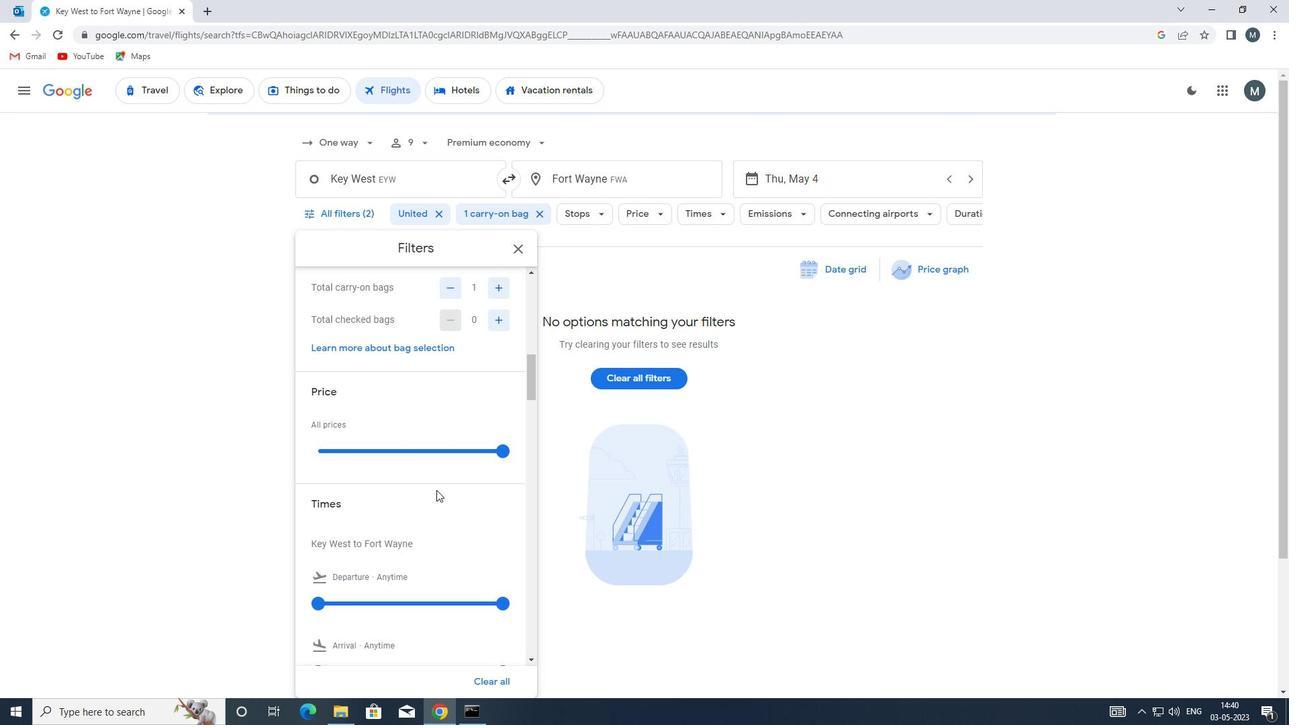 
Action: Mouse scrolled (432, 490) with delta (0, 0)
Screenshot: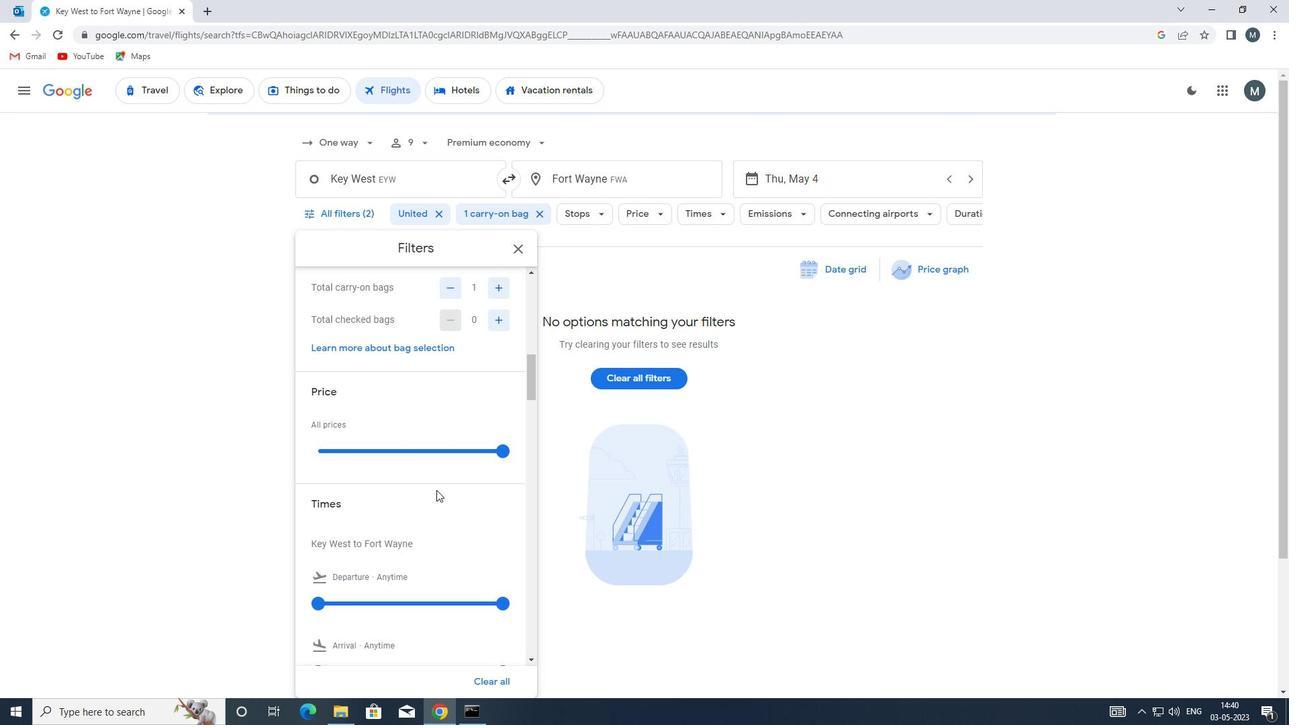 
Action: Mouse moved to (421, 497)
Screenshot: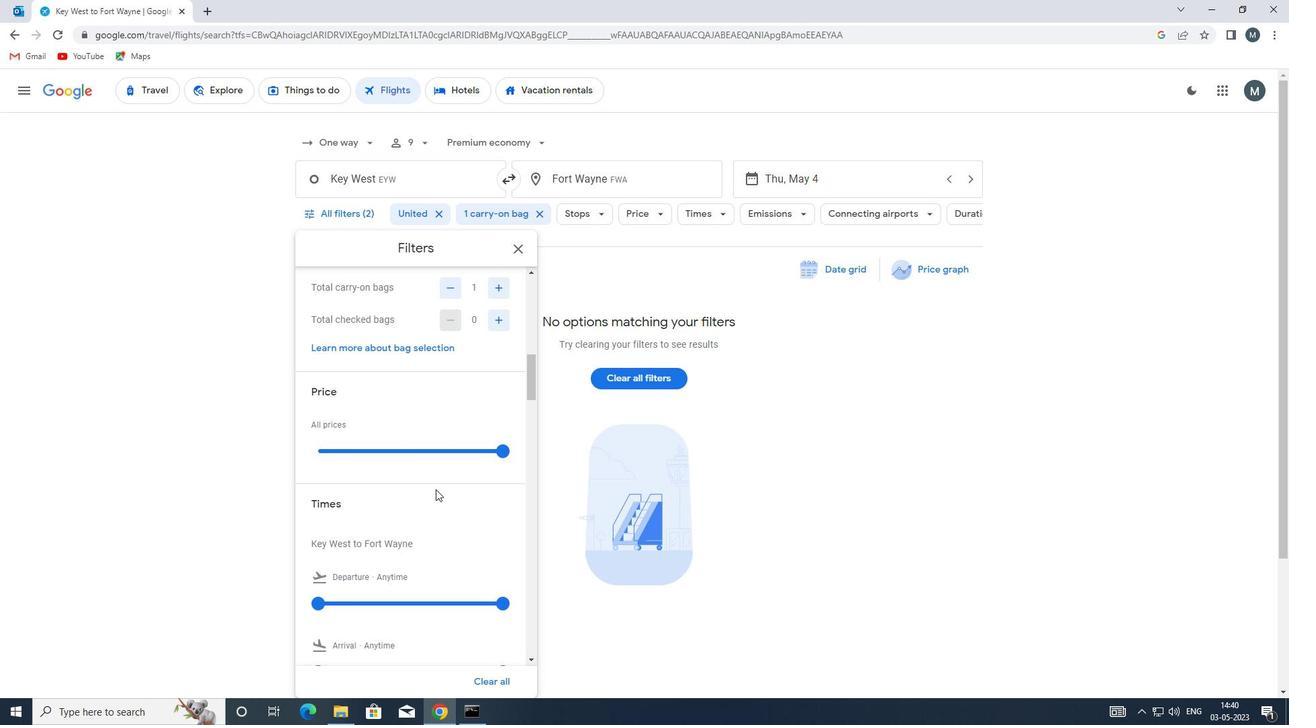
Action: Mouse scrolled (421, 496) with delta (0, 0)
Screenshot: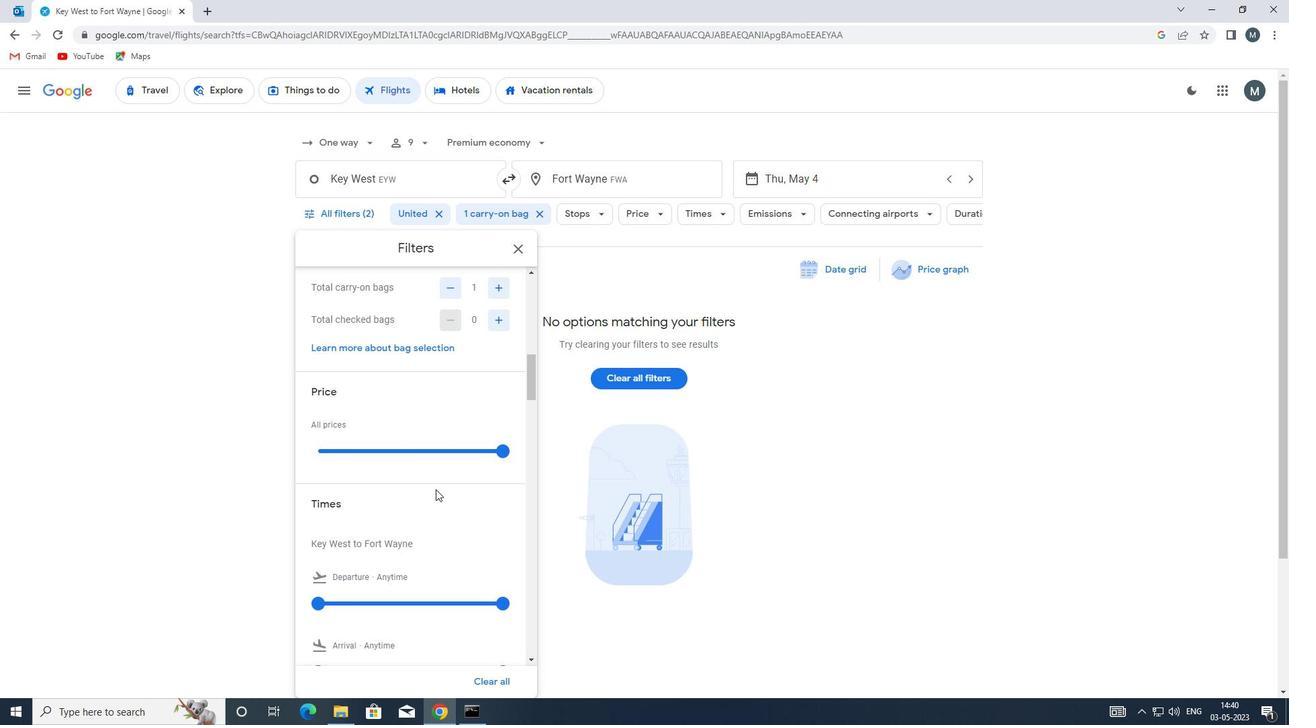 
Action: Mouse moved to (317, 469)
Screenshot: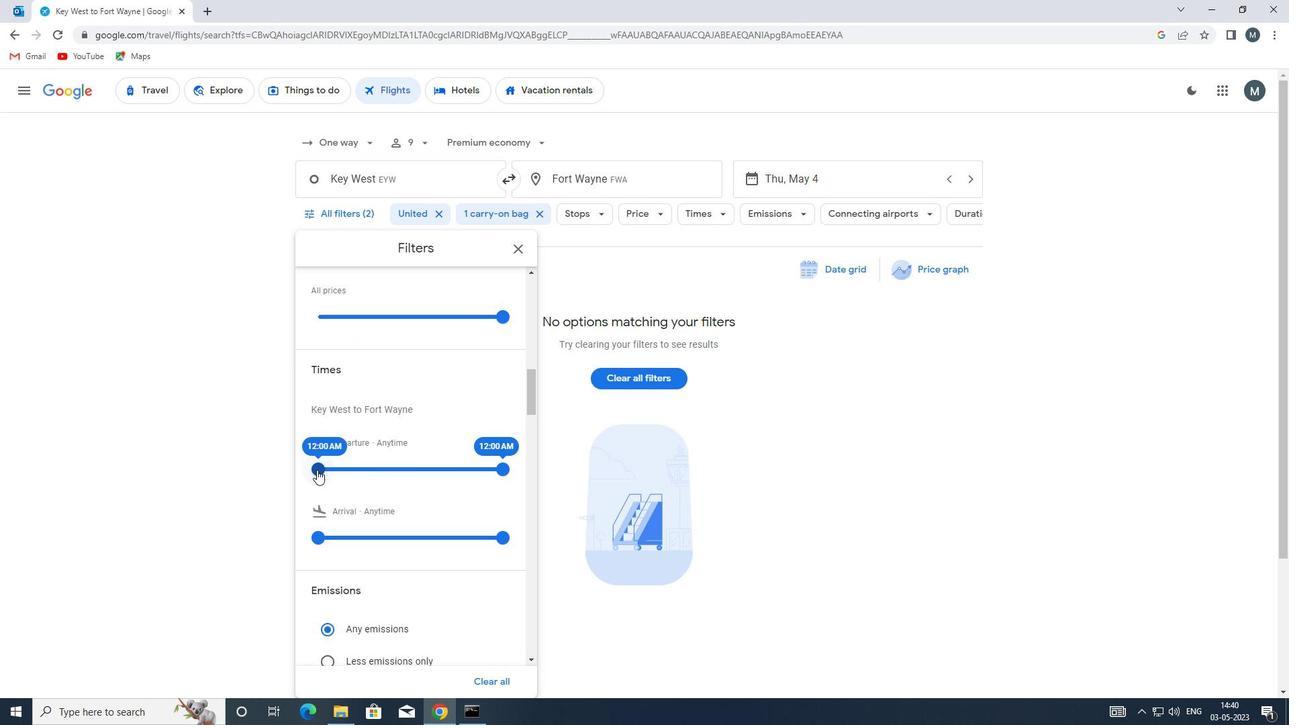 
Action: Mouse pressed left at (317, 469)
Screenshot: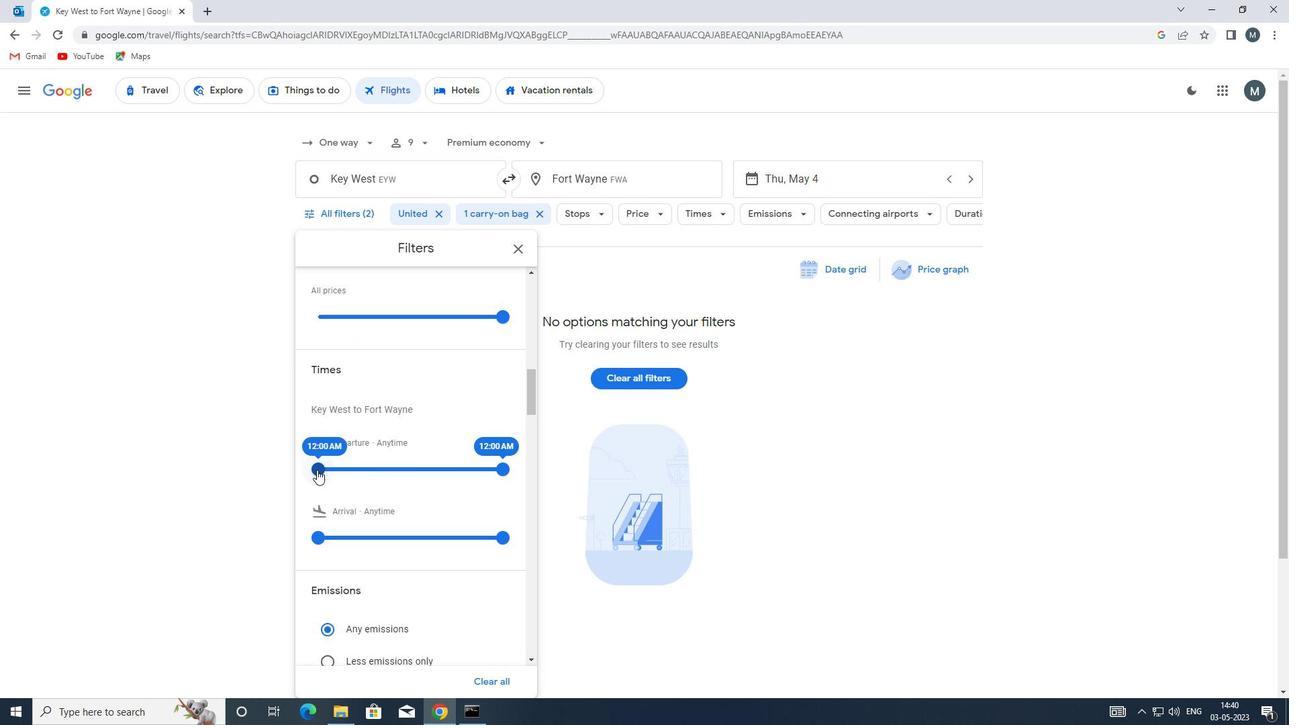 
Action: Mouse moved to (497, 466)
Screenshot: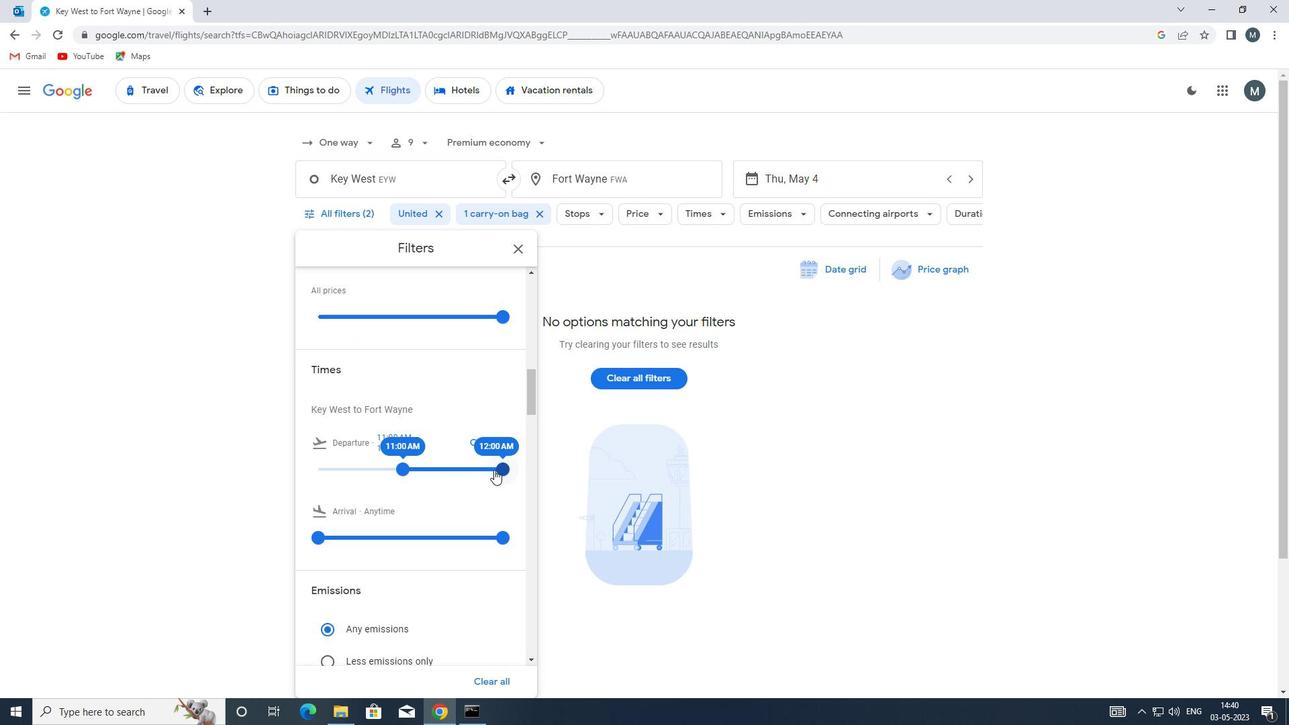 
Action: Mouse pressed left at (497, 466)
Screenshot: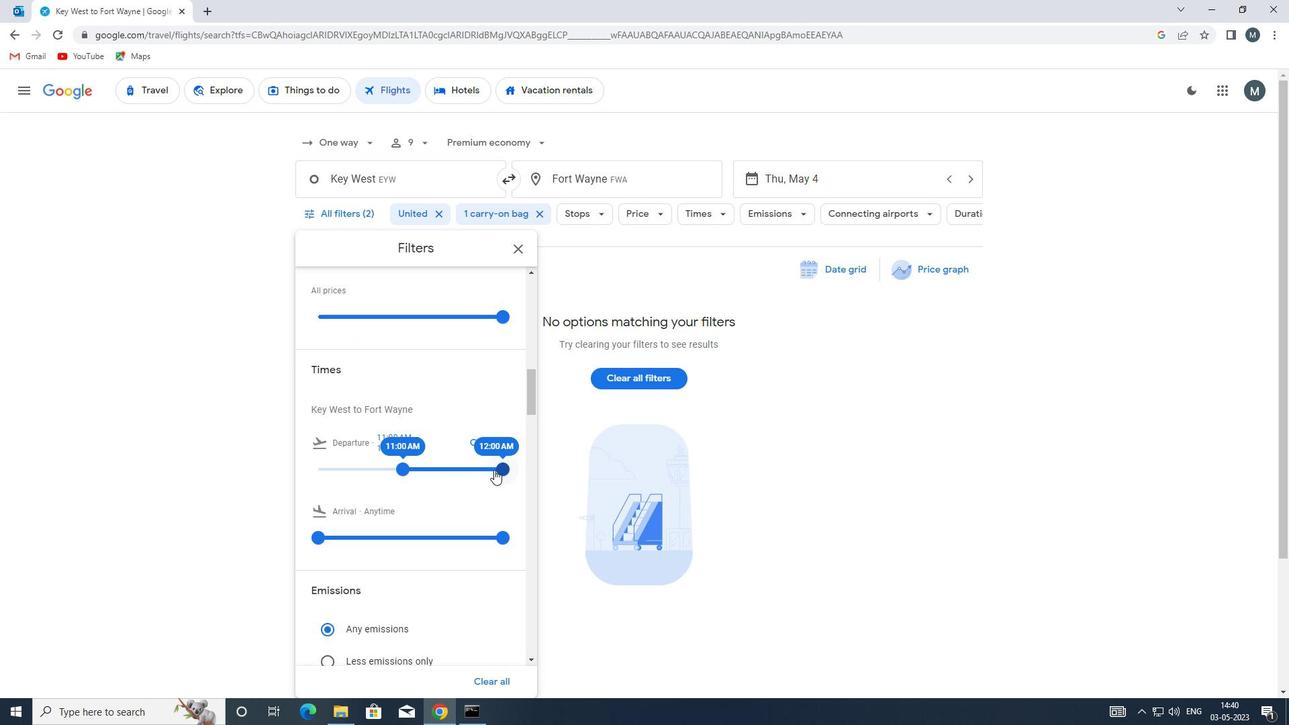 
Action: Mouse moved to (405, 467)
Screenshot: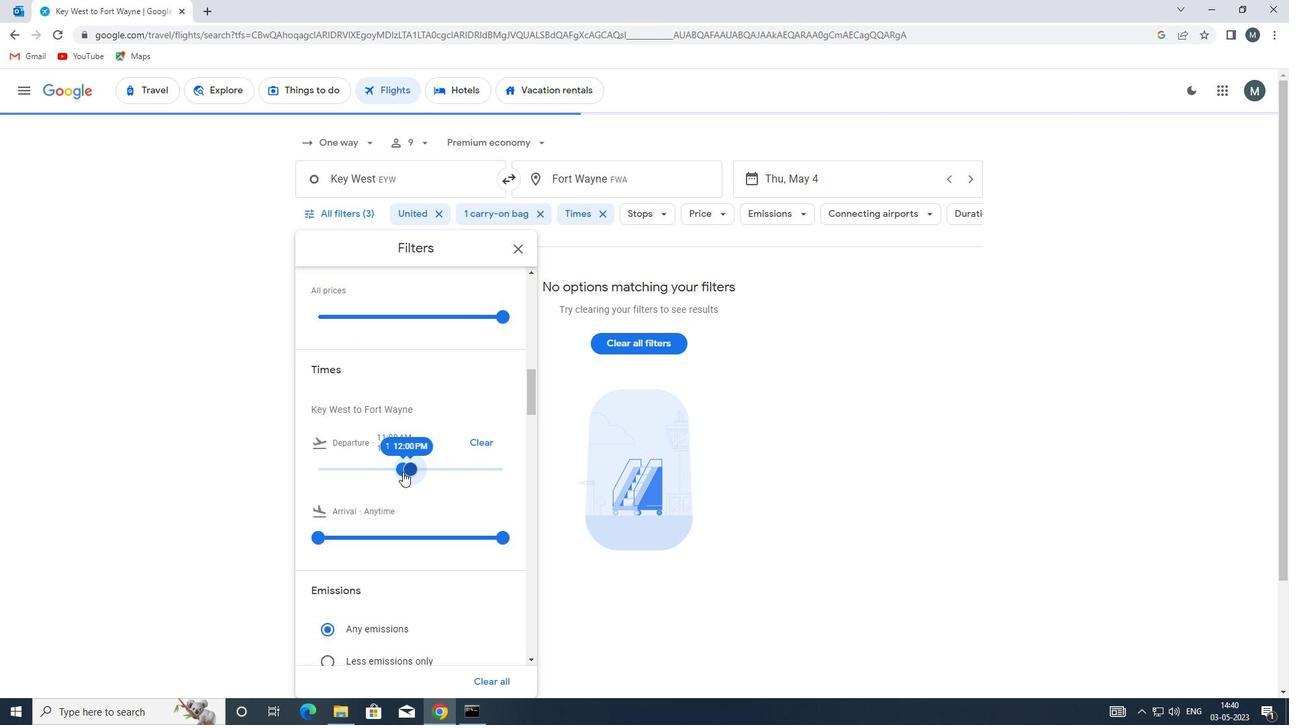 
Action: Mouse scrolled (405, 466) with delta (0, 0)
Screenshot: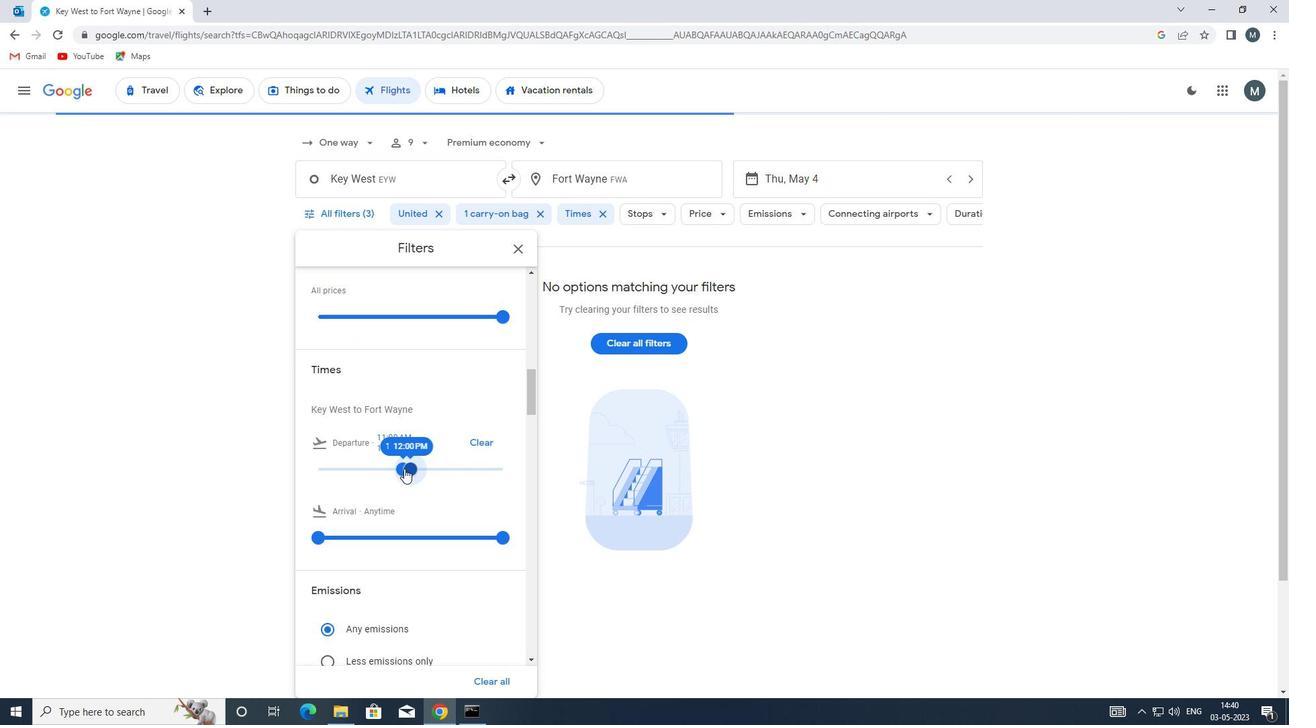 
Action: Mouse scrolled (405, 466) with delta (0, 0)
Screenshot: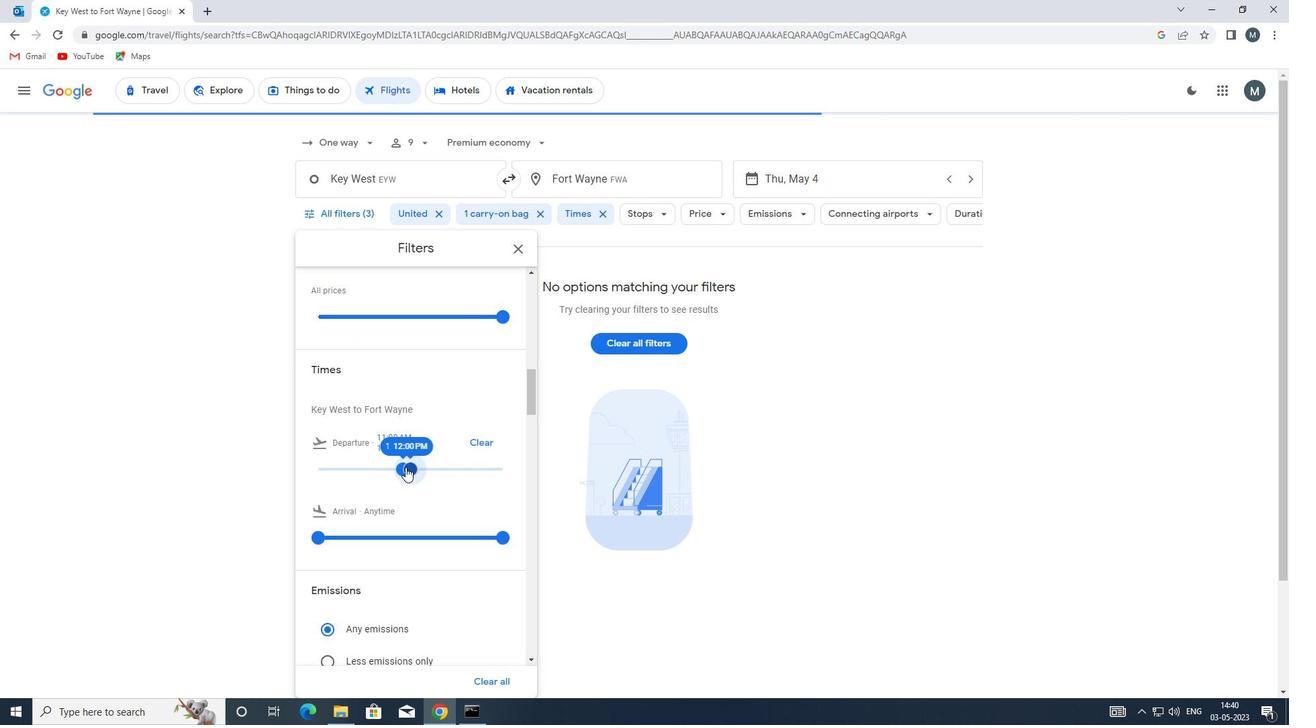 
Action: Mouse moved to (521, 245)
Screenshot: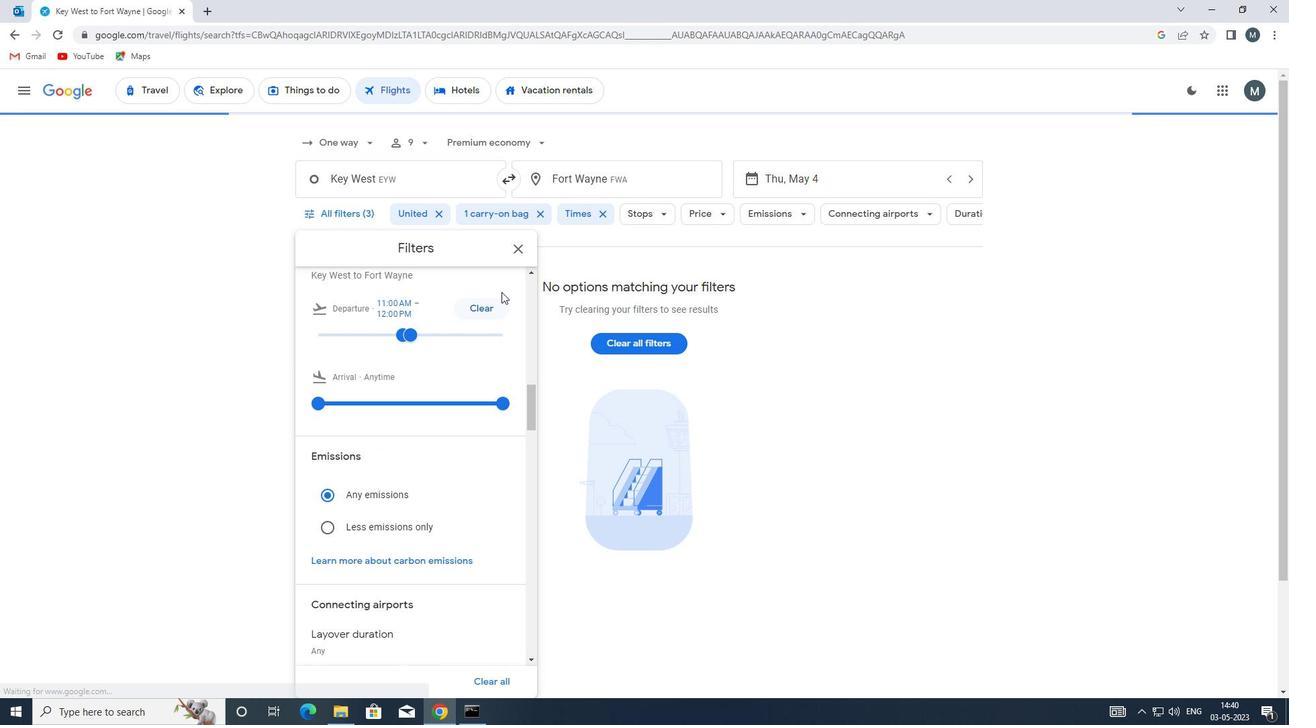 
Action: Mouse pressed left at (521, 245)
Screenshot: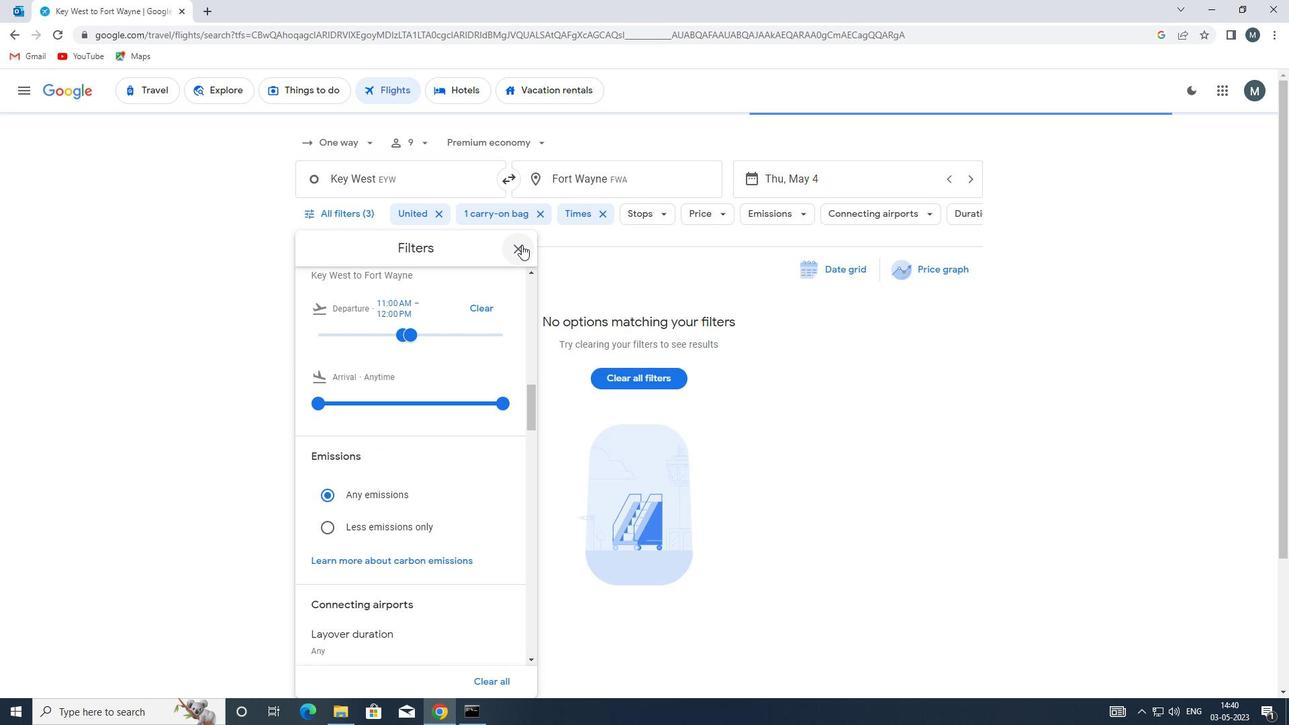 
